 Task: Look for space in Condado, Cuba from 6th September, 2023 to 10th September, 2023 for 1 adult in price range Rs.9000 to Rs.17000. Place can be private room with 1  bedroom having 1 bed and 1 bathroom. Property type can be house, flat, guest house, hotel. Booking option can be shelf check-in. Required host language is .
Action: Mouse moved to (531, 93)
Screenshot: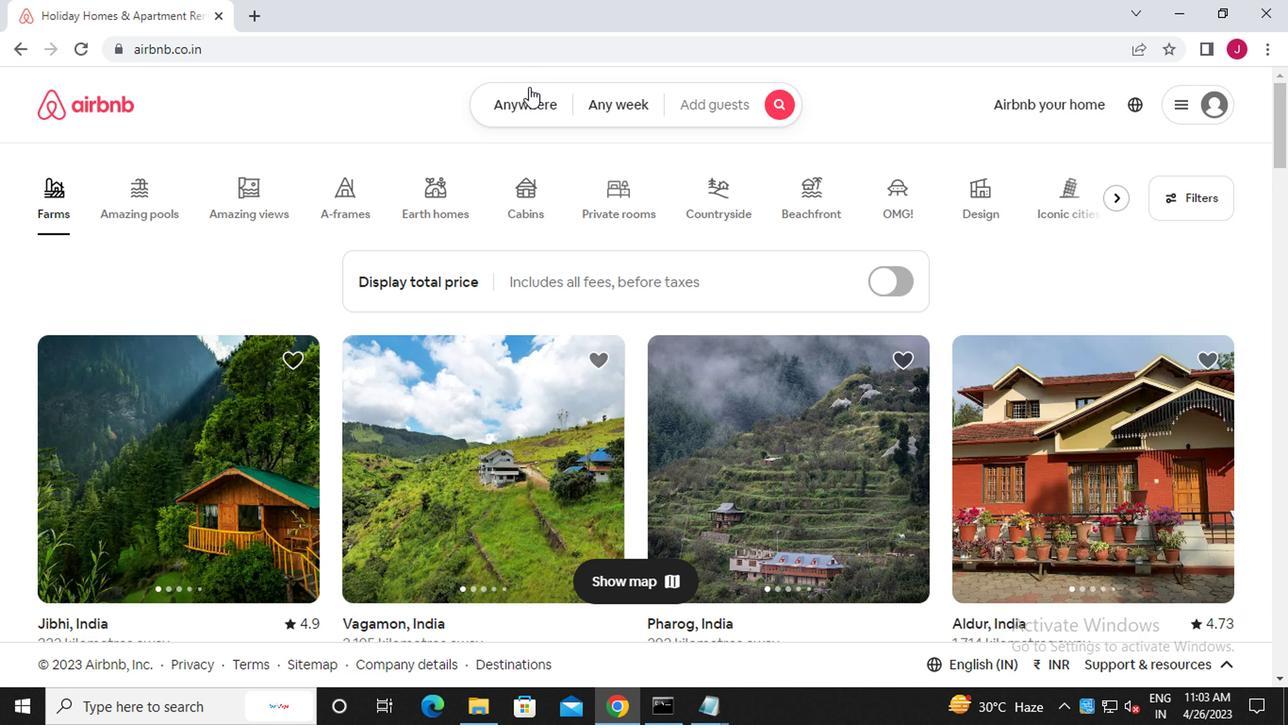 
Action: Mouse pressed left at (531, 93)
Screenshot: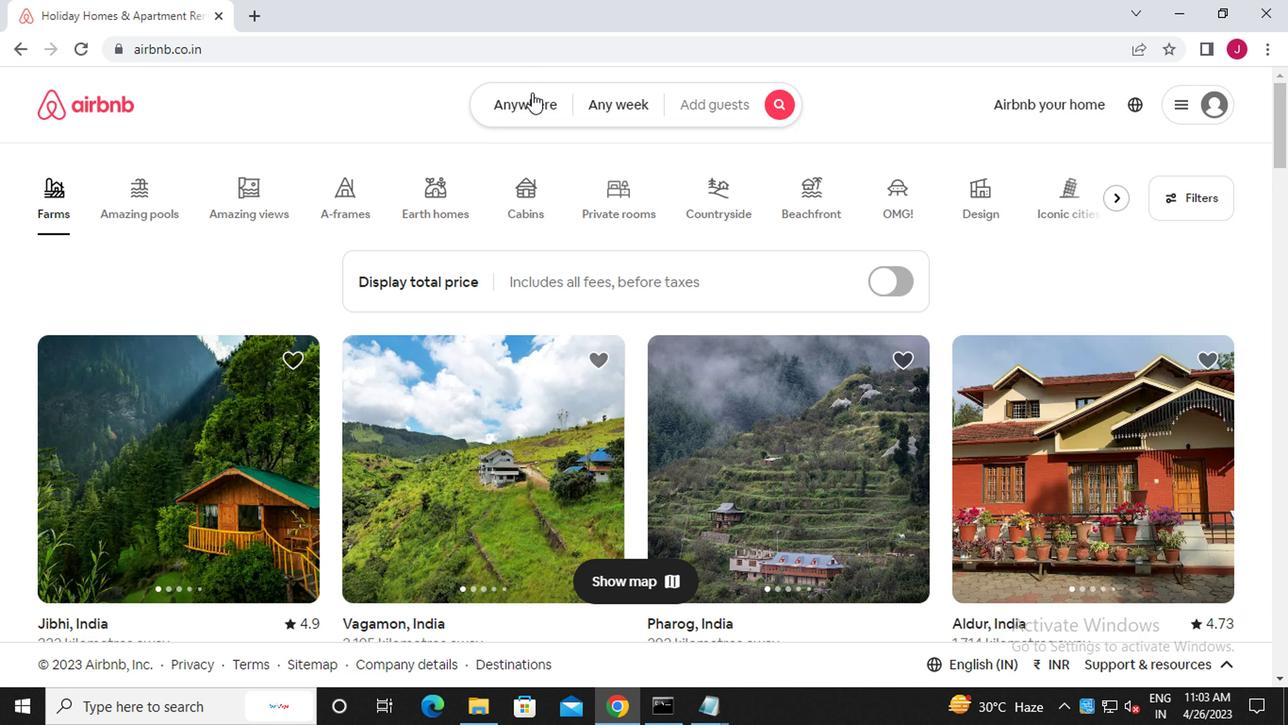 
Action: Mouse moved to (318, 175)
Screenshot: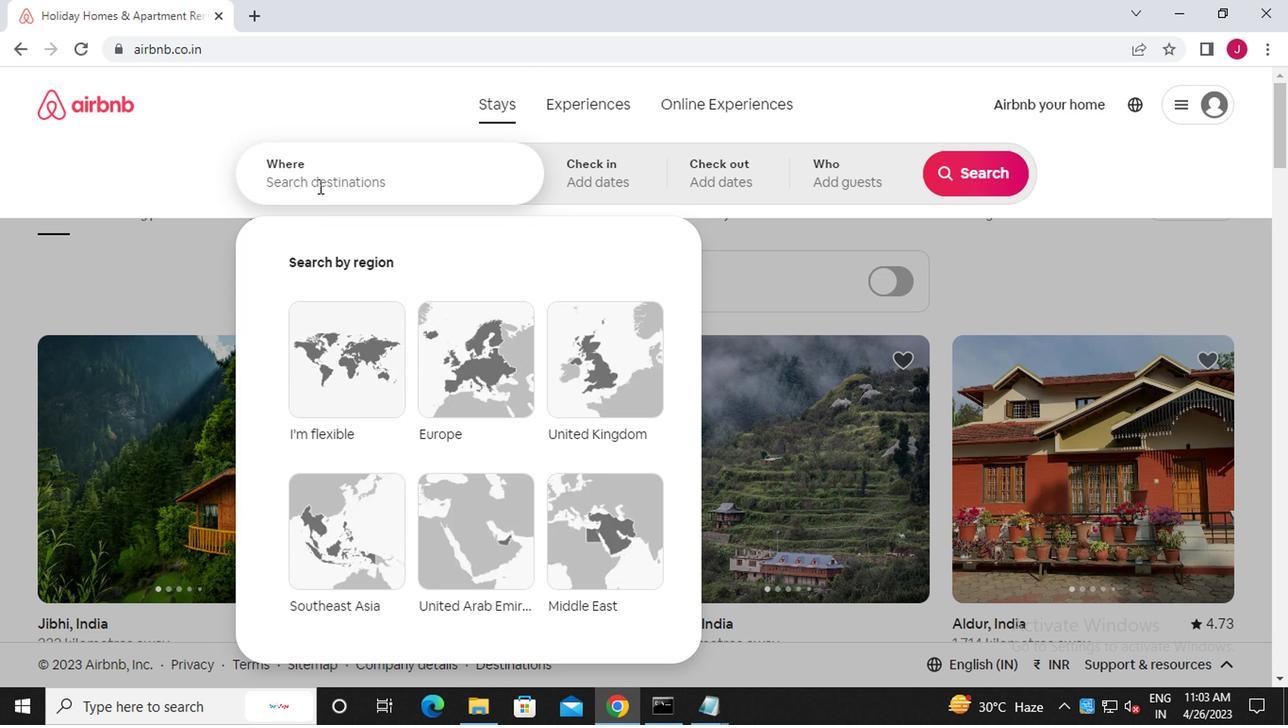 
Action: Mouse pressed left at (318, 175)
Screenshot: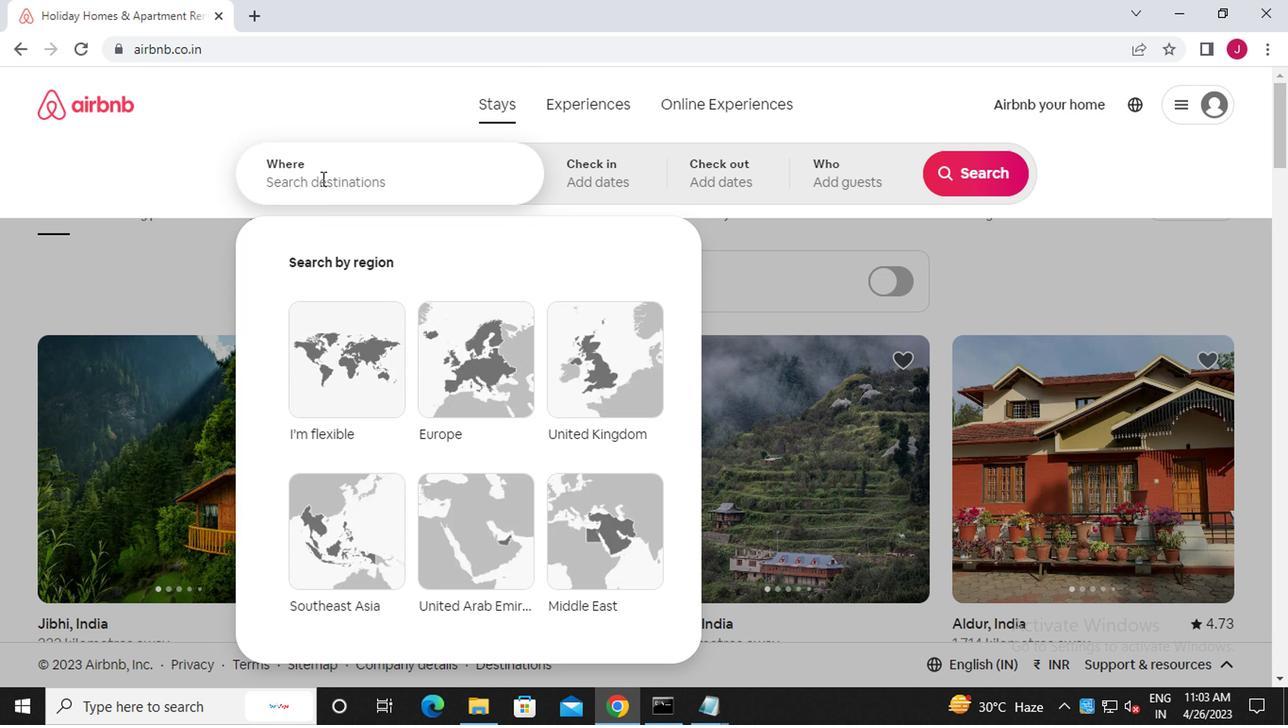 
Action: Key pressed c<Key.caps_lock>ondada,<Key.caps_lock>v<Key.backspace>c<Key.caps_lock>uba
Screenshot: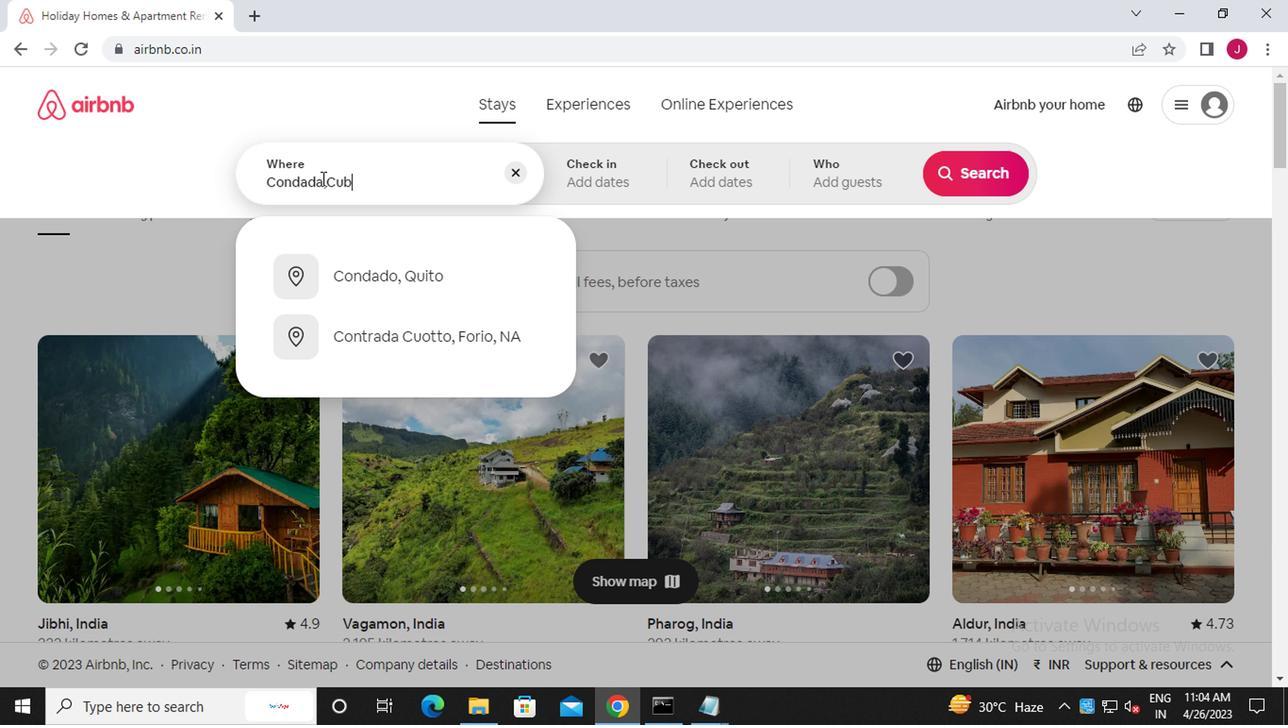 
Action: Mouse moved to (599, 169)
Screenshot: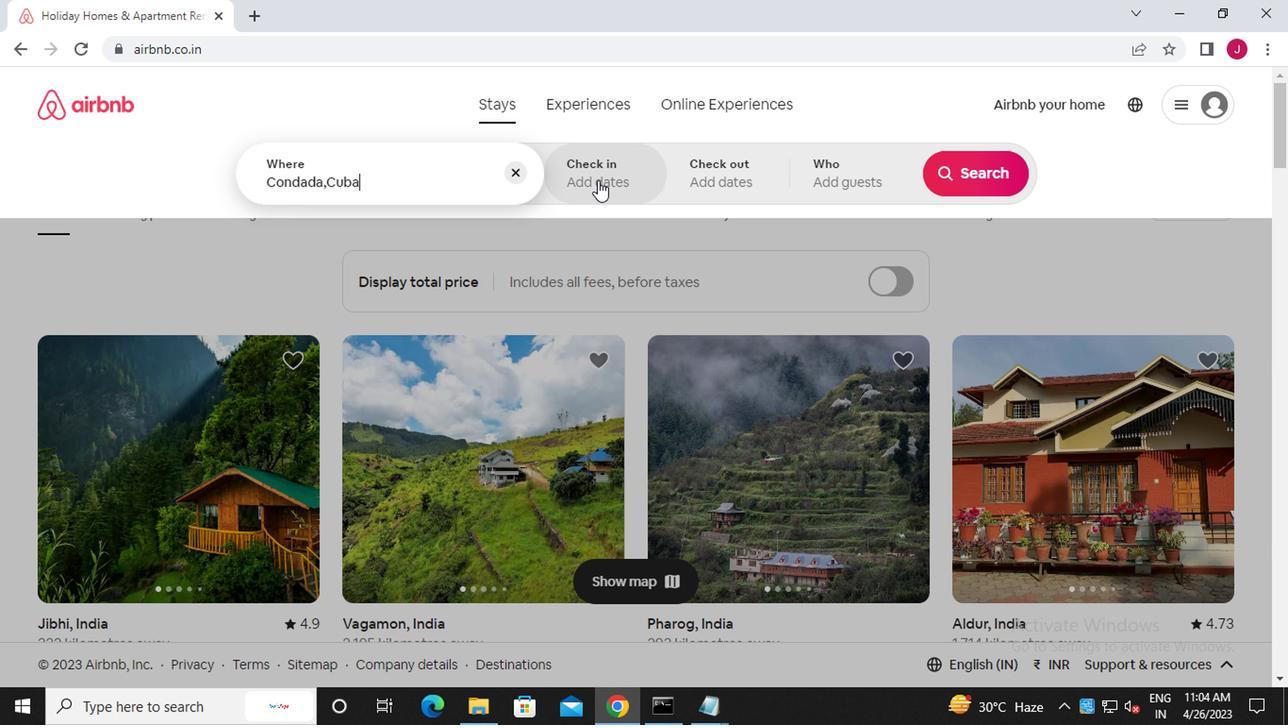 
Action: Mouse pressed left at (599, 169)
Screenshot: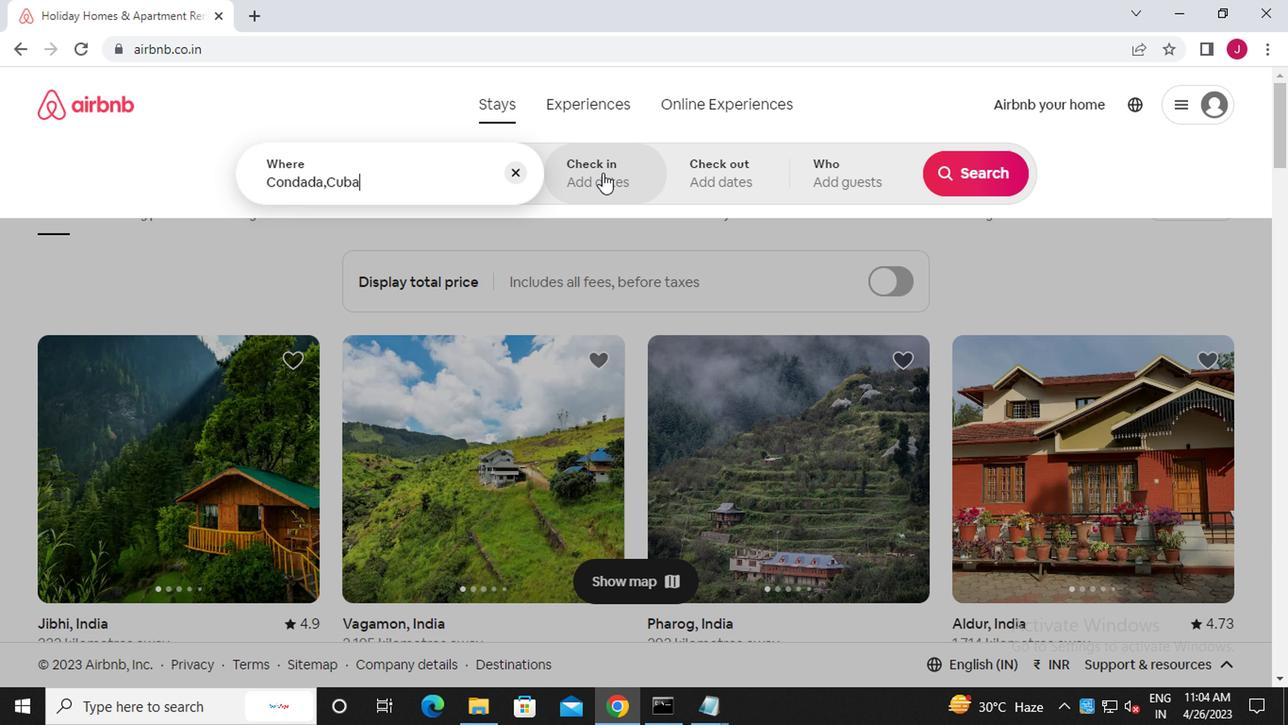 
Action: Mouse moved to (956, 328)
Screenshot: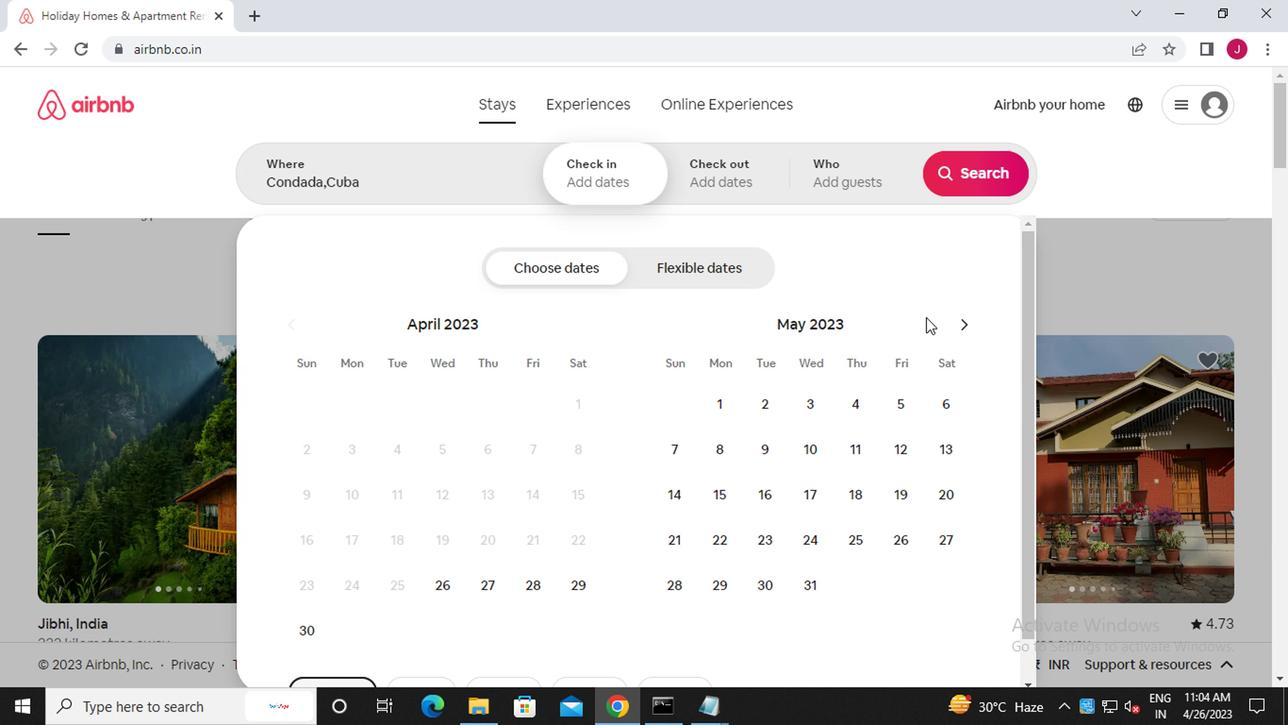 
Action: Mouse pressed left at (956, 328)
Screenshot: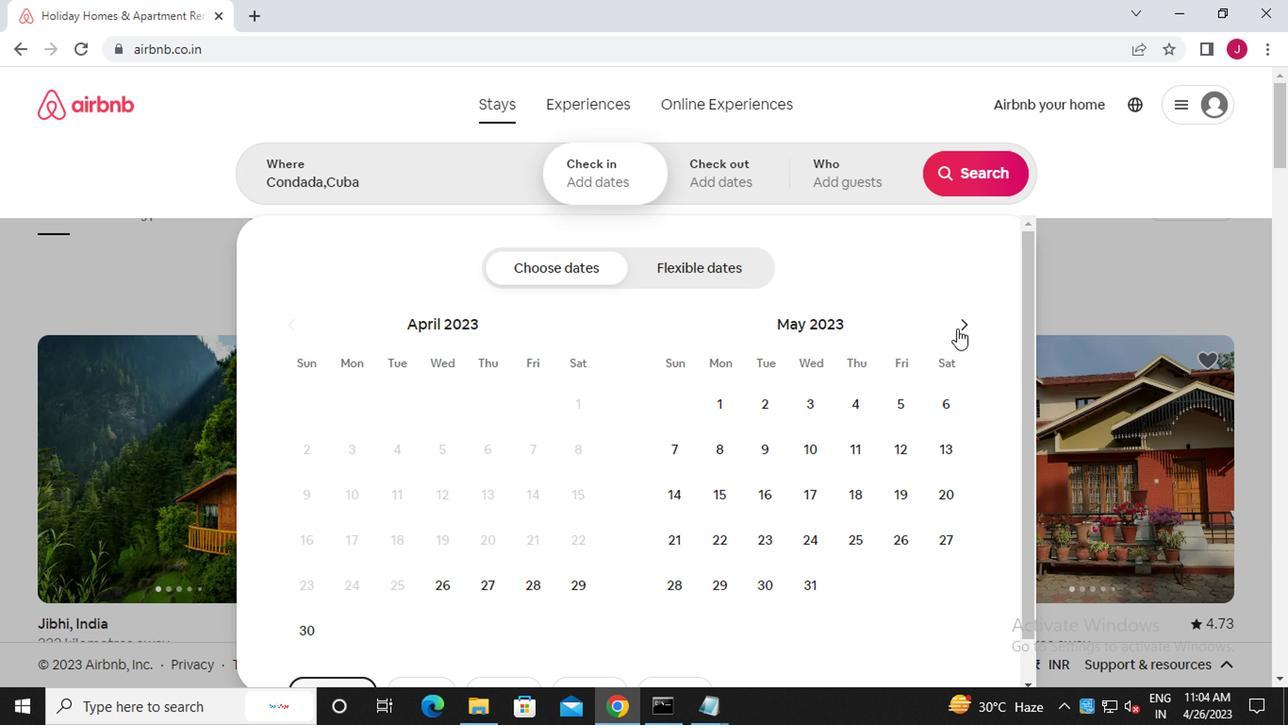 
Action: Mouse pressed left at (956, 328)
Screenshot: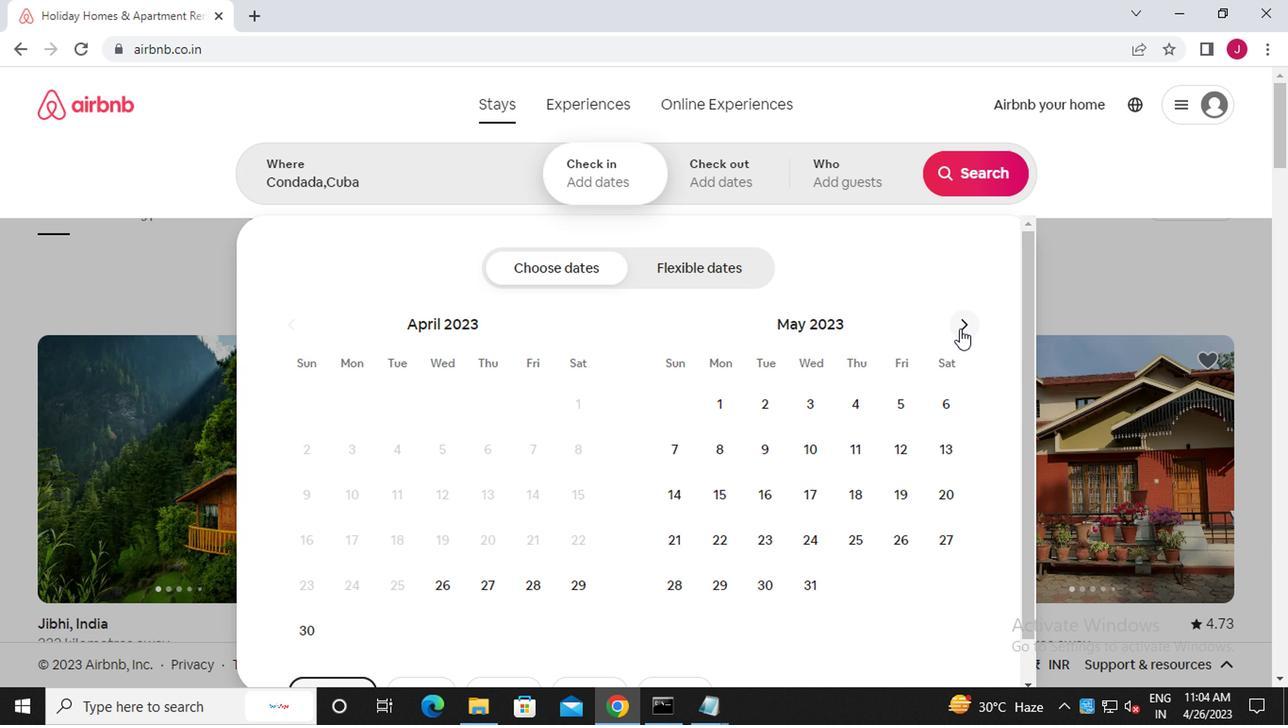 
Action: Mouse pressed left at (956, 328)
Screenshot: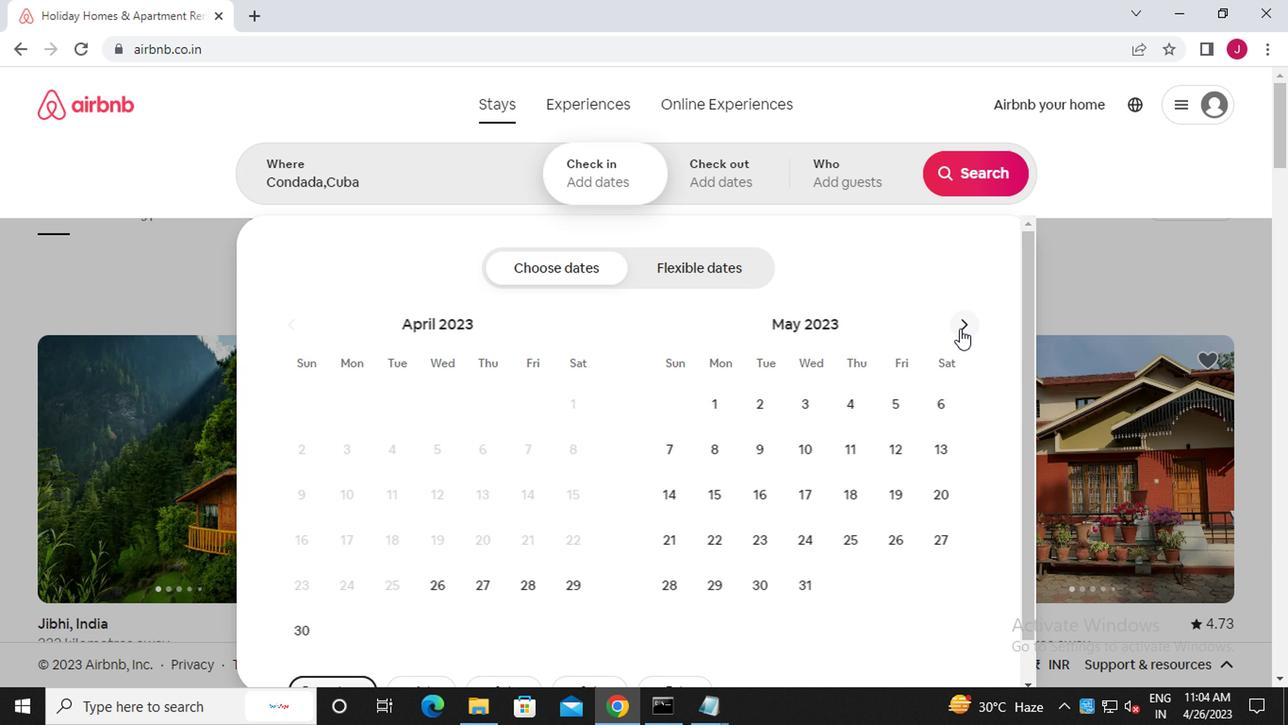 
Action: Mouse moved to (956, 328)
Screenshot: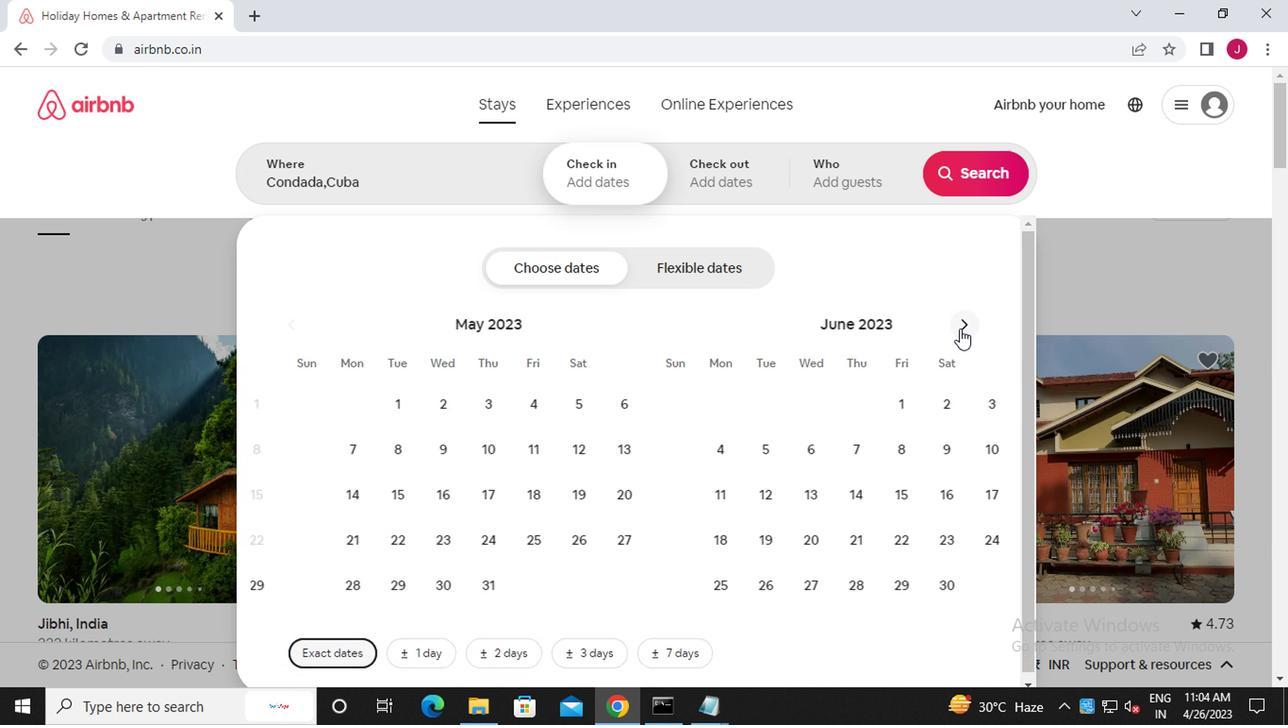 
Action: Mouse pressed left at (956, 328)
Screenshot: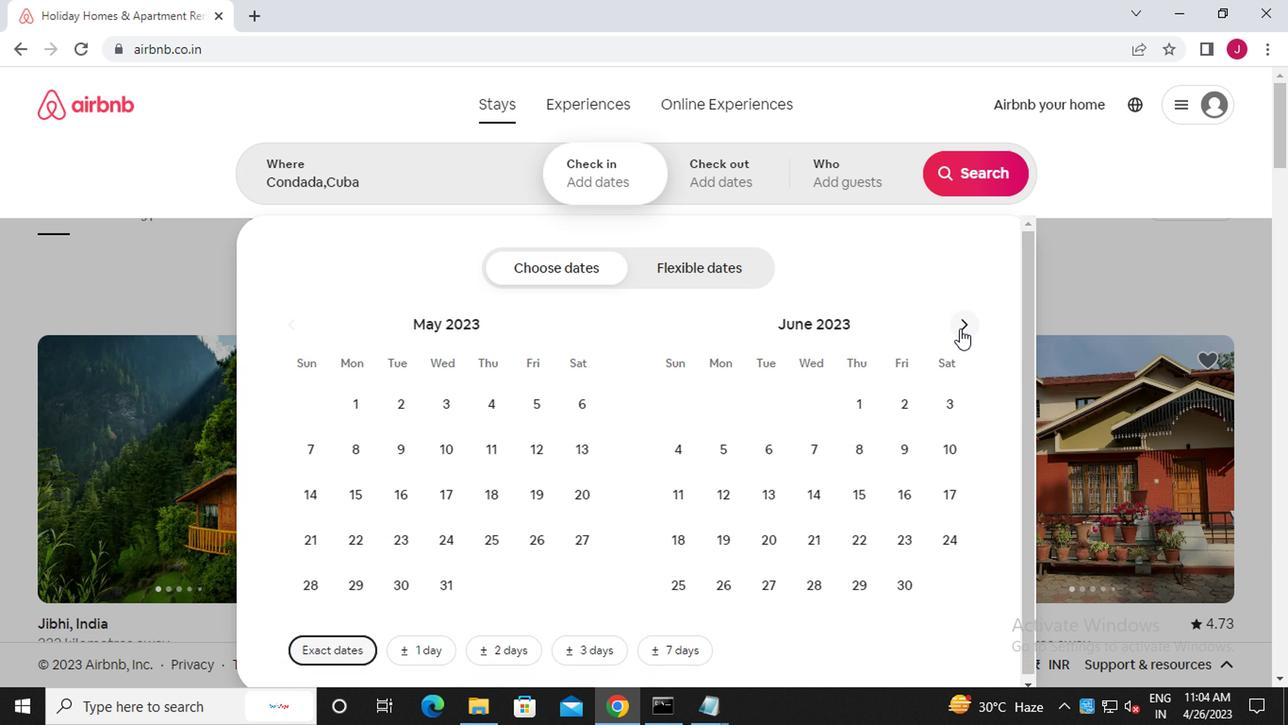 
Action: Mouse pressed left at (956, 328)
Screenshot: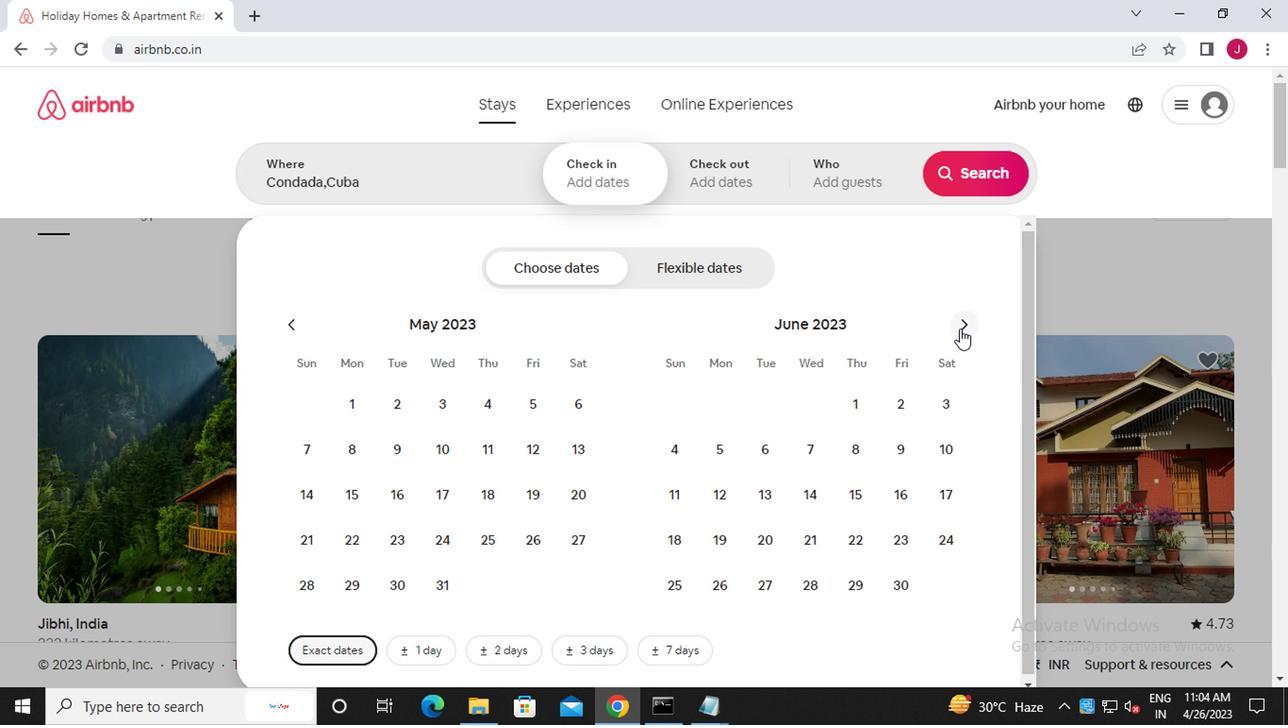 
Action: Mouse pressed left at (956, 328)
Screenshot: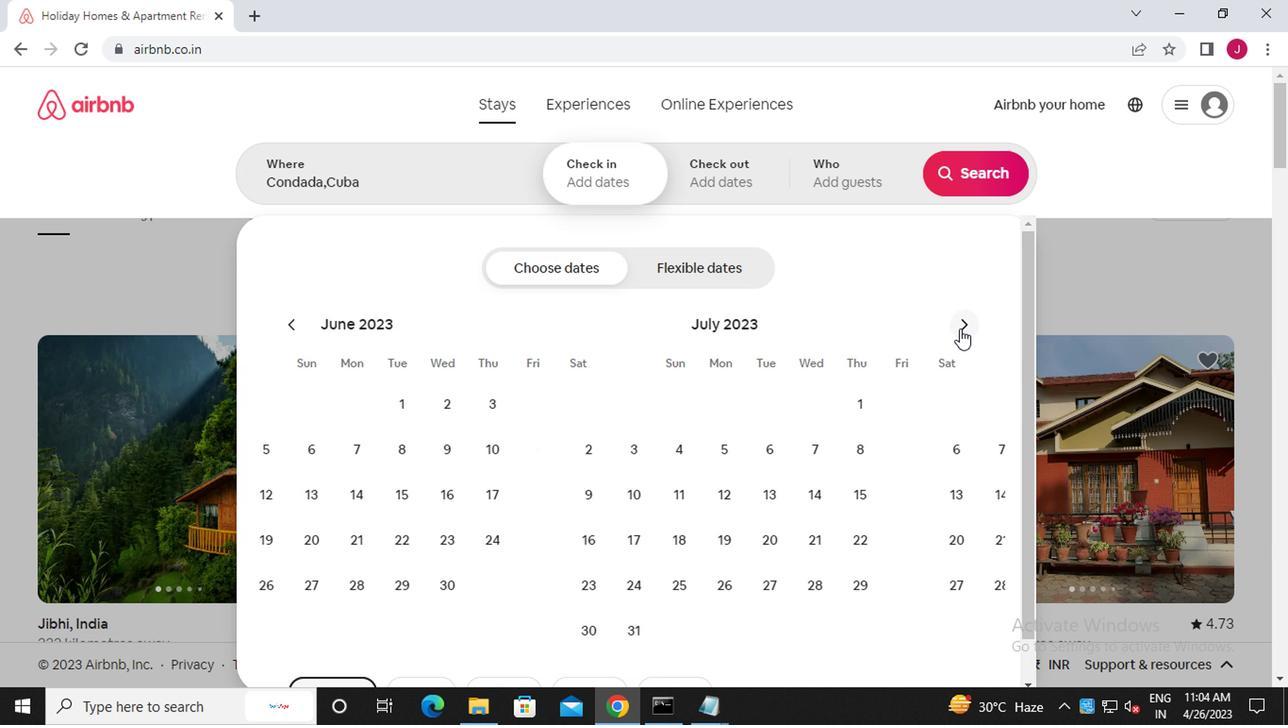
Action: Mouse moved to (823, 449)
Screenshot: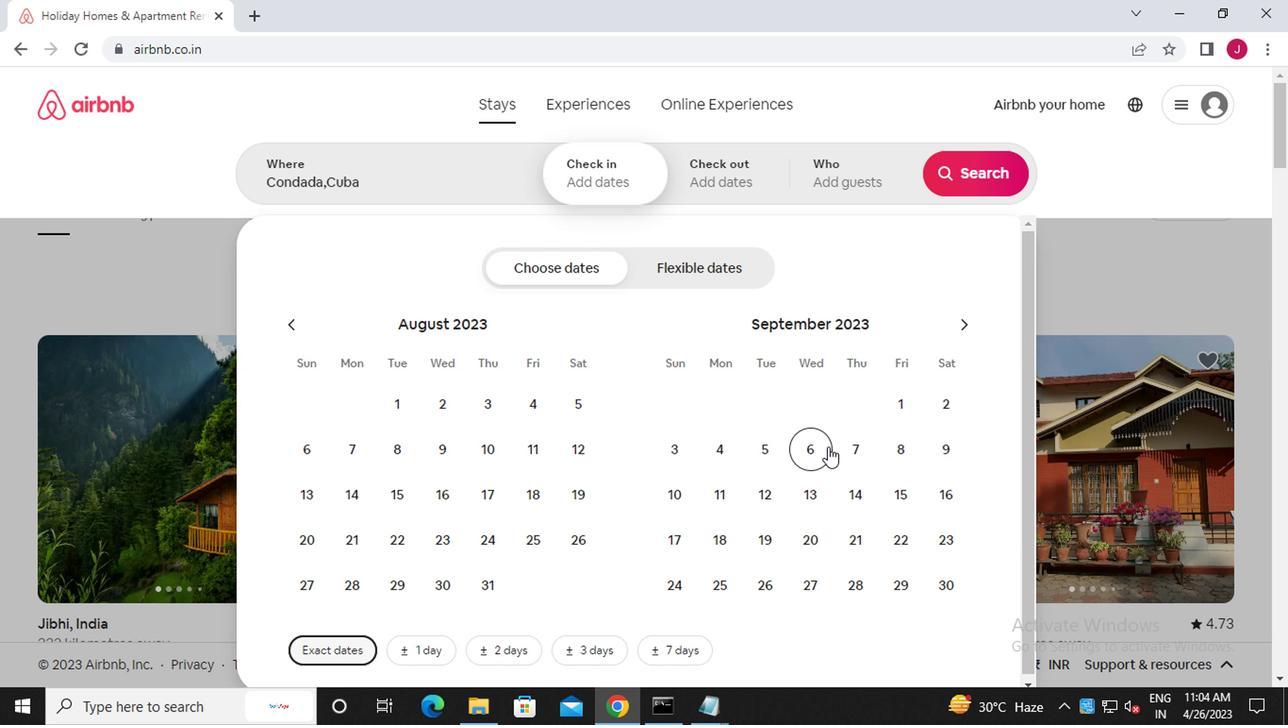 
Action: Mouse pressed left at (823, 449)
Screenshot: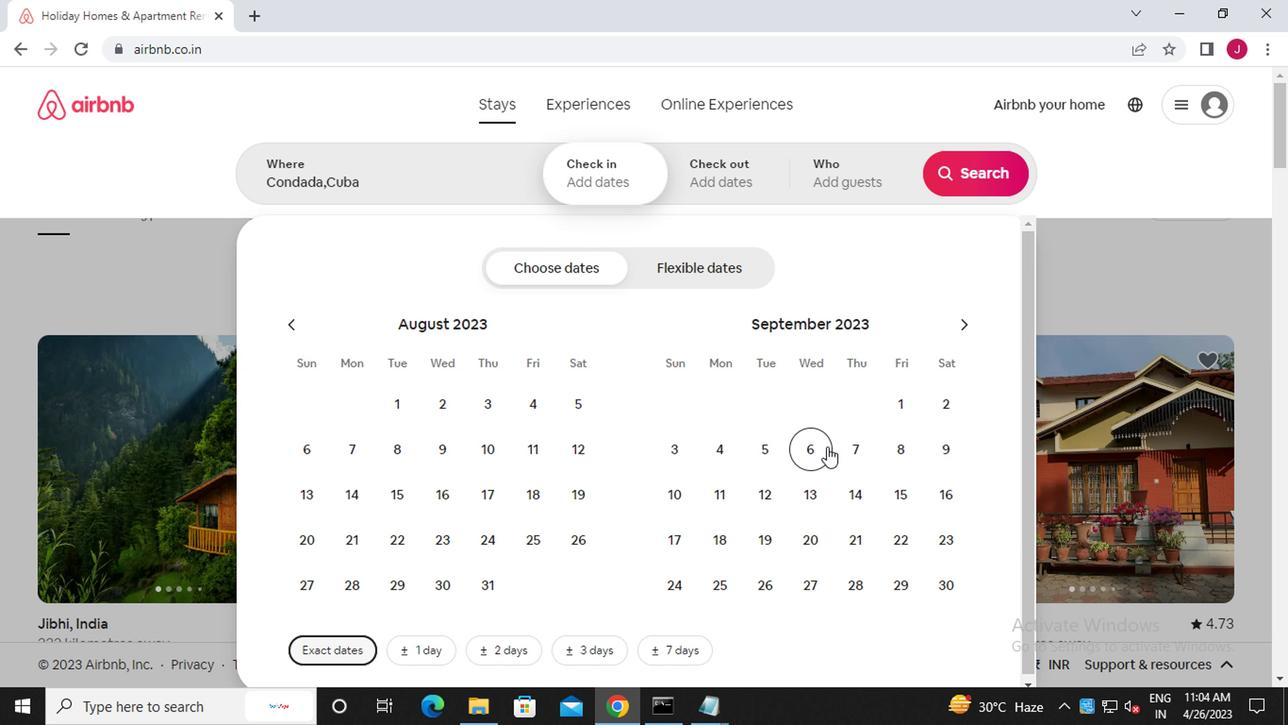 
Action: Mouse moved to (660, 489)
Screenshot: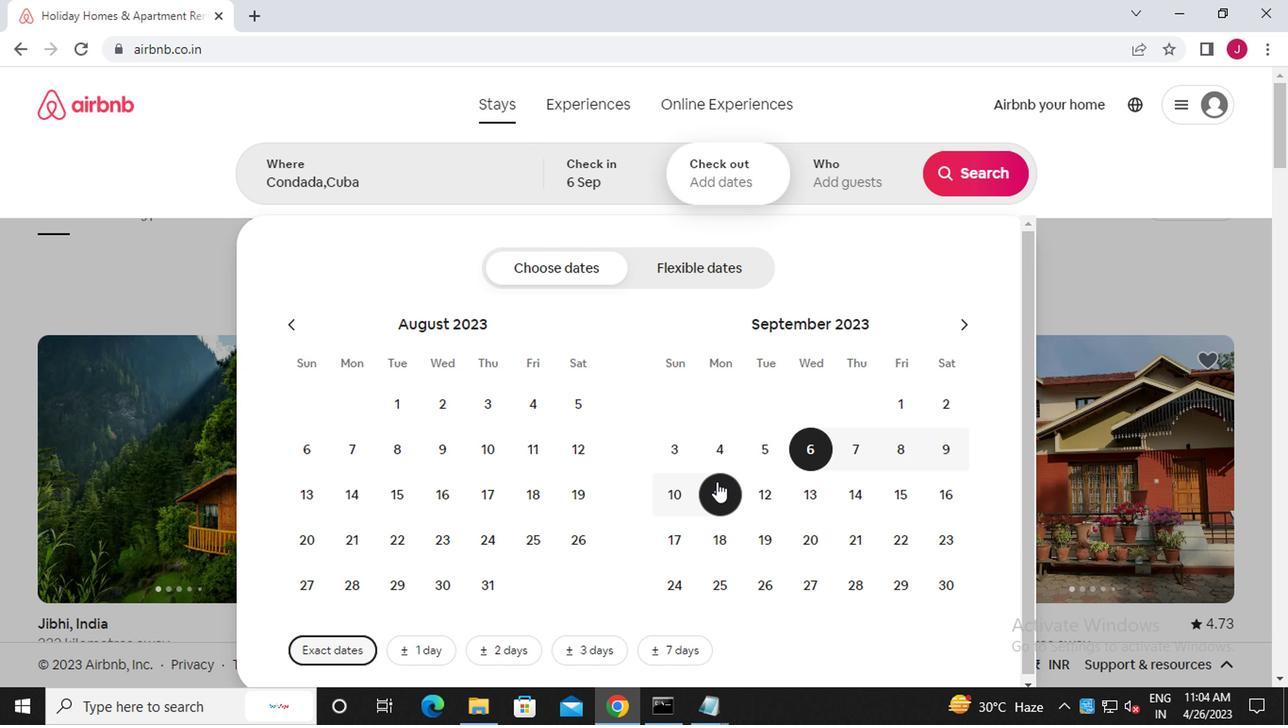
Action: Mouse pressed left at (660, 489)
Screenshot: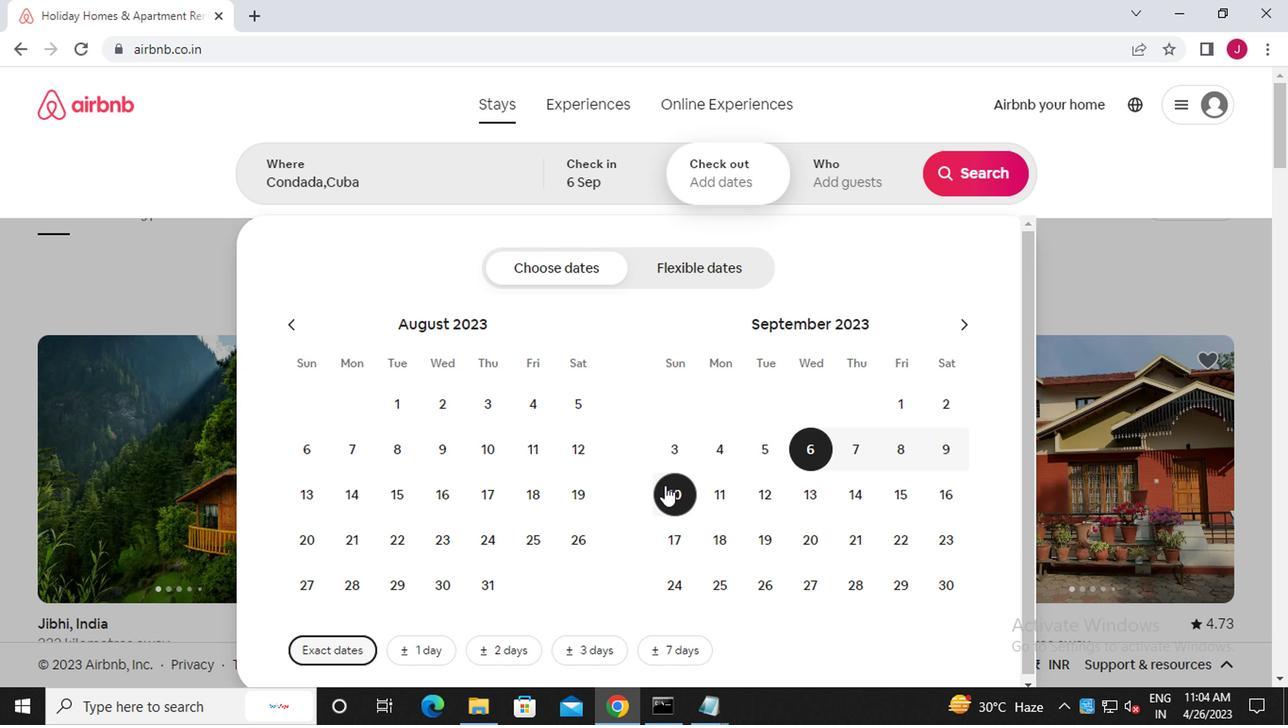 
Action: Mouse moved to (854, 167)
Screenshot: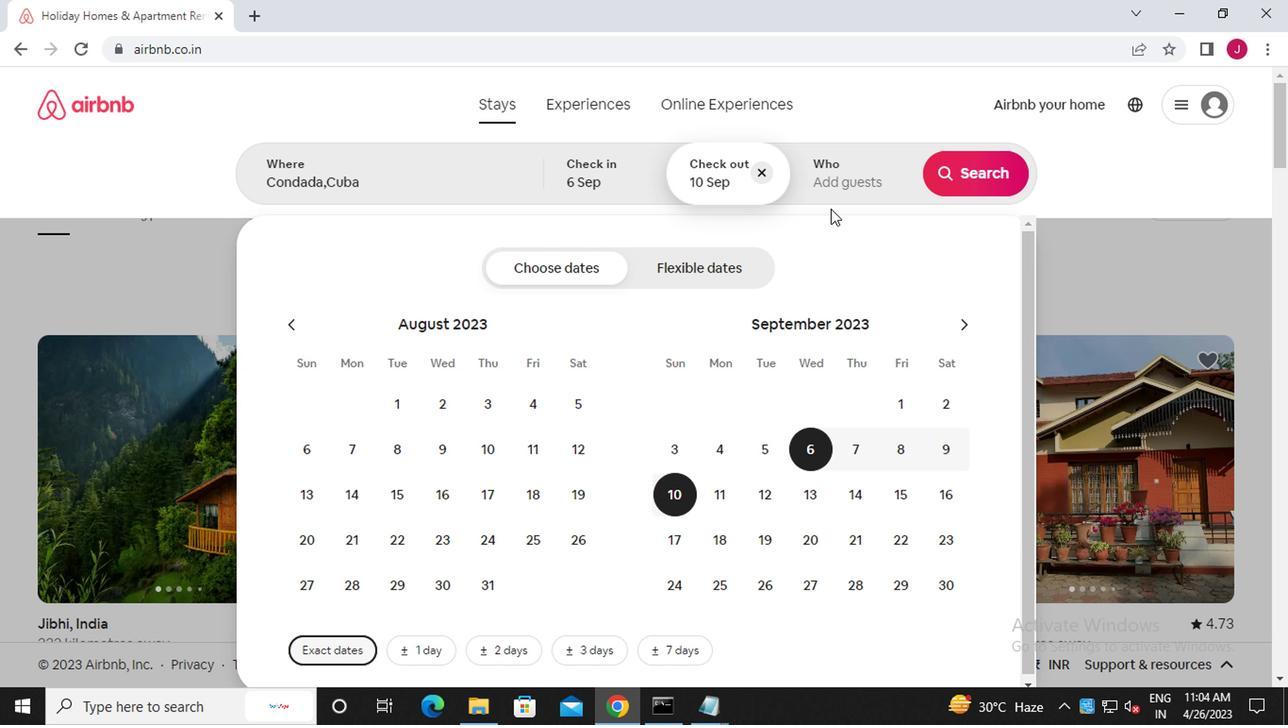 
Action: Mouse pressed left at (854, 167)
Screenshot: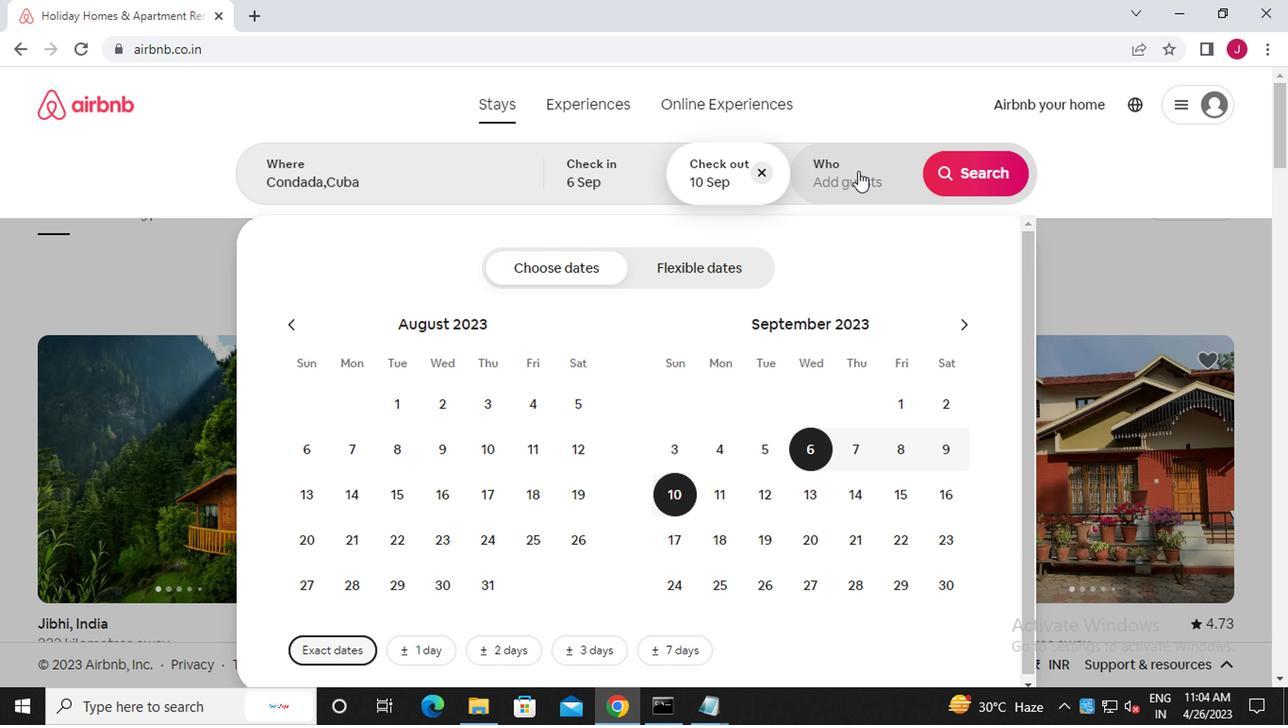 
Action: Mouse moved to (989, 275)
Screenshot: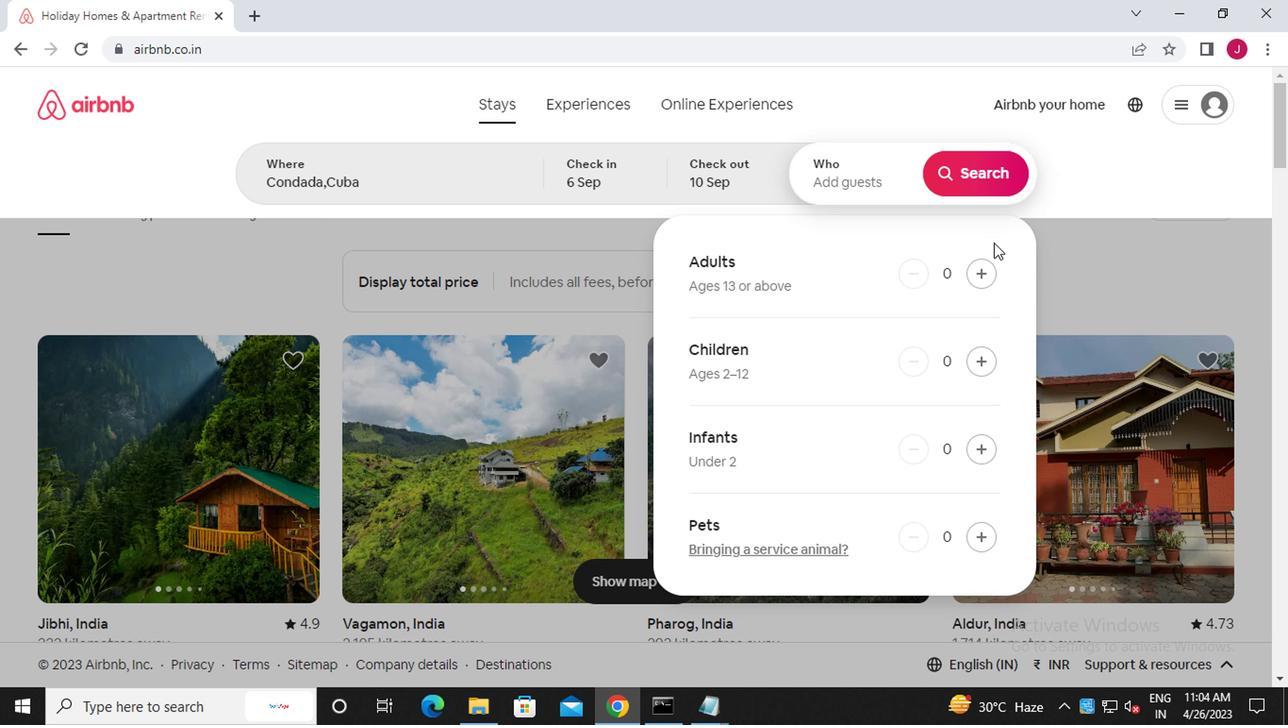 
Action: Mouse pressed left at (989, 275)
Screenshot: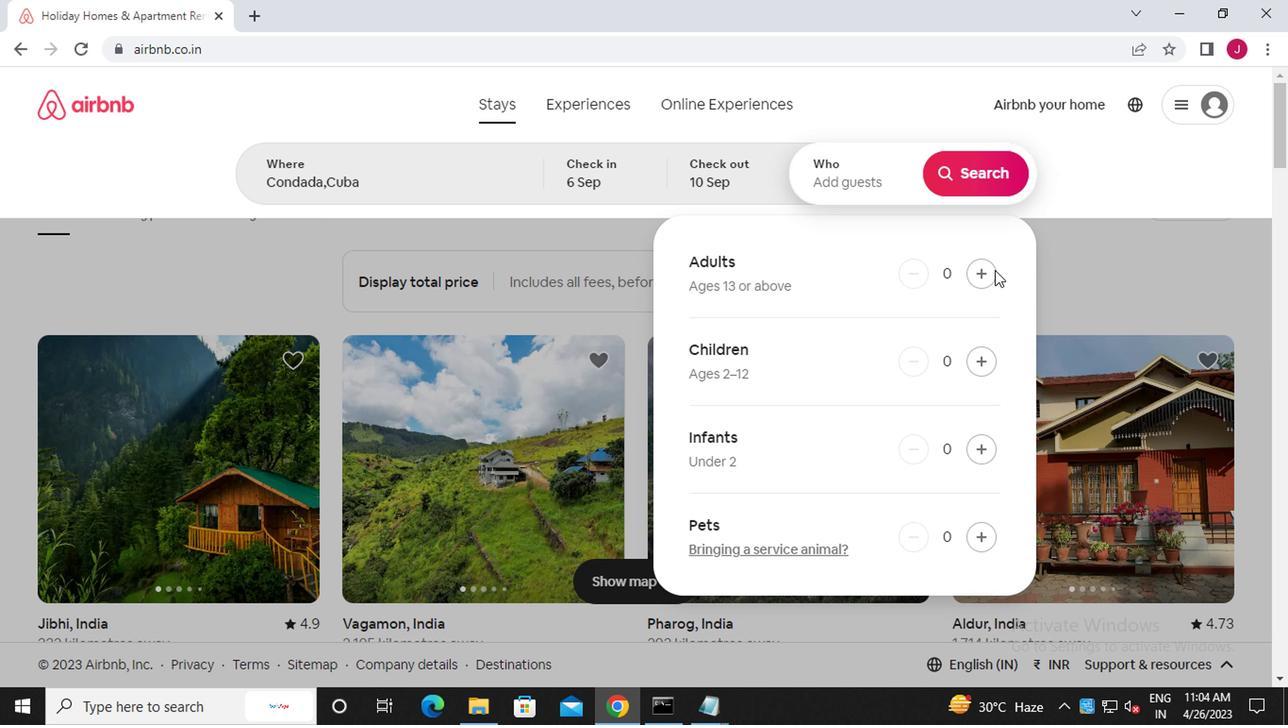 
Action: Mouse moved to (984, 163)
Screenshot: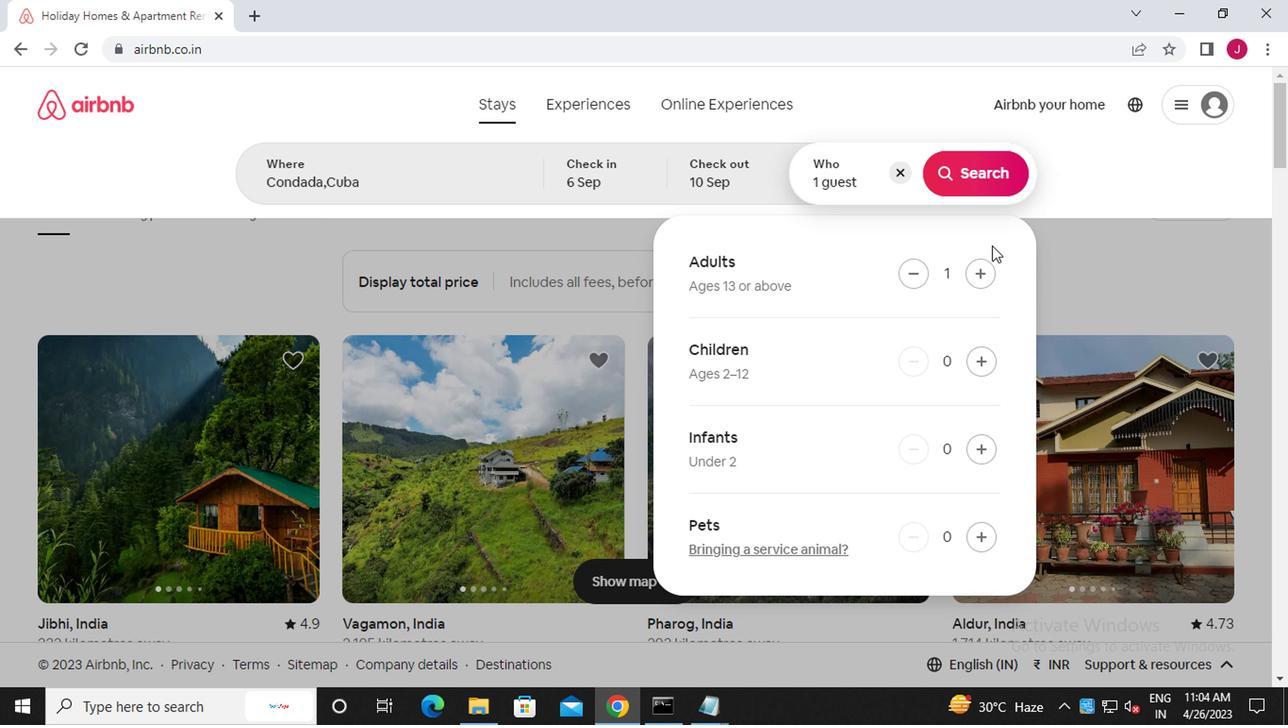 
Action: Mouse pressed left at (984, 163)
Screenshot: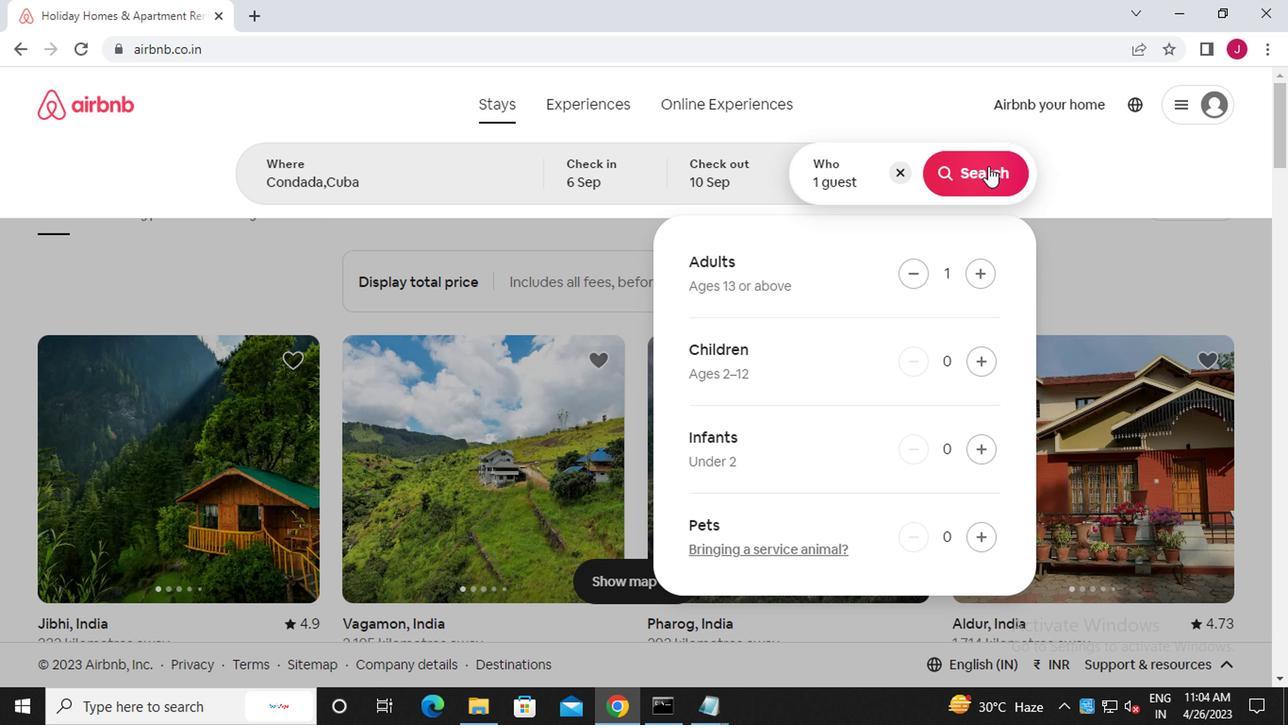 
Action: Mouse moved to (1215, 189)
Screenshot: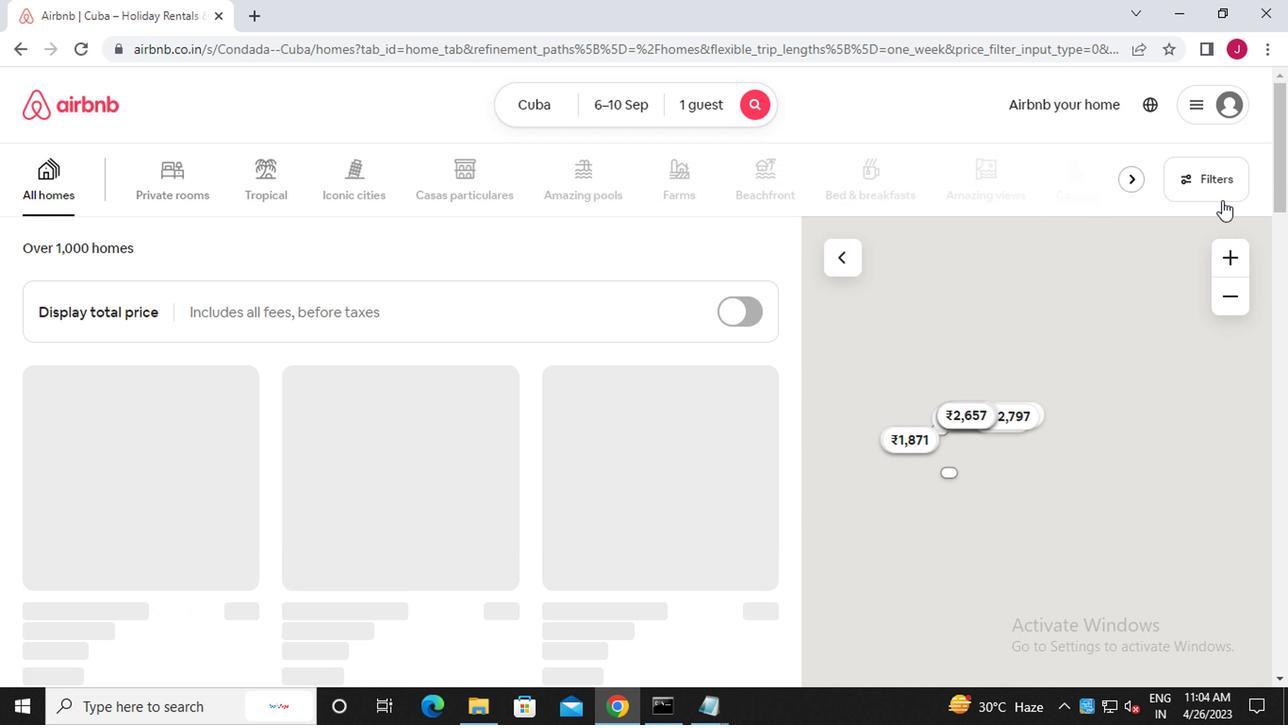 
Action: Mouse pressed left at (1215, 189)
Screenshot: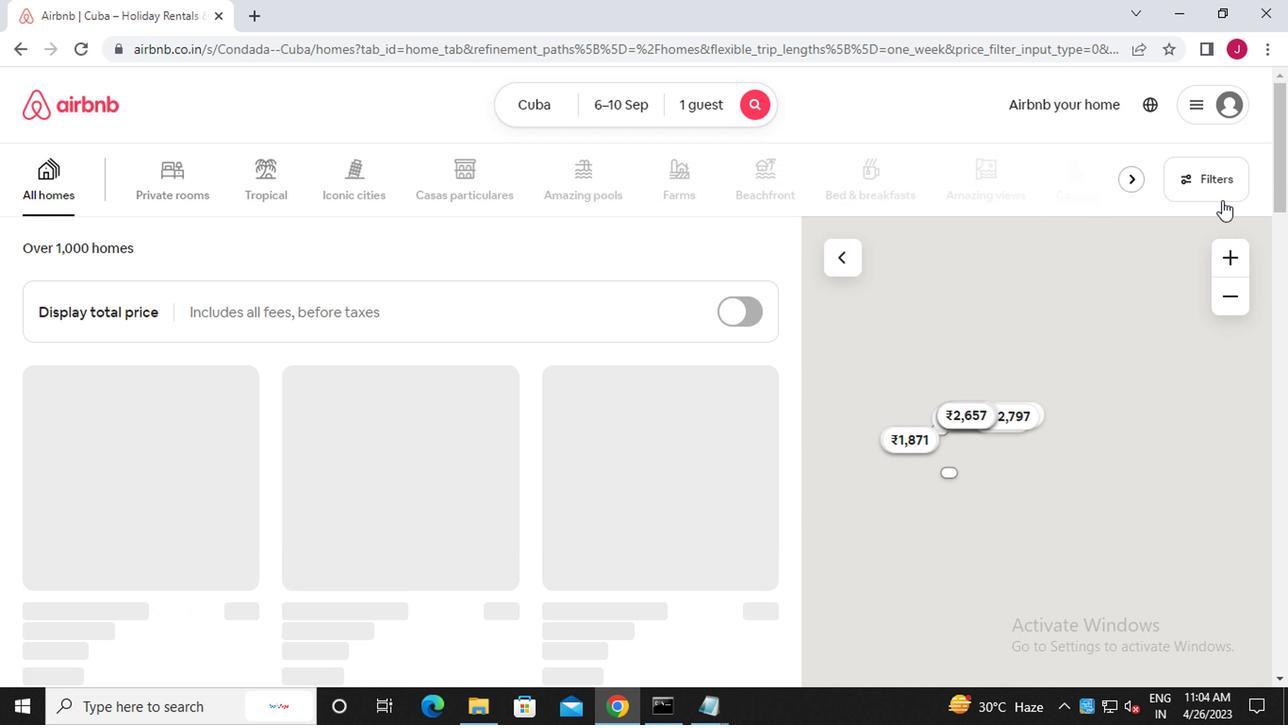 
Action: Mouse moved to (428, 491)
Screenshot: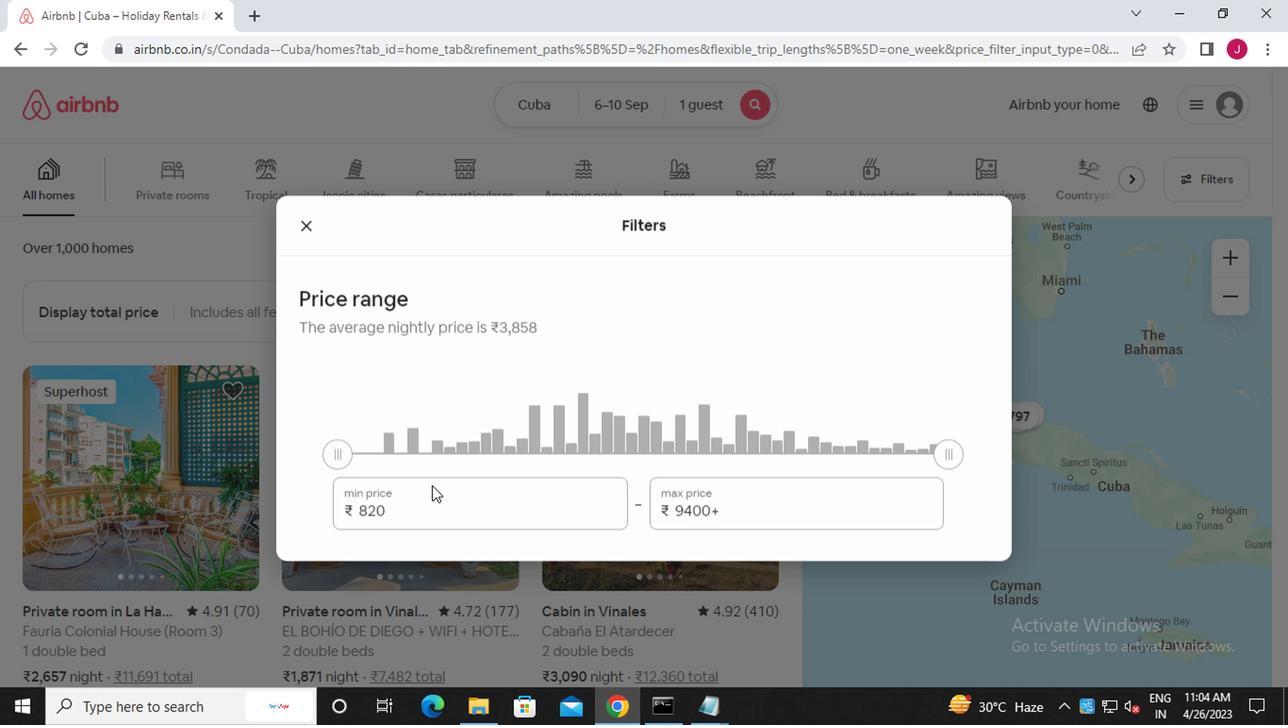 
Action: Mouse pressed left at (428, 491)
Screenshot: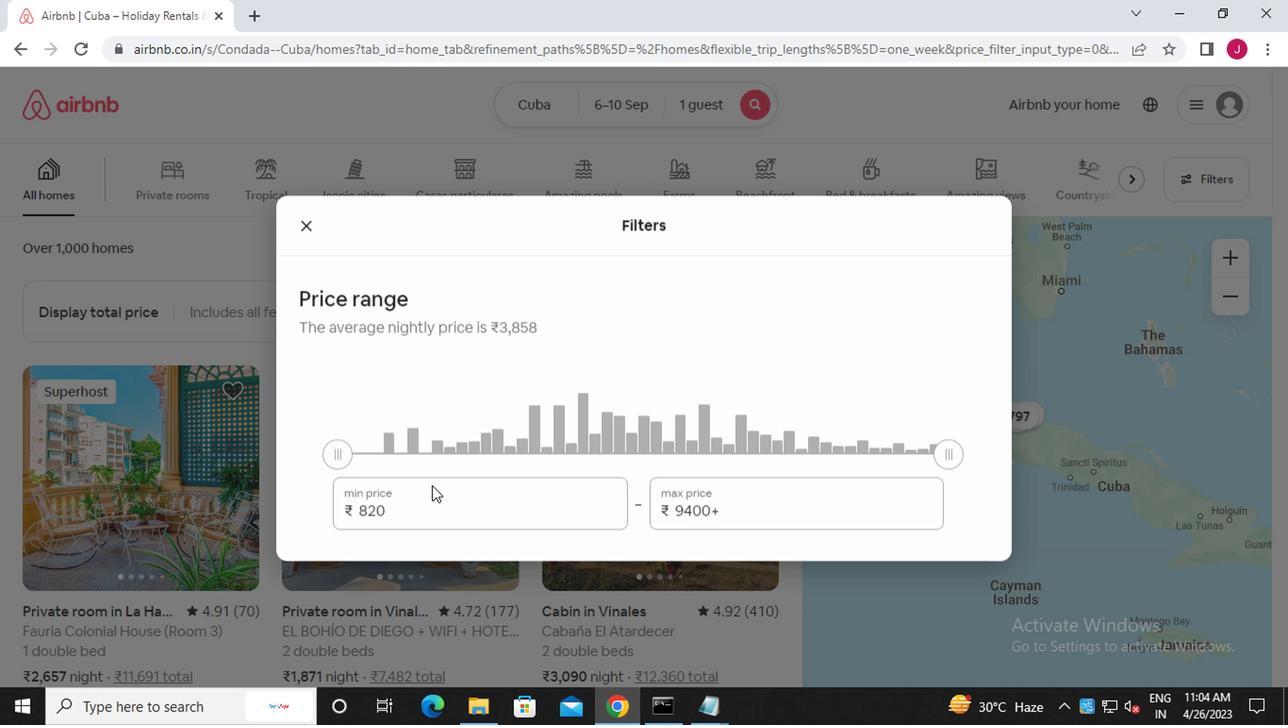 
Action: Mouse moved to (410, 416)
Screenshot: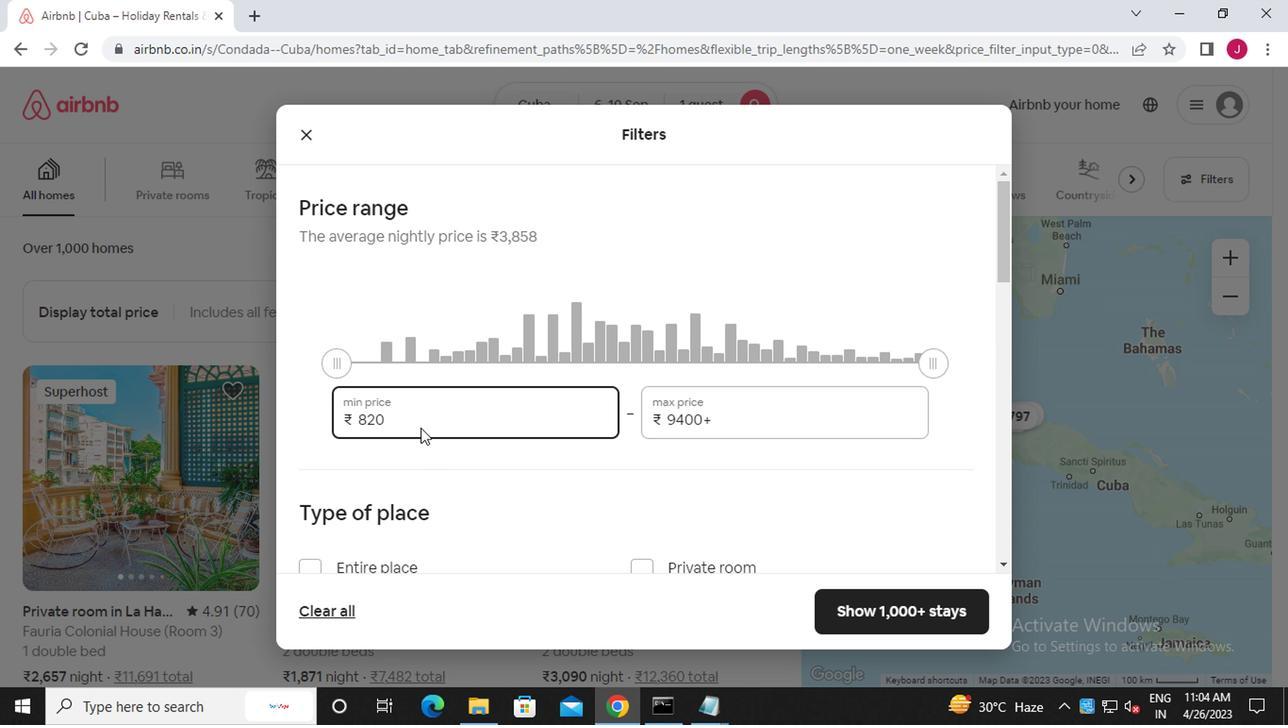 
Action: Mouse pressed left at (410, 416)
Screenshot: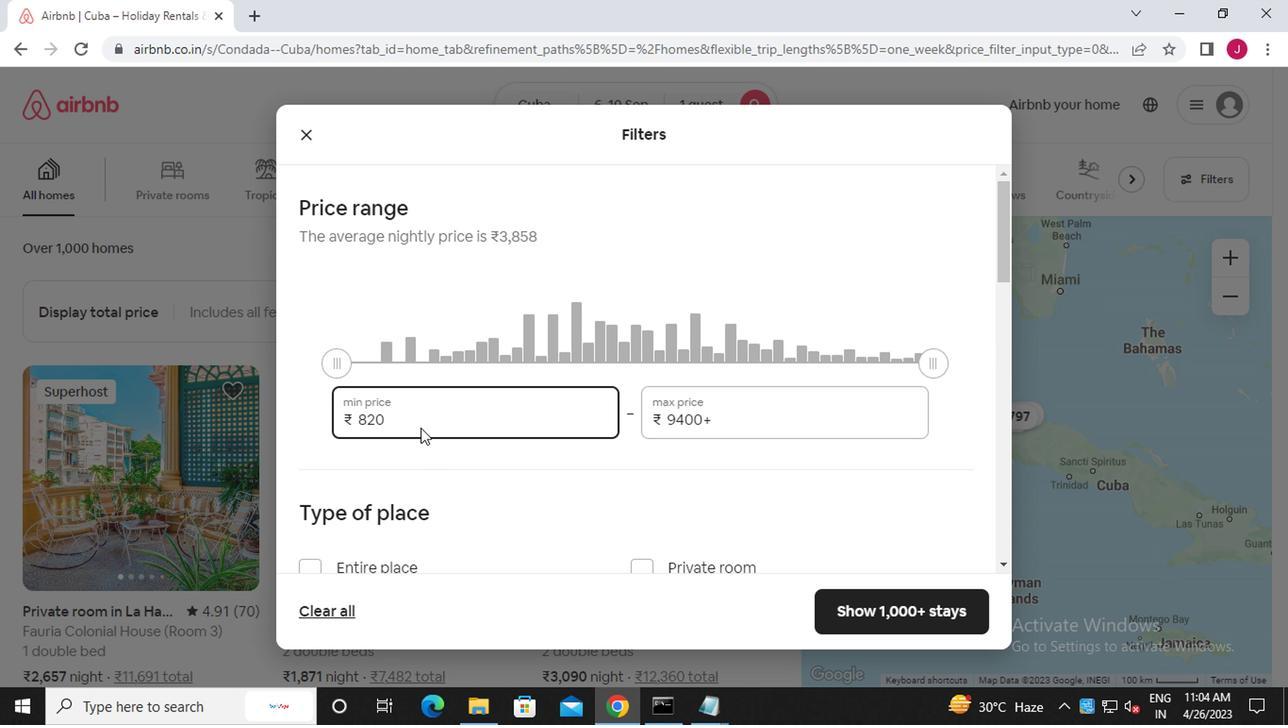 
Action: Mouse moved to (410, 414)
Screenshot: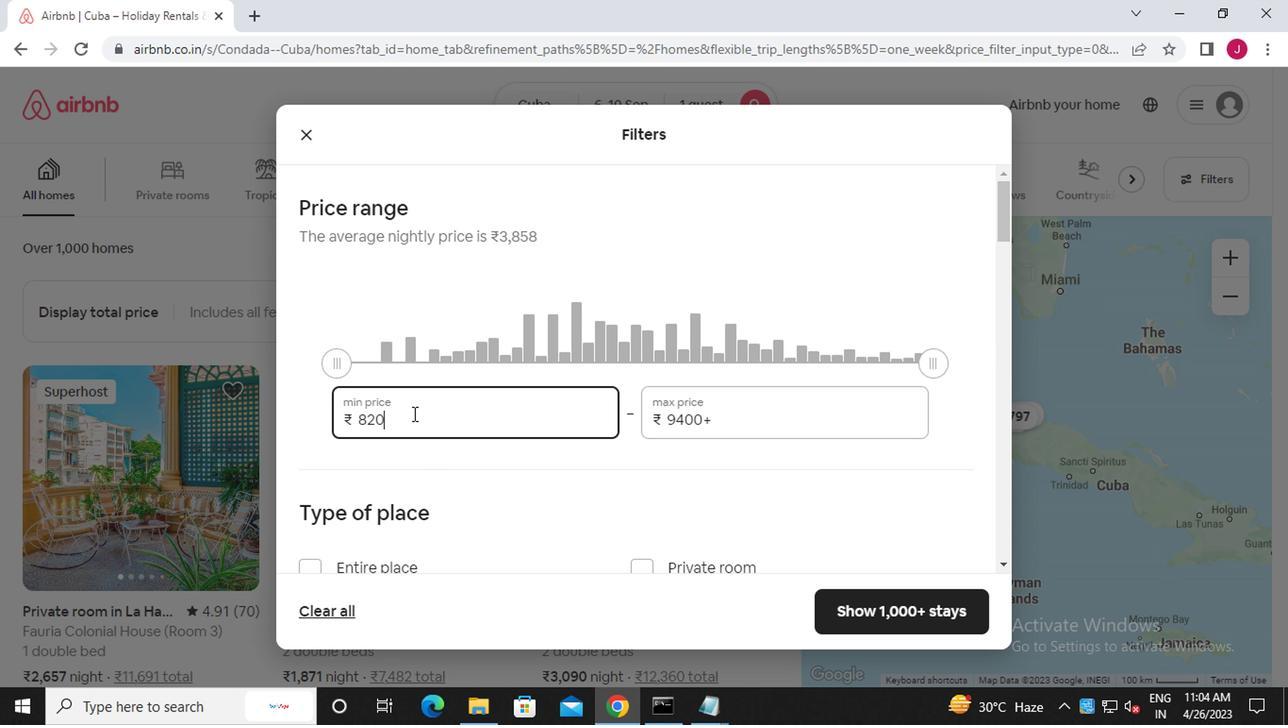 
Action: Key pressed <Key.backspace><Key.backspace><Key.backspace><Key.backspace><<105>><<96>><<96>><<96>>
Screenshot: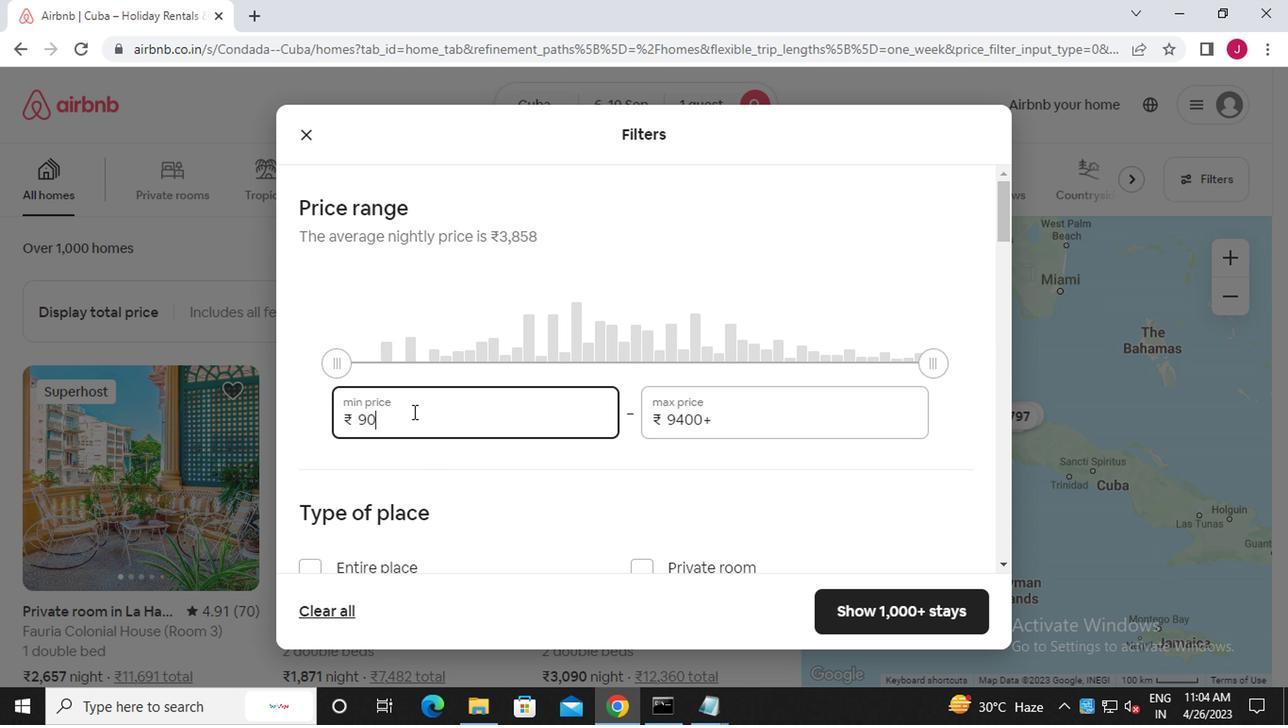 
Action: Mouse moved to (763, 425)
Screenshot: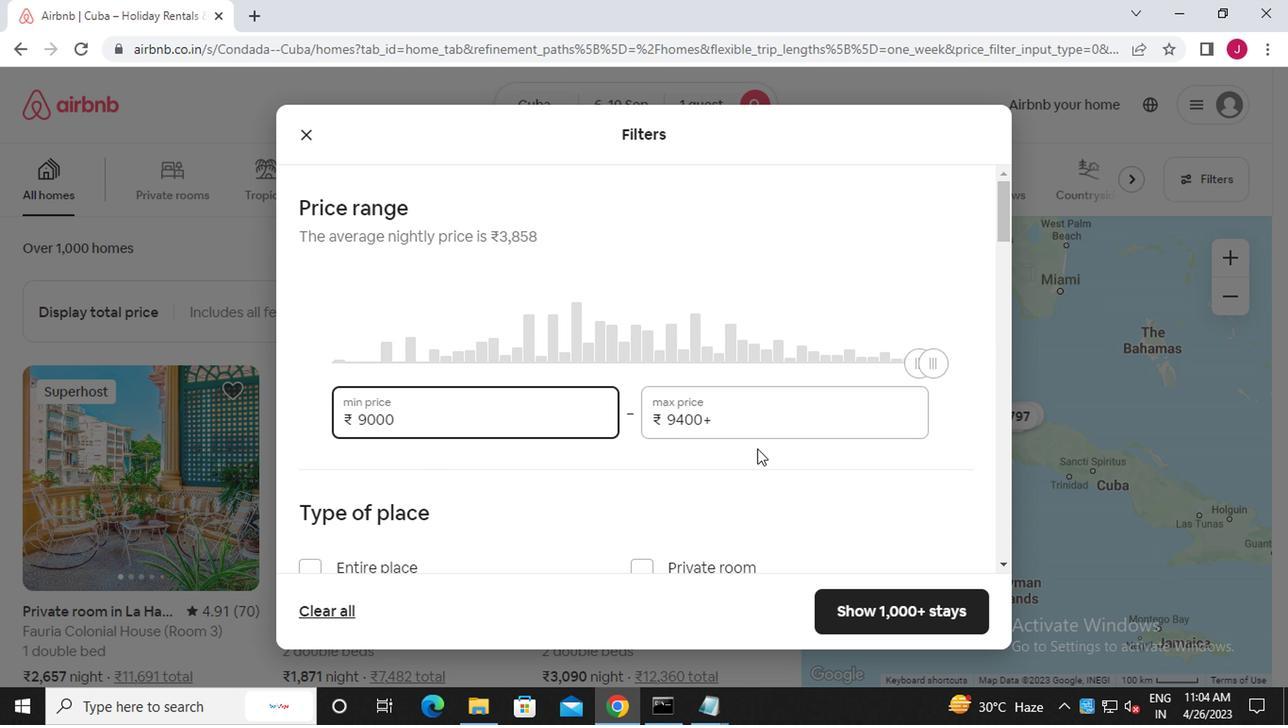 
Action: Mouse pressed left at (763, 425)
Screenshot: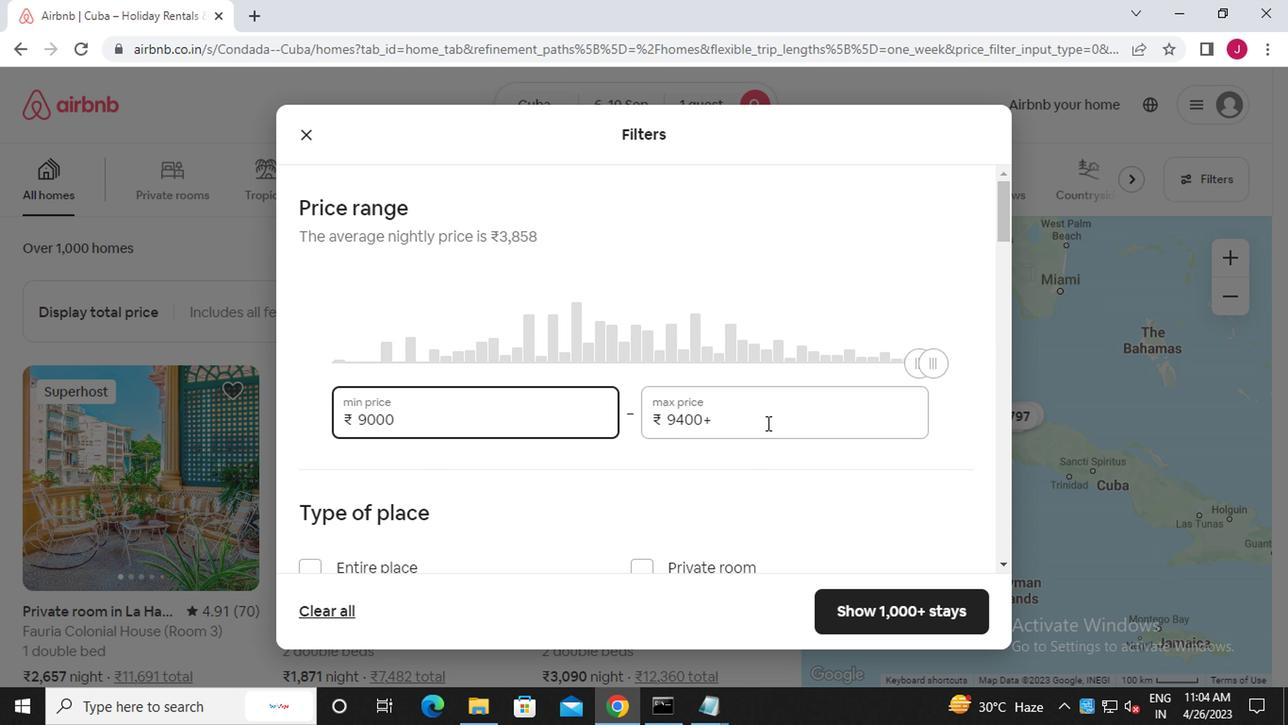 
Action: Key pressed <Key.backspace><Key.backspace><Key.backspace><Key.backspace><Key.backspace><Key.backspace><Key.backspace><Key.backspace><Key.backspace><Key.backspace><Key.backspace><<97>><<103>><<96>><<96>><<96>>
Screenshot: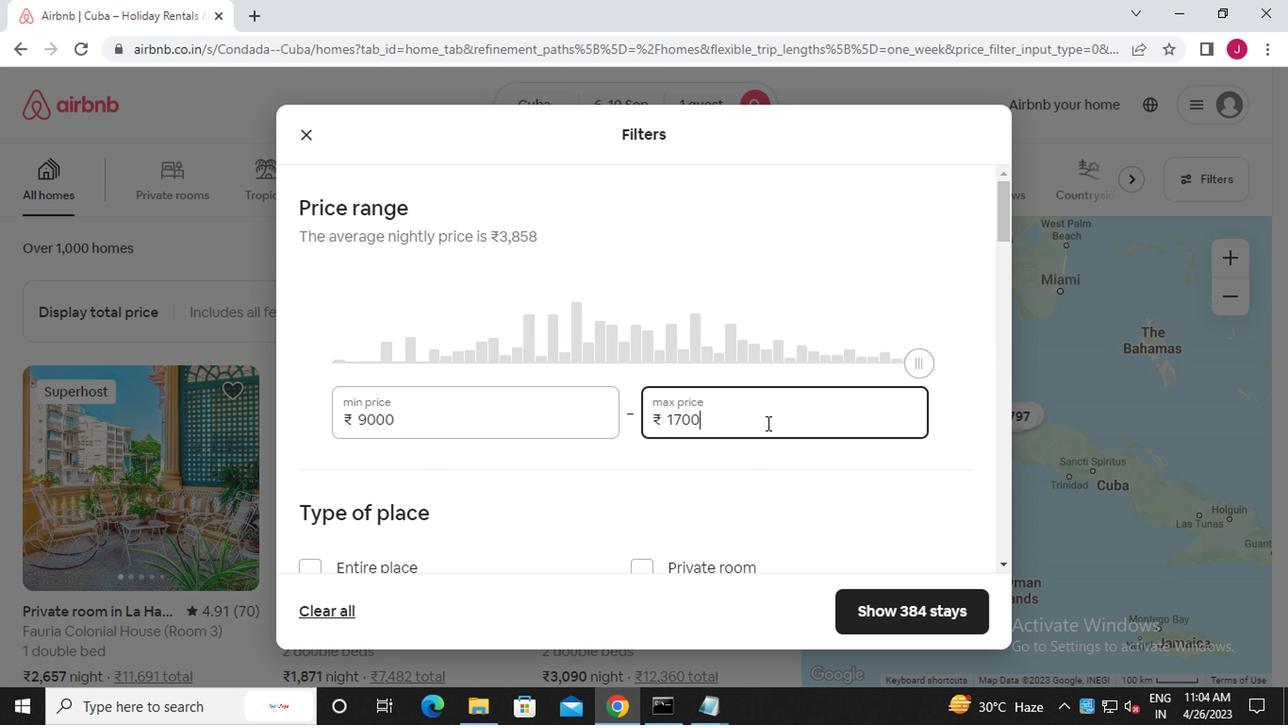 
Action: Mouse moved to (762, 421)
Screenshot: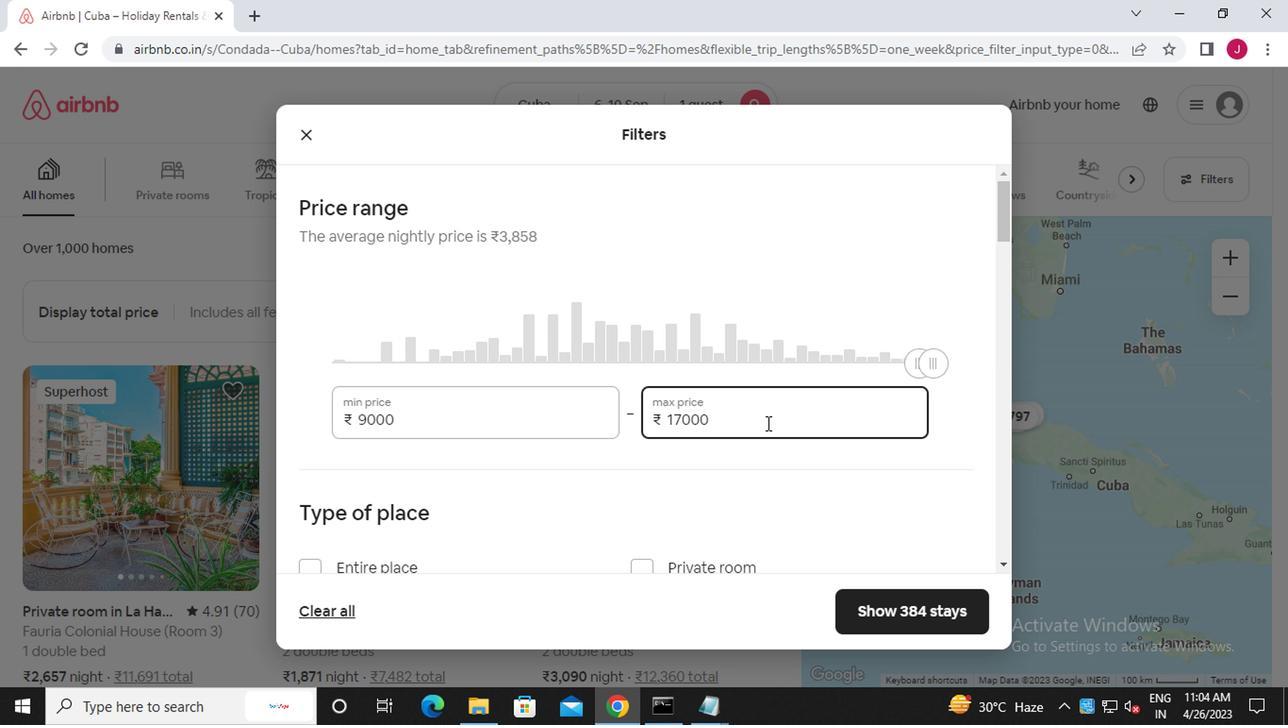 
Action: Mouse scrolled (762, 420) with delta (0, 0)
Screenshot: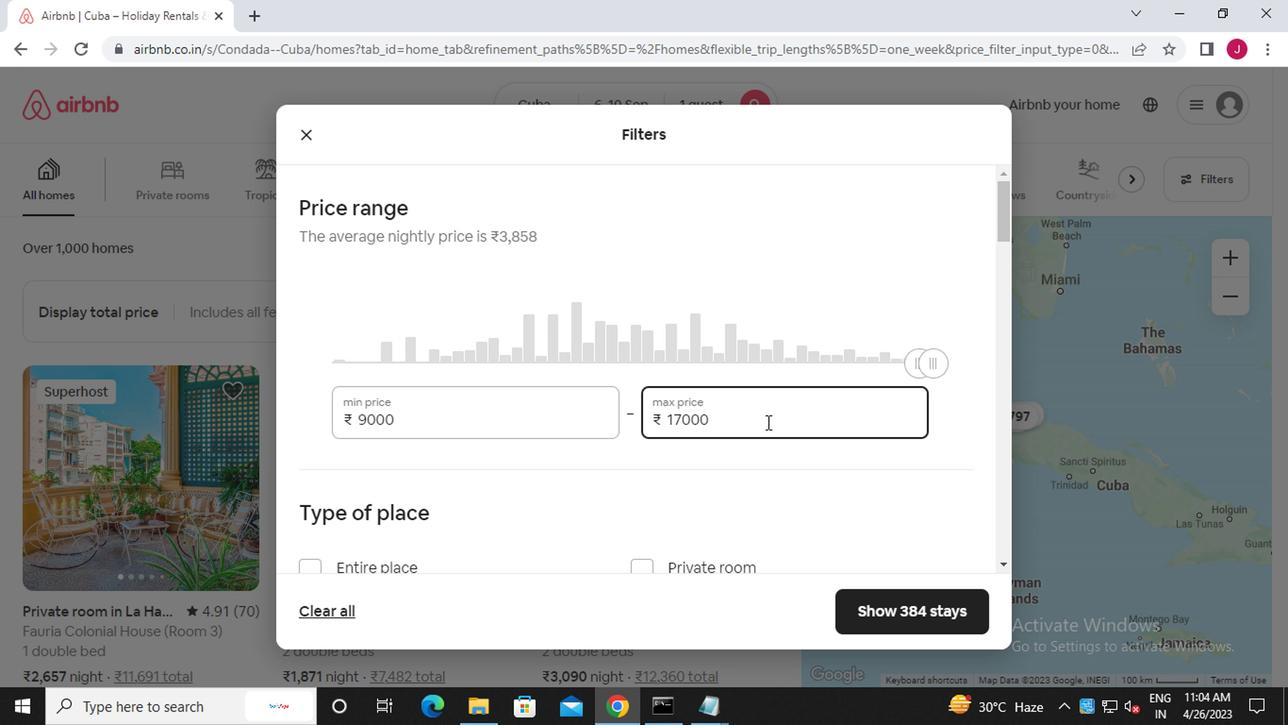 
Action: Mouse scrolled (762, 420) with delta (0, 0)
Screenshot: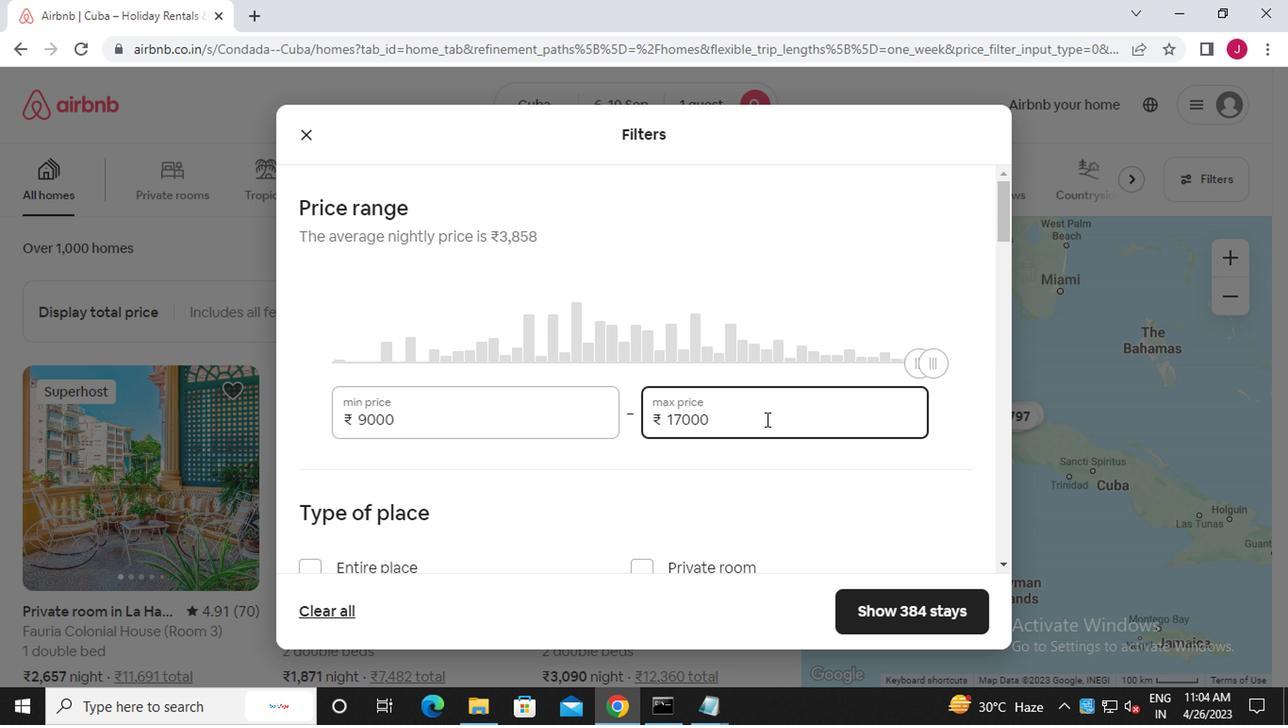 
Action: Mouse scrolled (762, 420) with delta (0, 0)
Screenshot: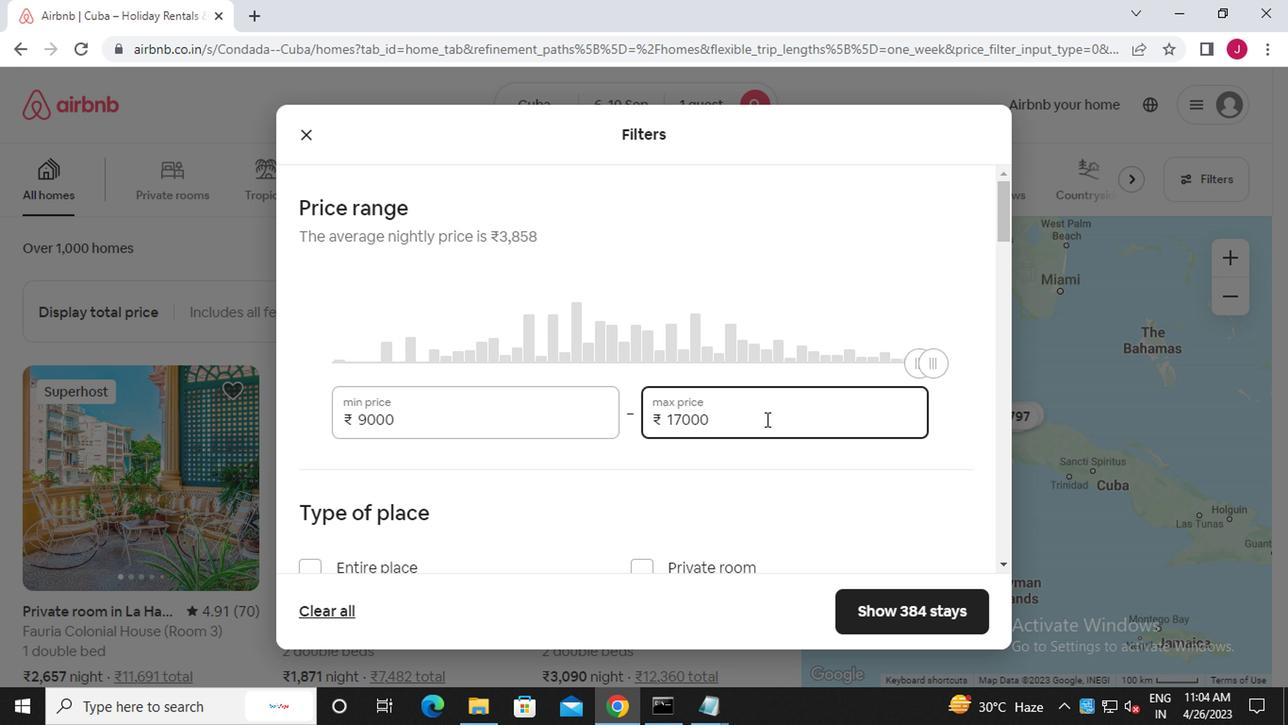 
Action: Mouse moved to (642, 291)
Screenshot: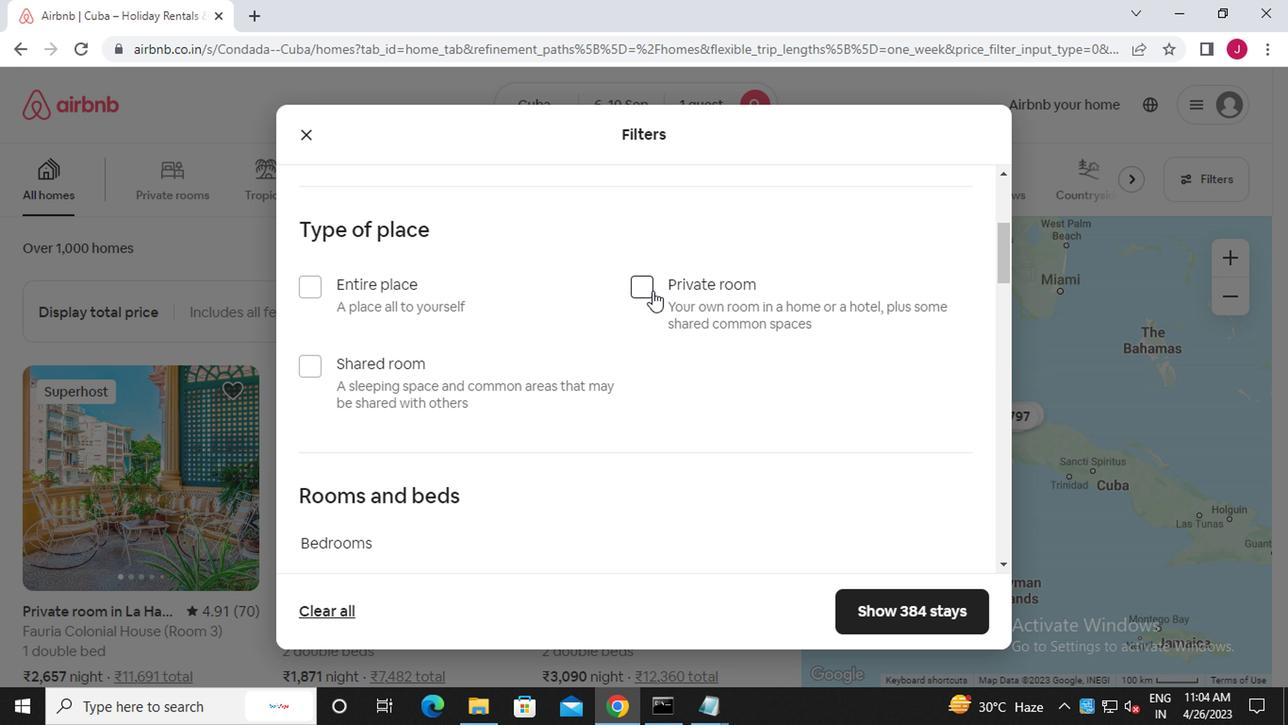 
Action: Mouse pressed left at (642, 291)
Screenshot: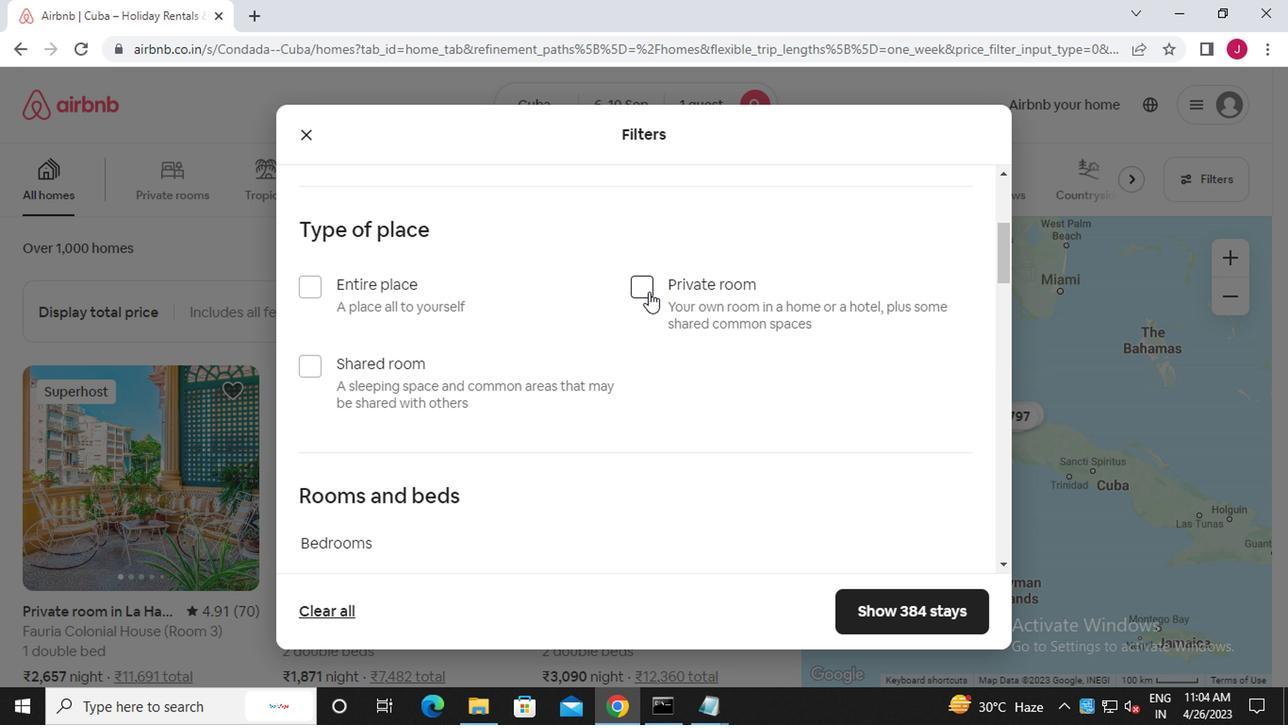 
Action: Mouse moved to (559, 359)
Screenshot: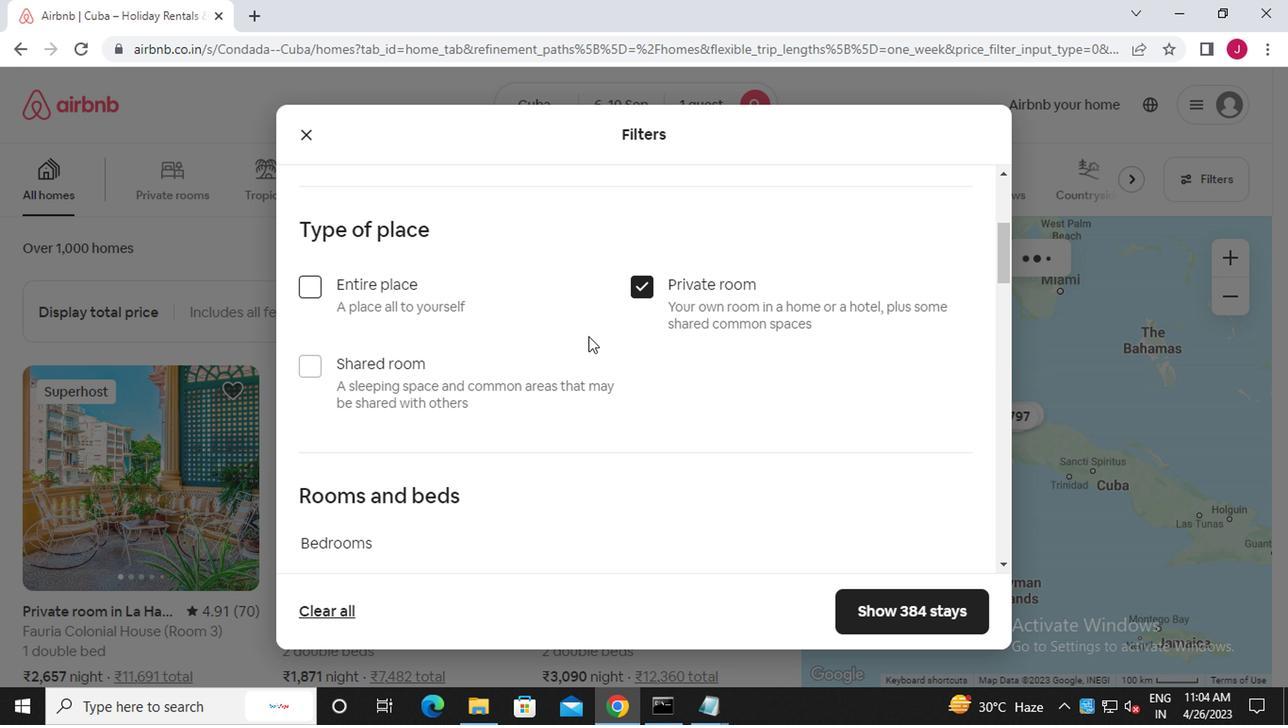 
Action: Mouse scrolled (559, 359) with delta (0, 0)
Screenshot: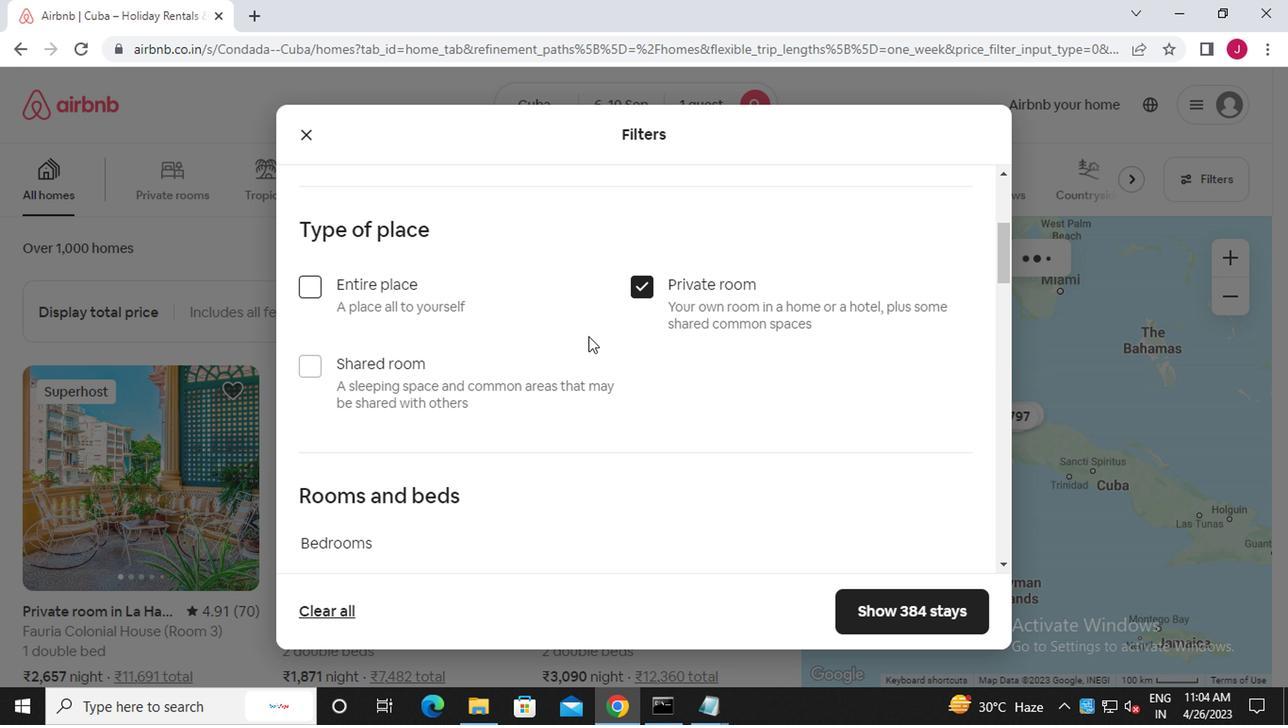 
Action: Mouse moved to (557, 361)
Screenshot: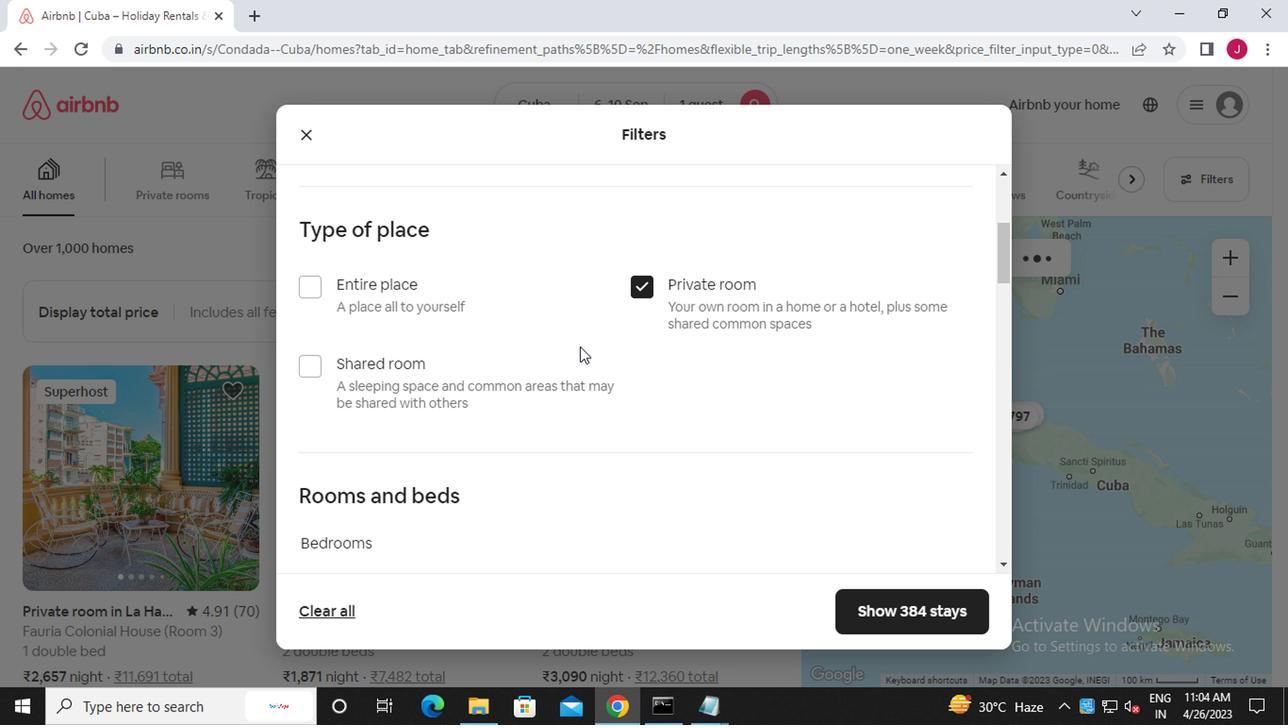
Action: Mouse scrolled (557, 359) with delta (0, -1)
Screenshot: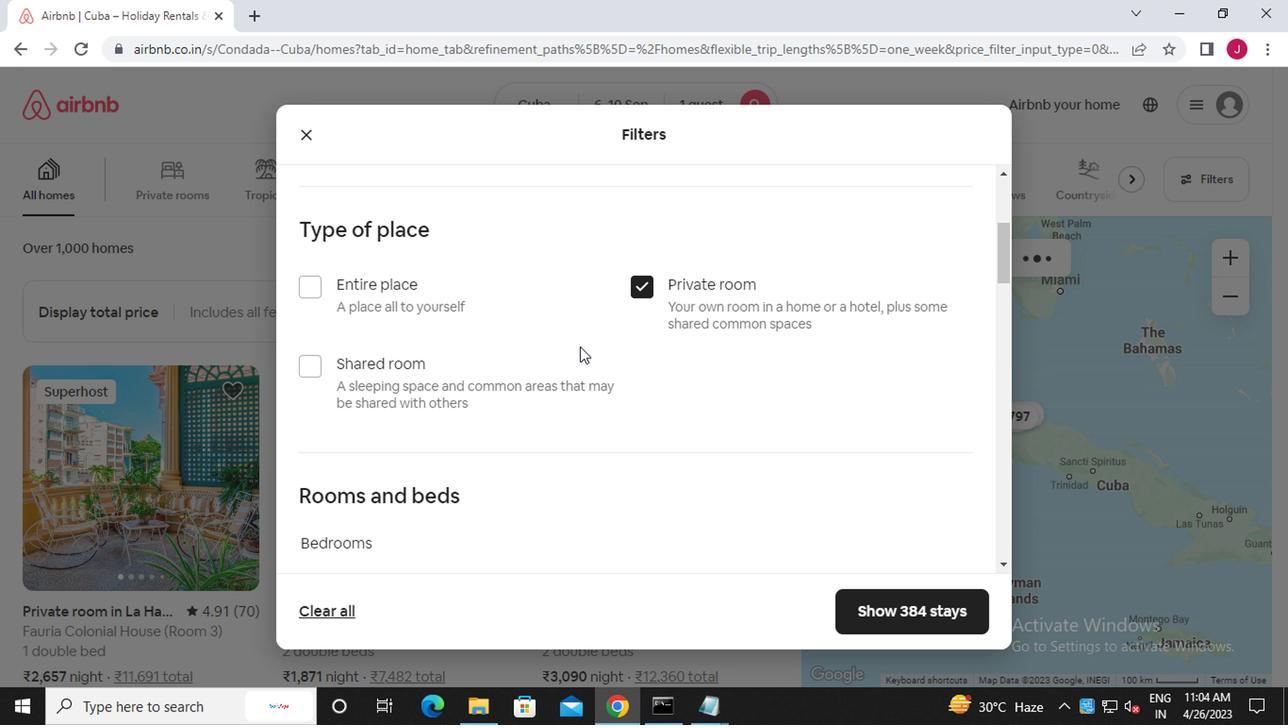 
Action: Mouse moved to (557, 361)
Screenshot: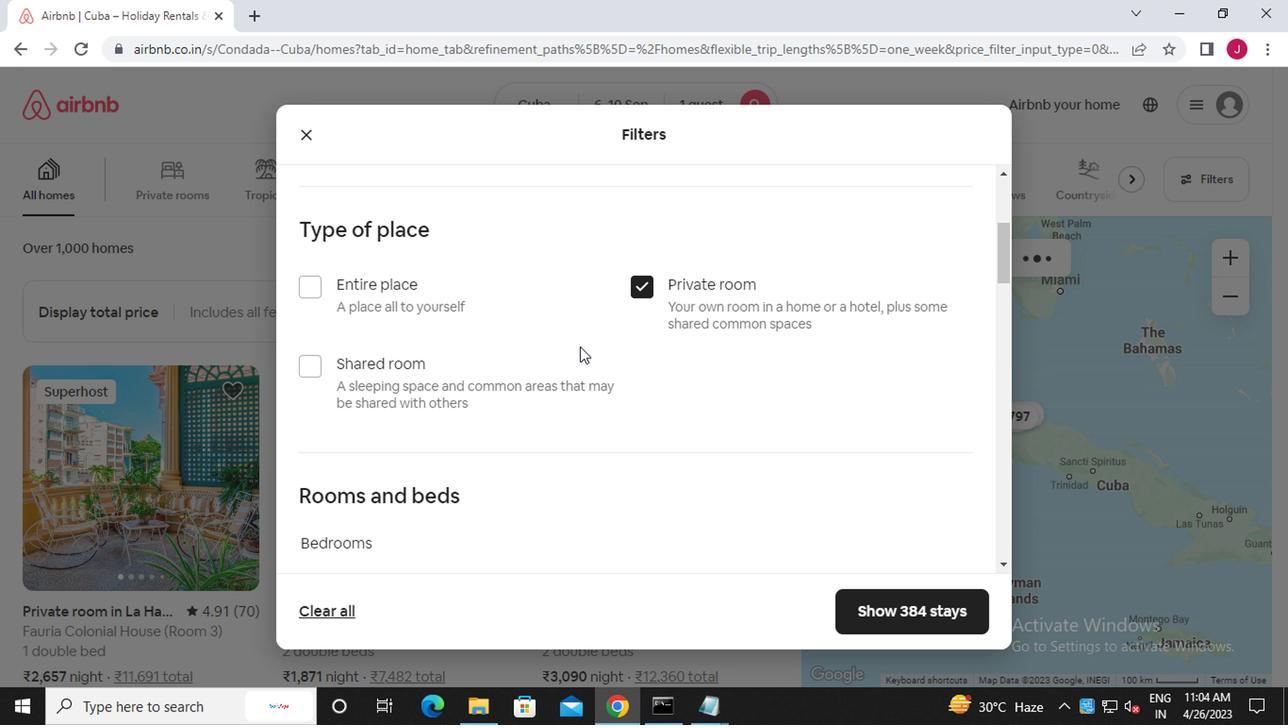 
Action: Mouse scrolled (557, 359) with delta (0, -1)
Screenshot: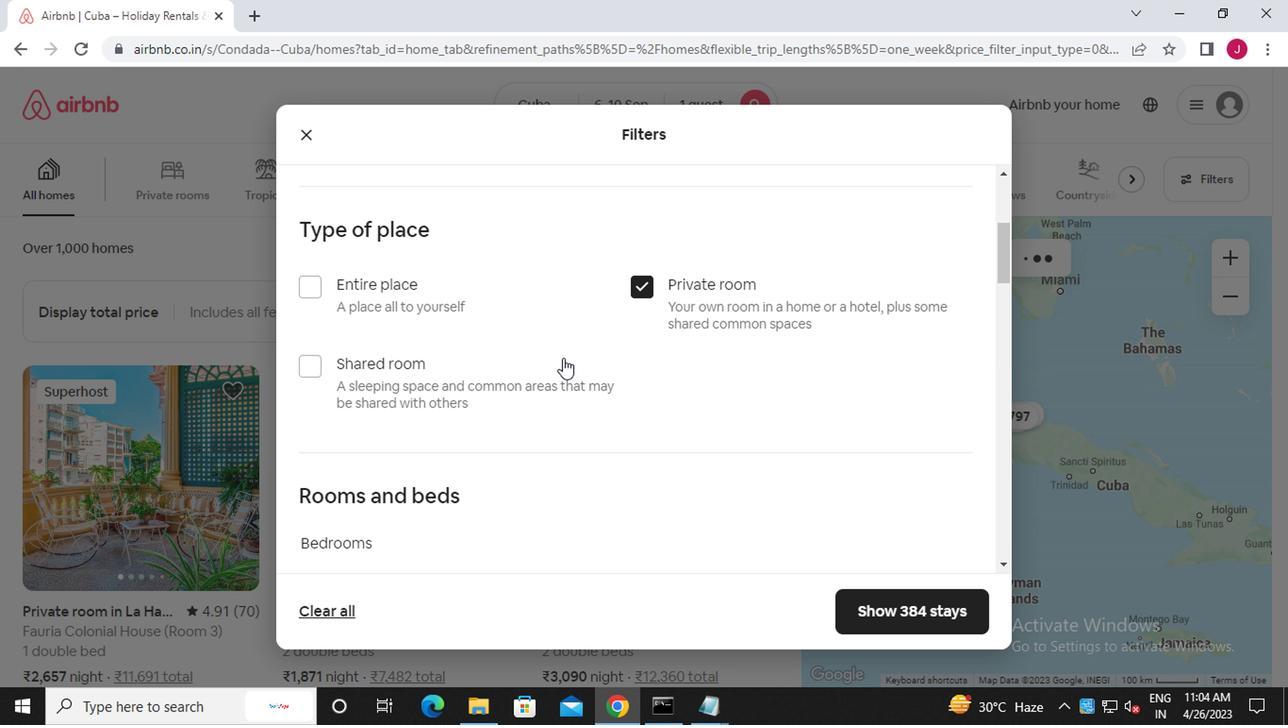 
Action: Mouse moved to (410, 308)
Screenshot: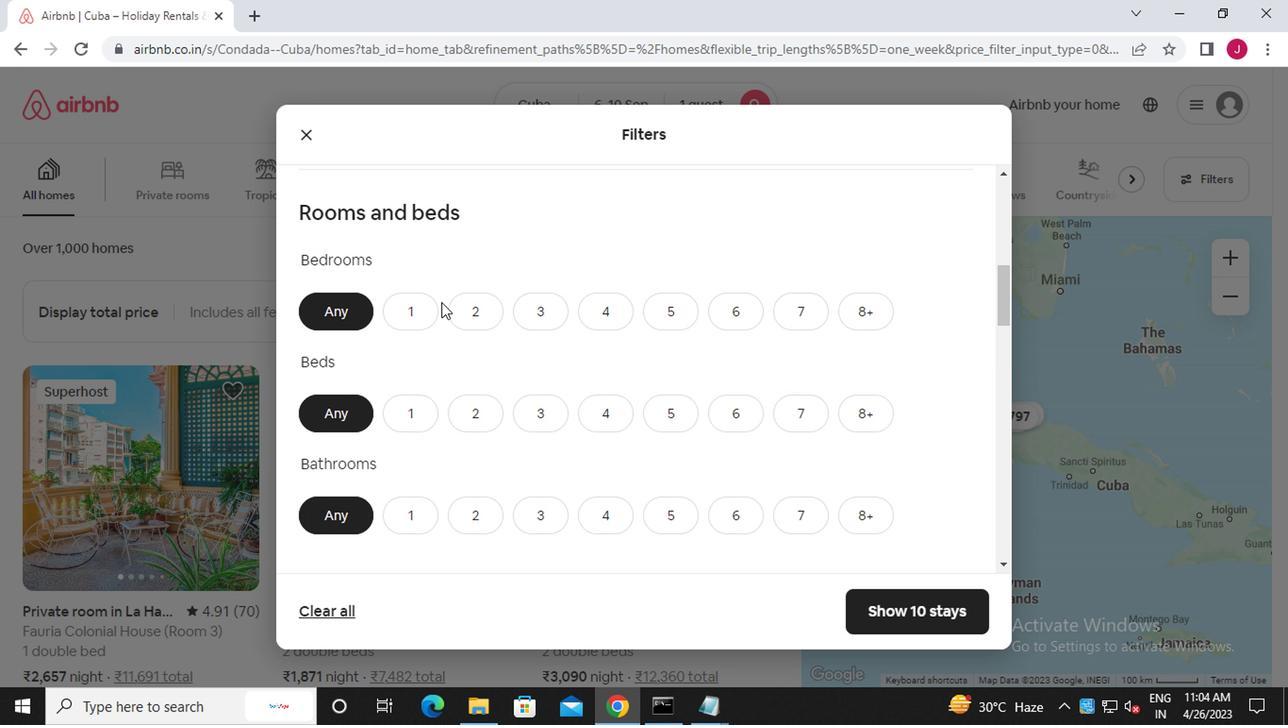 
Action: Mouse pressed left at (410, 308)
Screenshot: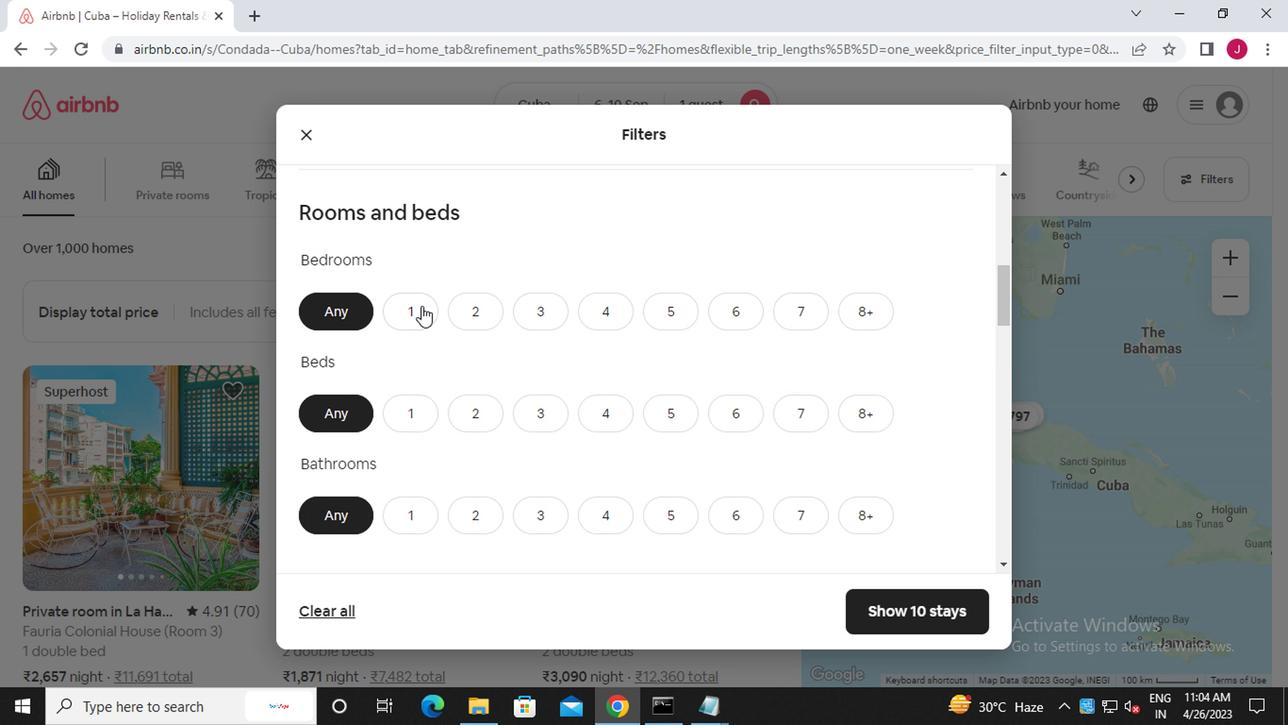 
Action: Mouse moved to (404, 431)
Screenshot: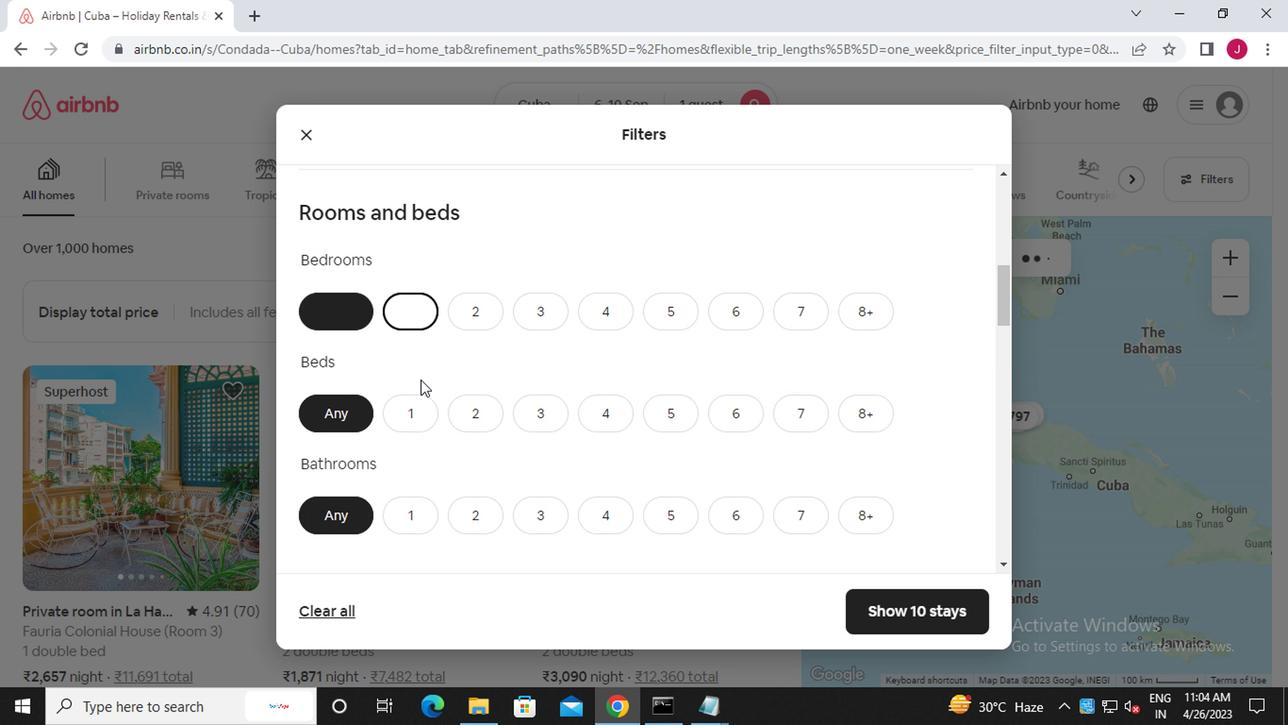 
Action: Mouse pressed left at (404, 431)
Screenshot: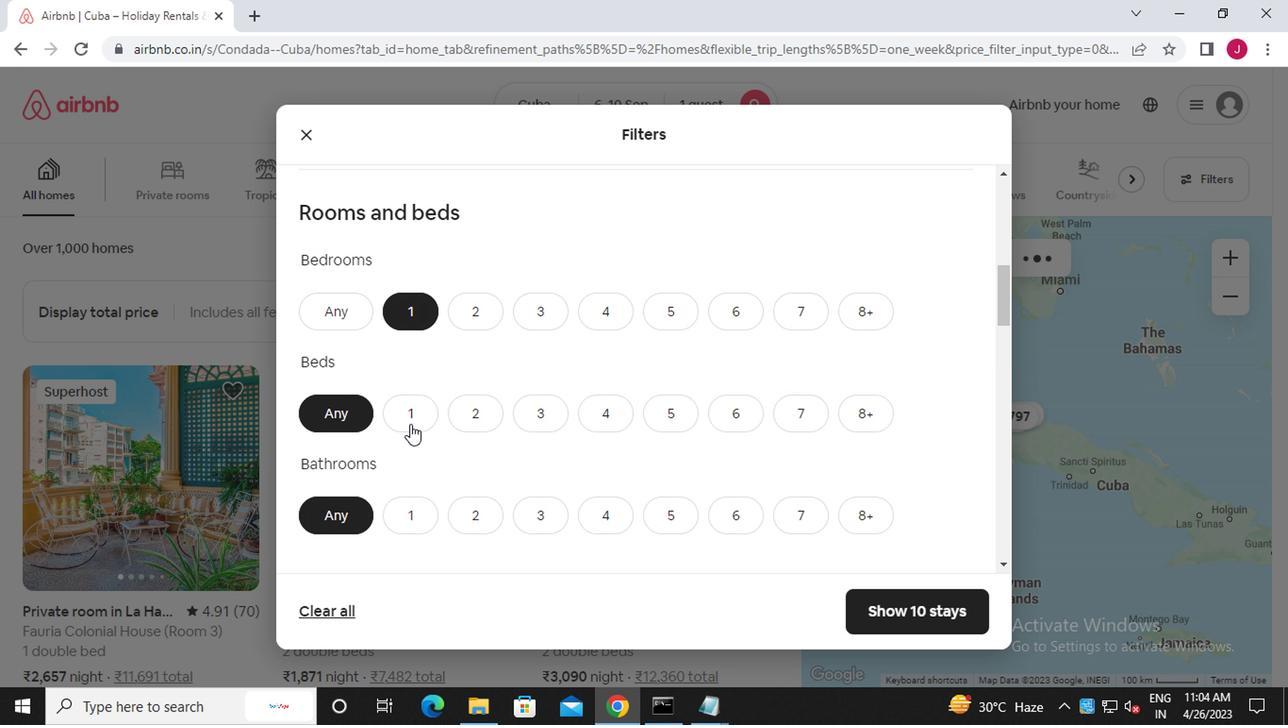 
Action: Mouse moved to (409, 515)
Screenshot: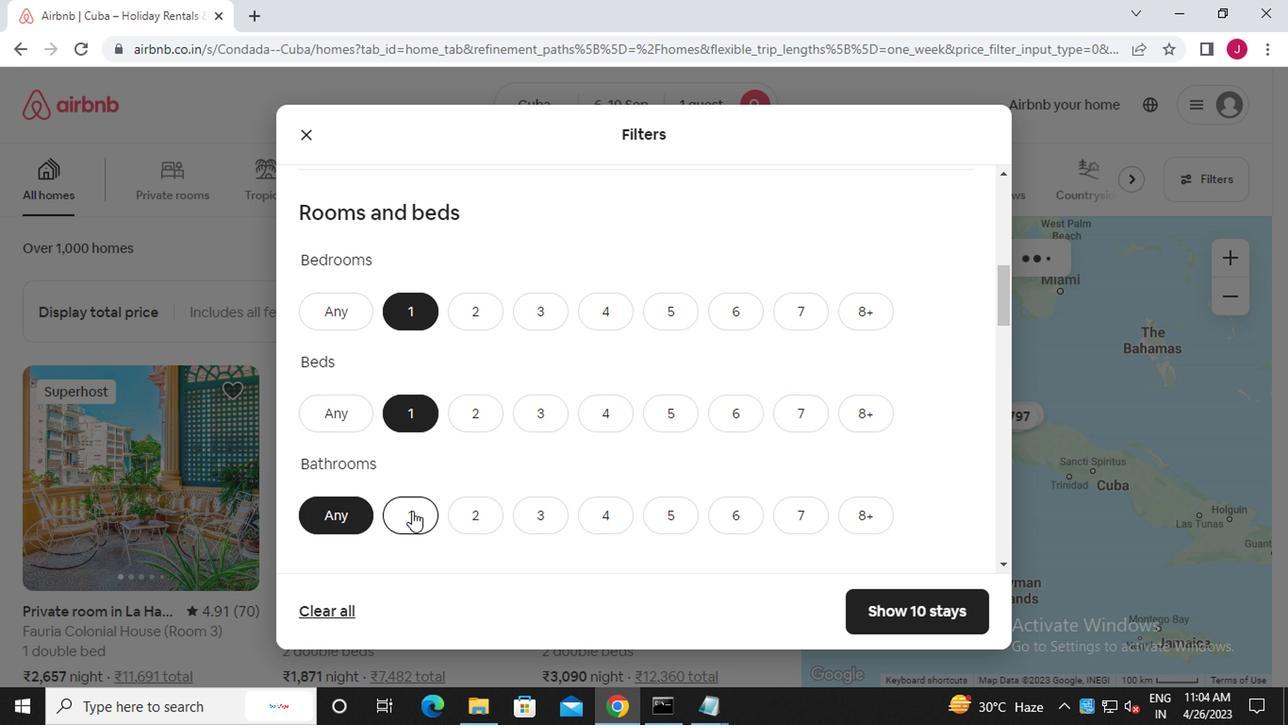 
Action: Mouse pressed left at (409, 515)
Screenshot: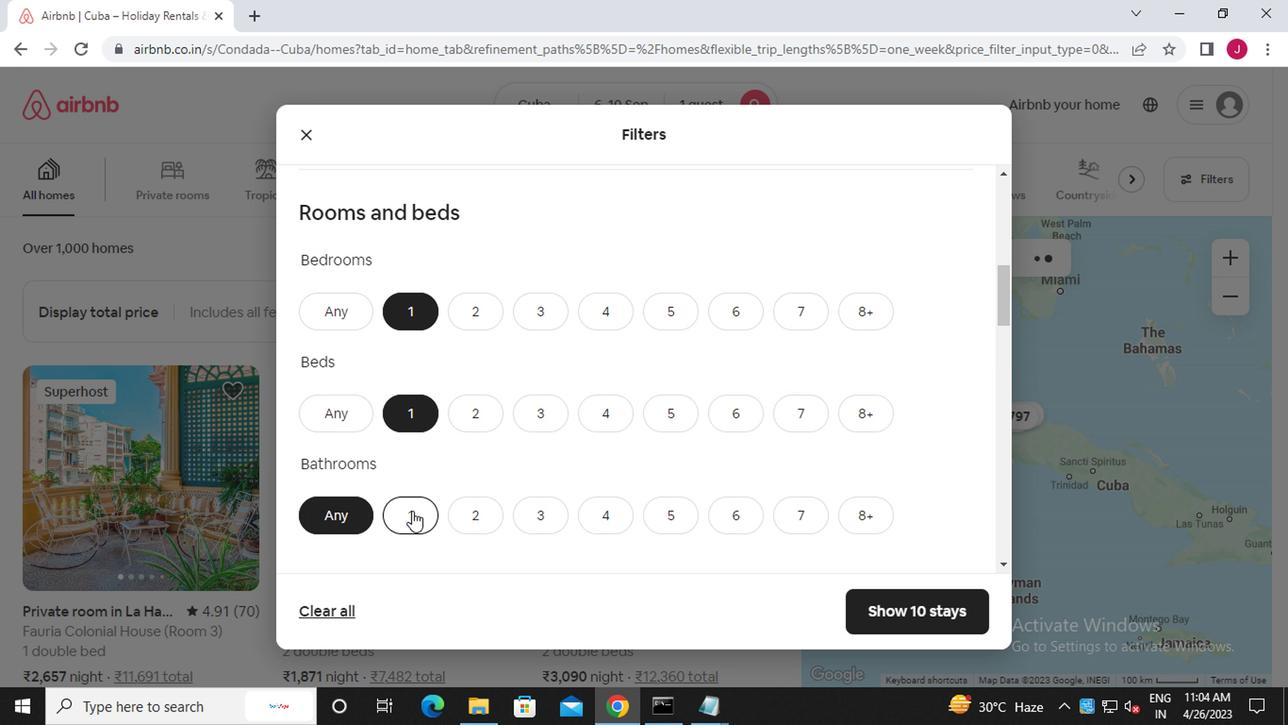 
Action: Mouse moved to (404, 512)
Screenshot: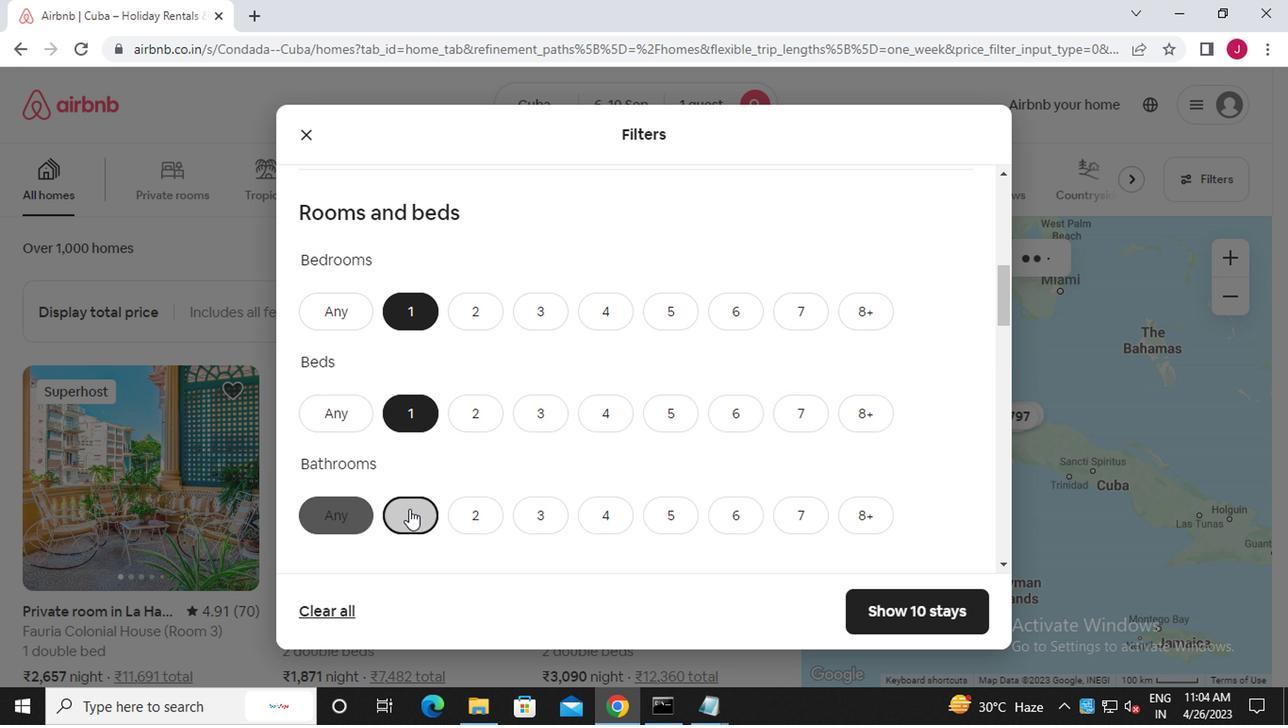 
Action: Mouse scrolled (404, 511) with delta (0, -1)
Screenshot: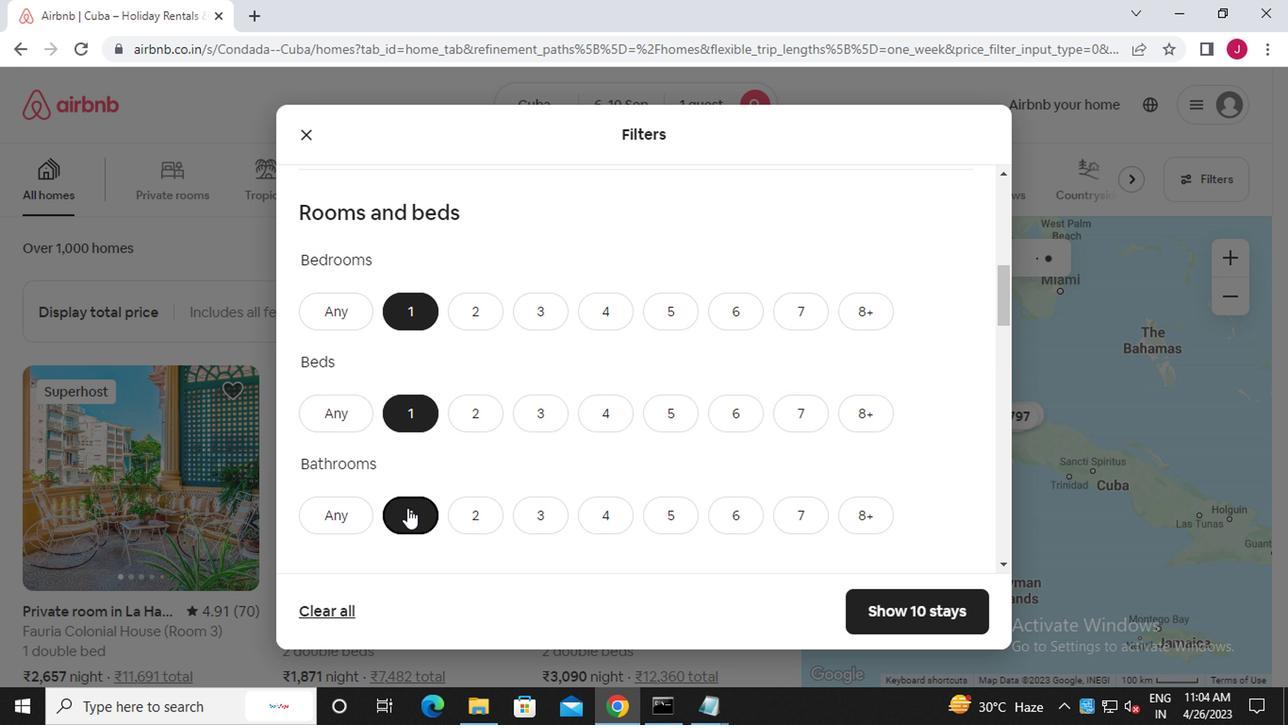 
Action: Mouse scrolled (404, 511) with delta (0, -1)
Screenshot: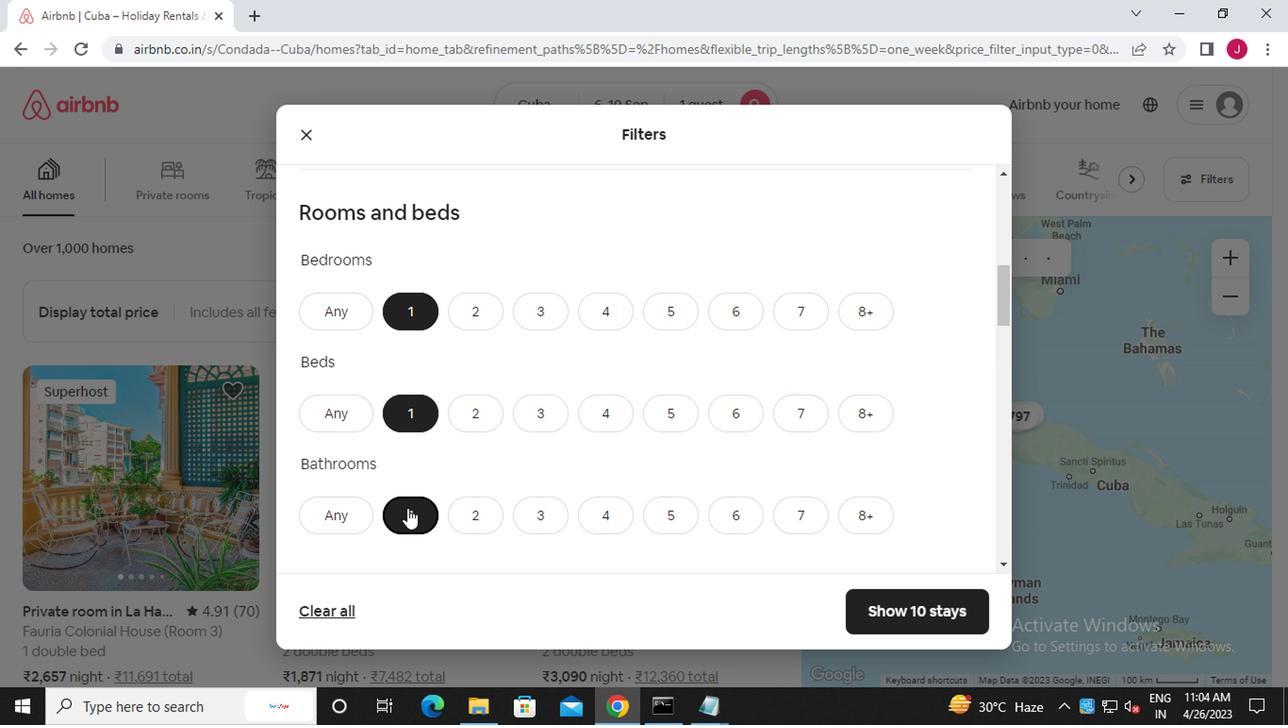 
Action: Mouse scrolled (404, 511) with delta (0, -1)
Screenshot: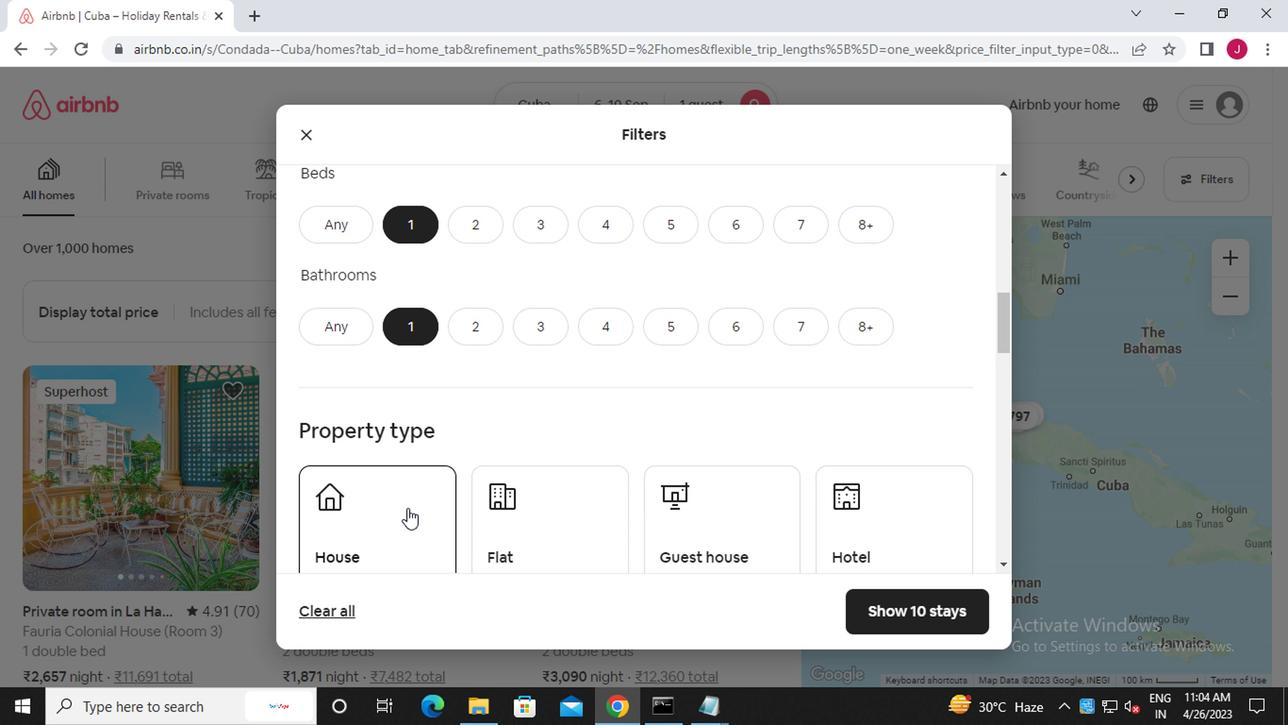 
Action: Mouse scrolled (404, 511) with delta (0, -1)
Screenshot: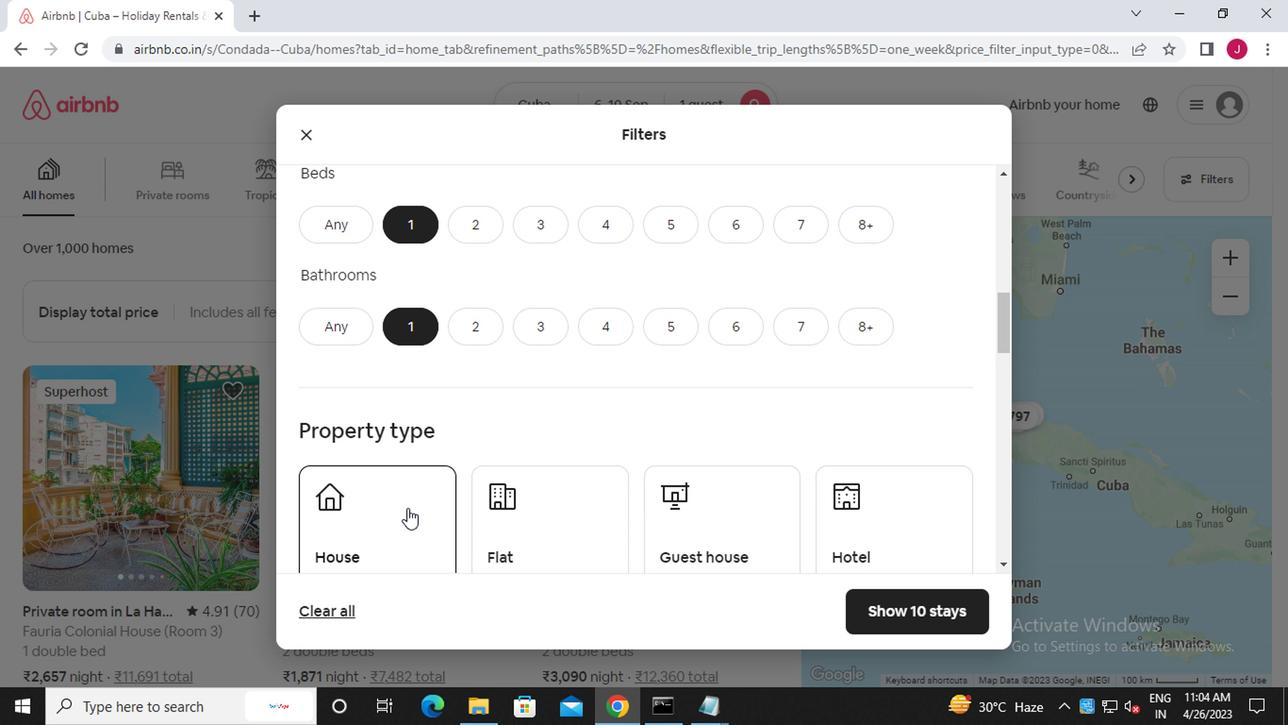 
Action: Mouse moved to (394, 356)
Screenshot: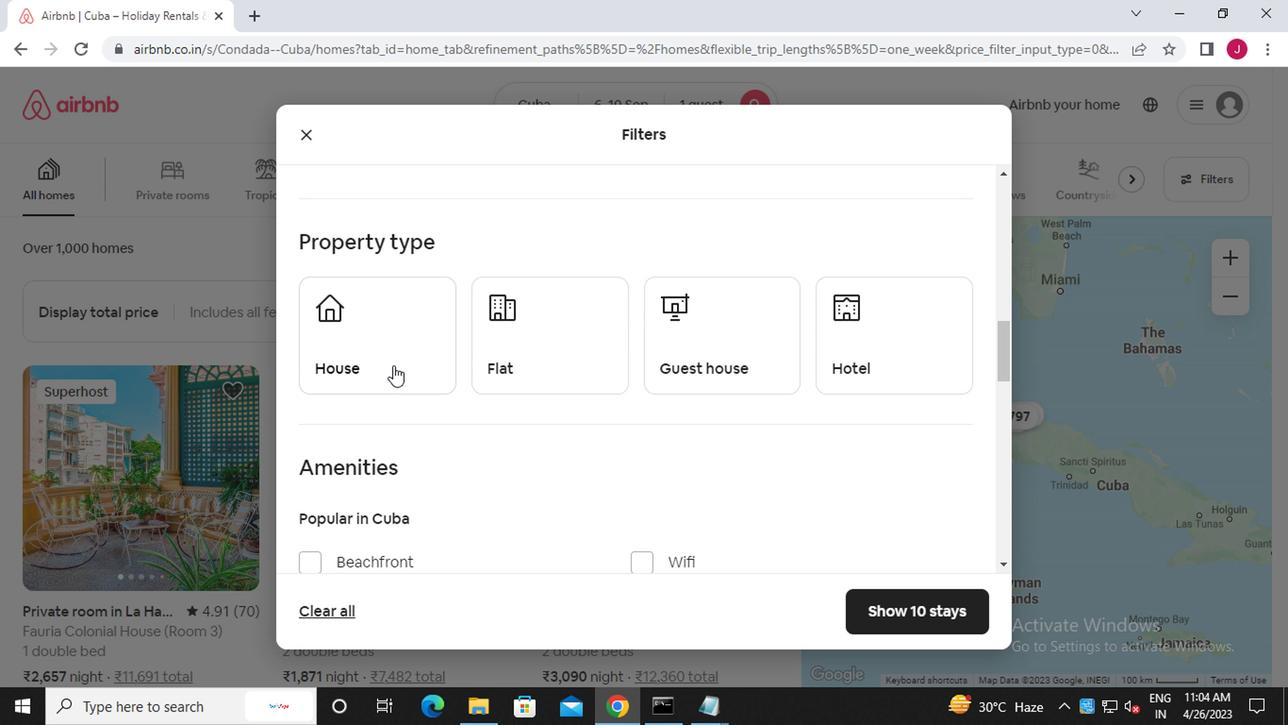 
Action: Mouse pressed left at (394, 356)
Screenshot: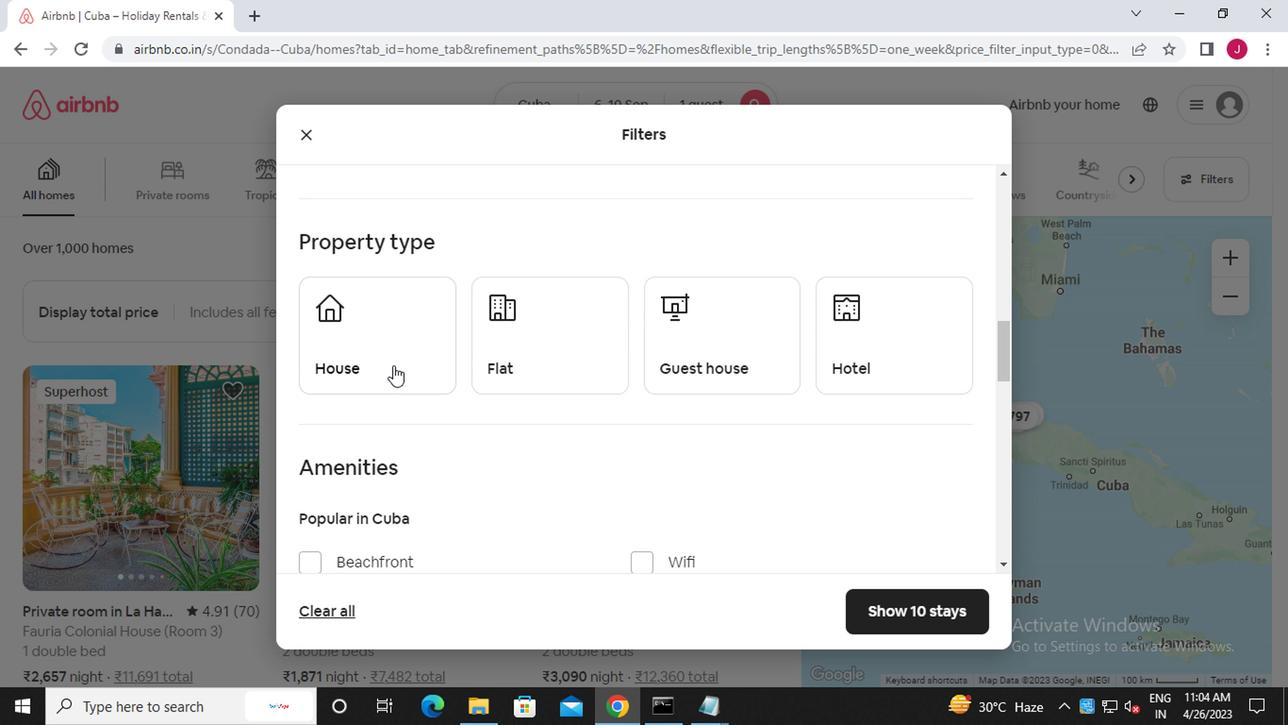 
Action: Mouse moved to (520, 354)
Screenshot: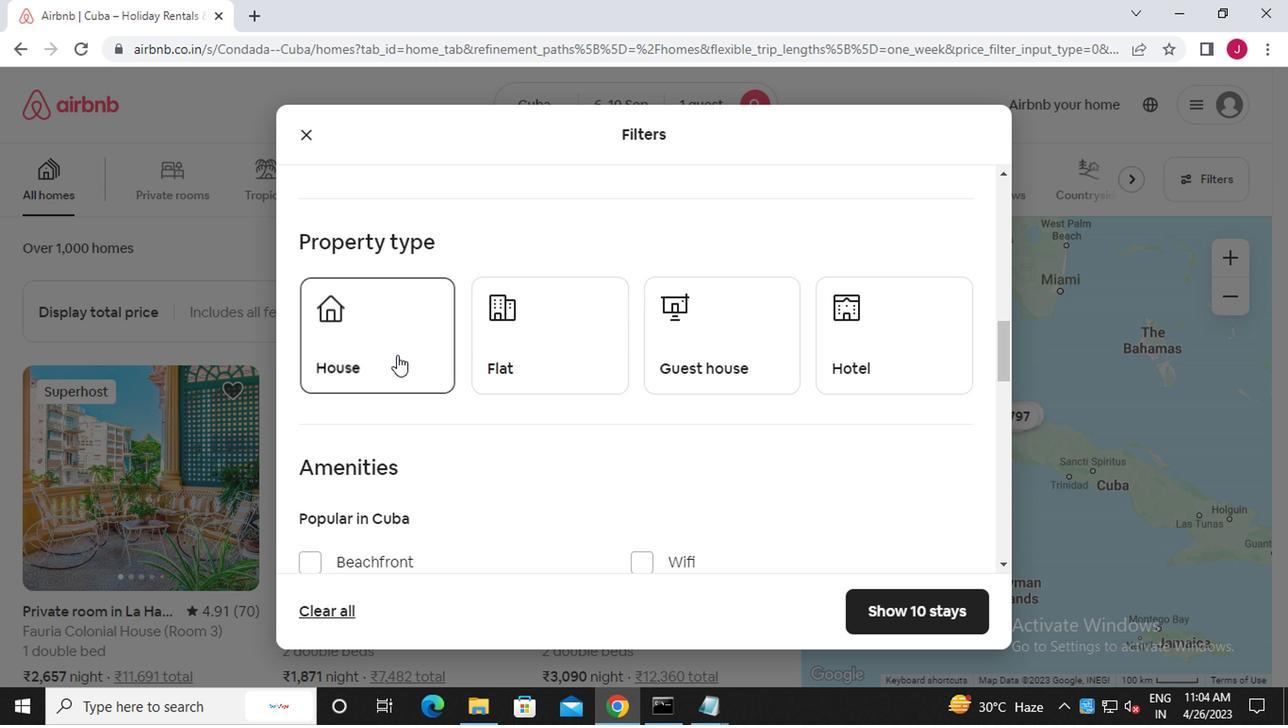 
Action: Mouse pressed left at (520, 354)
Screenshot: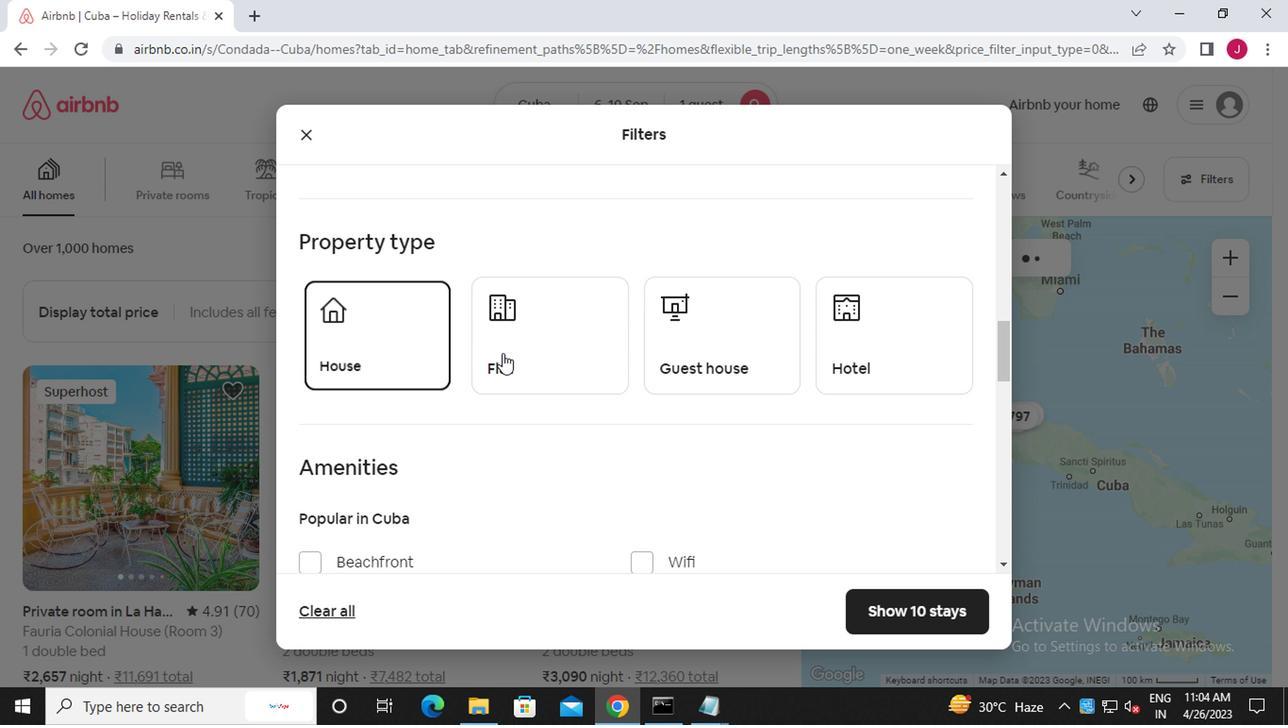 
Action: Mouse moved to (688, 359)
Screenshot: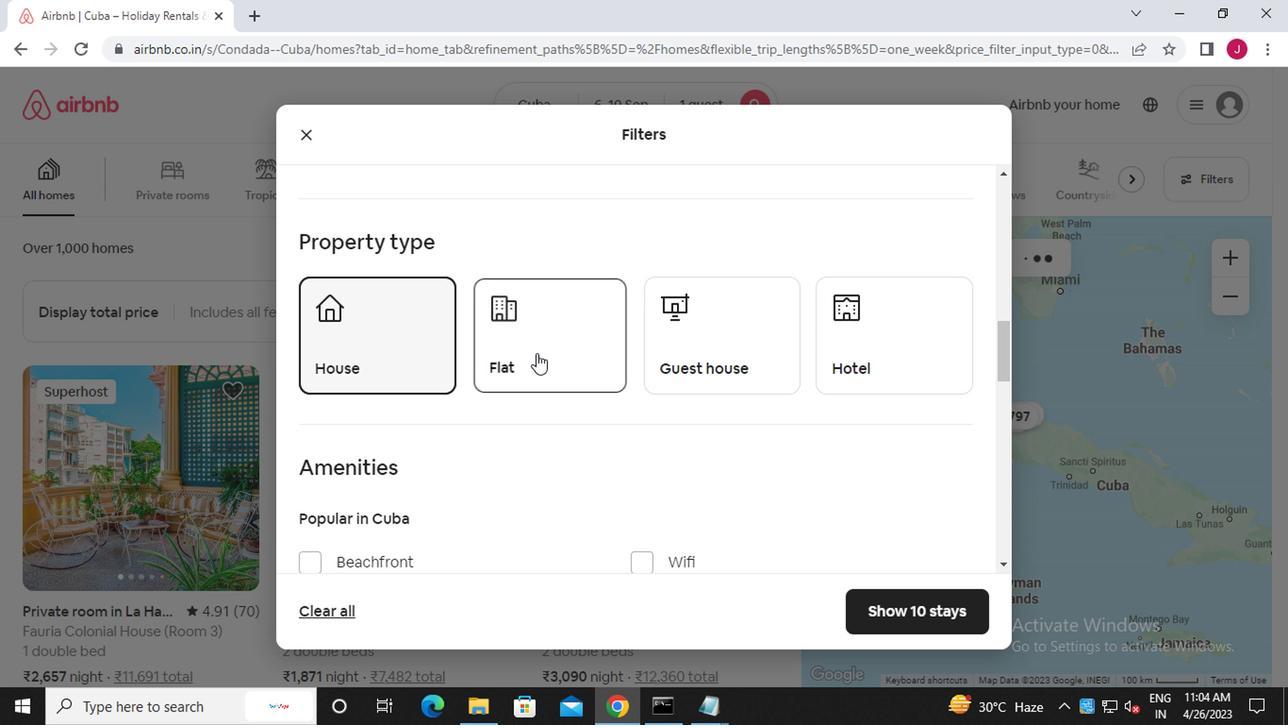 
Action: Mouse pressed left at (688, 359)
Screenshot: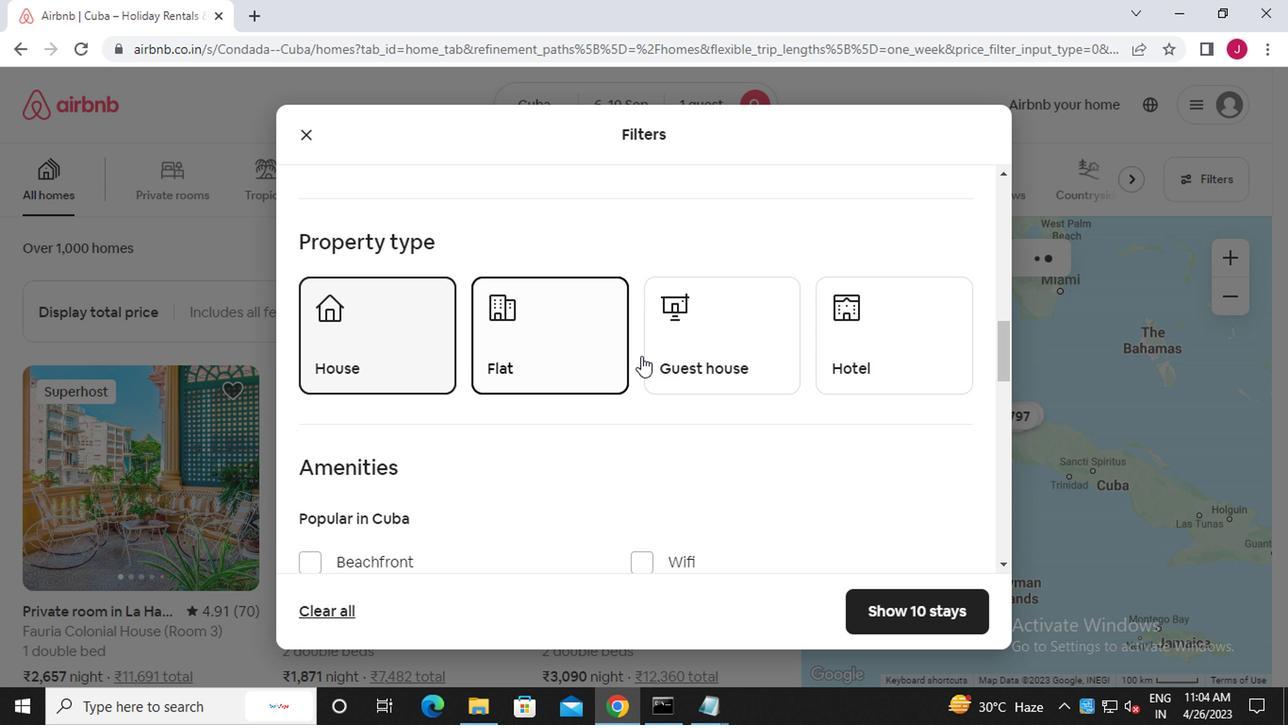 
Action: Mouse moved to (878, 359)
Screenshot: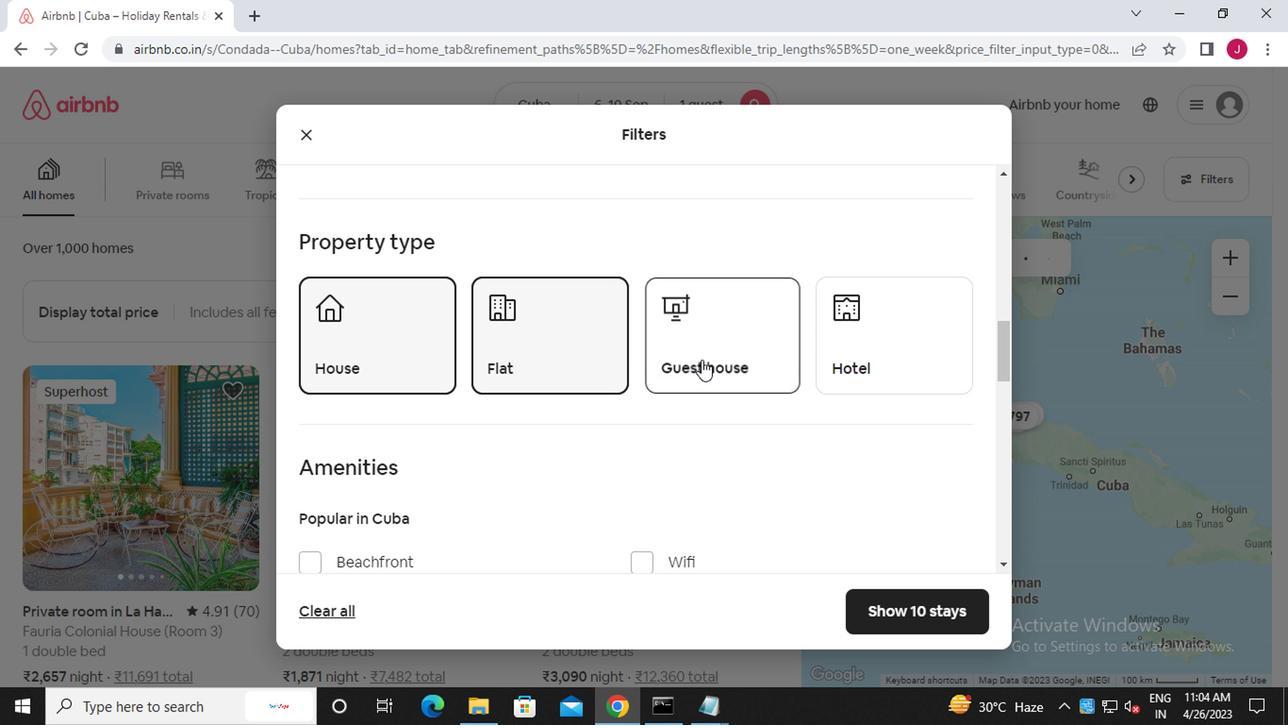 
Action: Mouse pressed left at (878, 359)
Screenshot: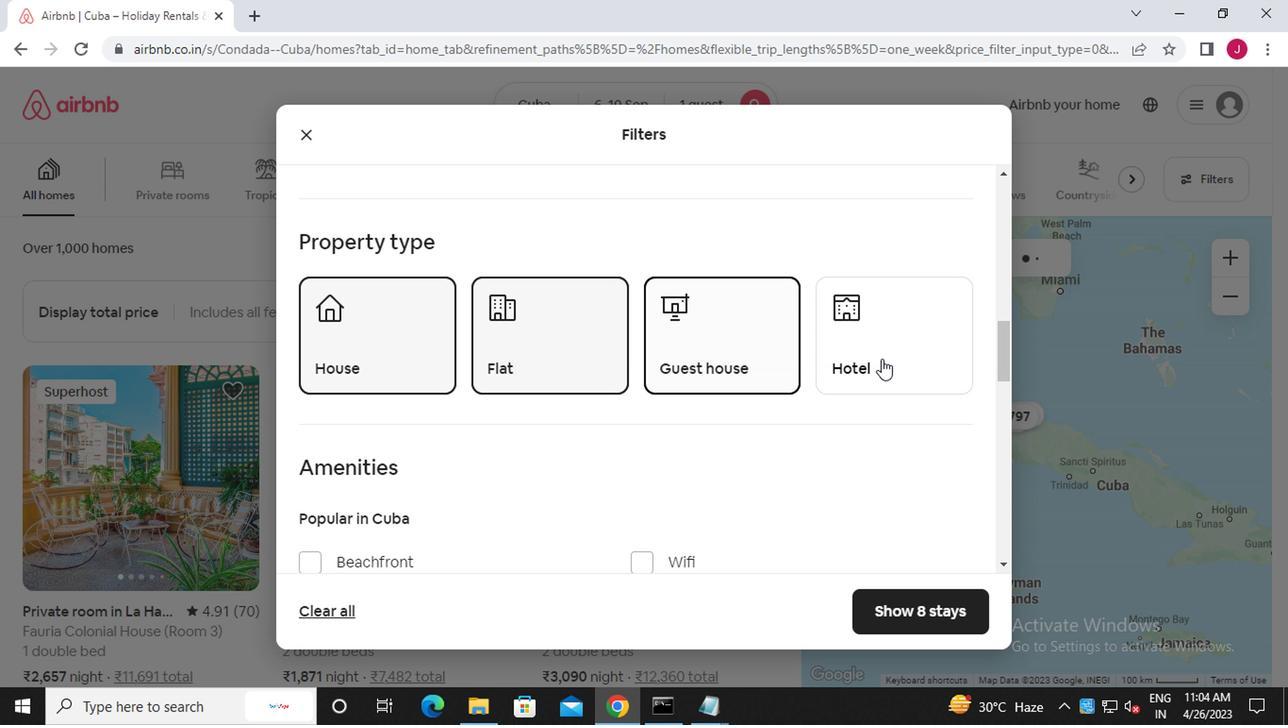 
Action: Mouse moved to (726, 420)
Screenshot: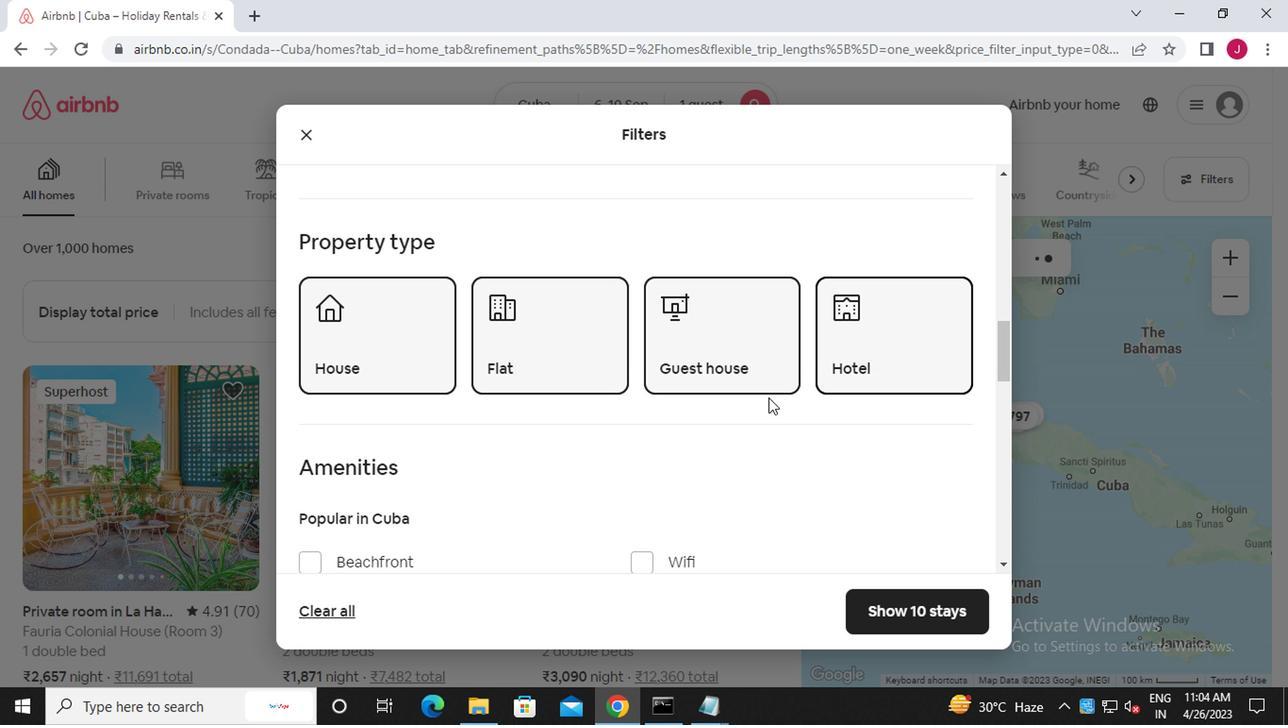 
Action: Mouse scrolled (726, 418) with delta (0, -1)
Screenshot: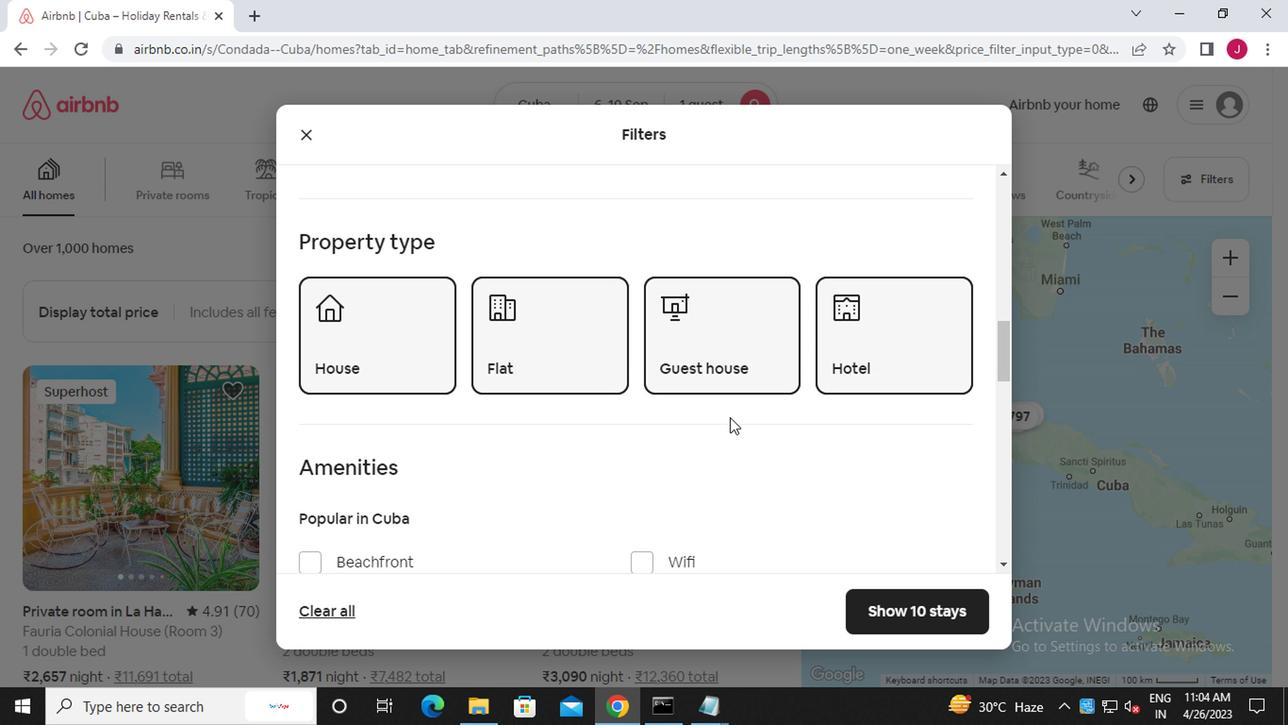 
Action: Mouse scrolled (726, 418) with delta (0, -1)
Screenshot: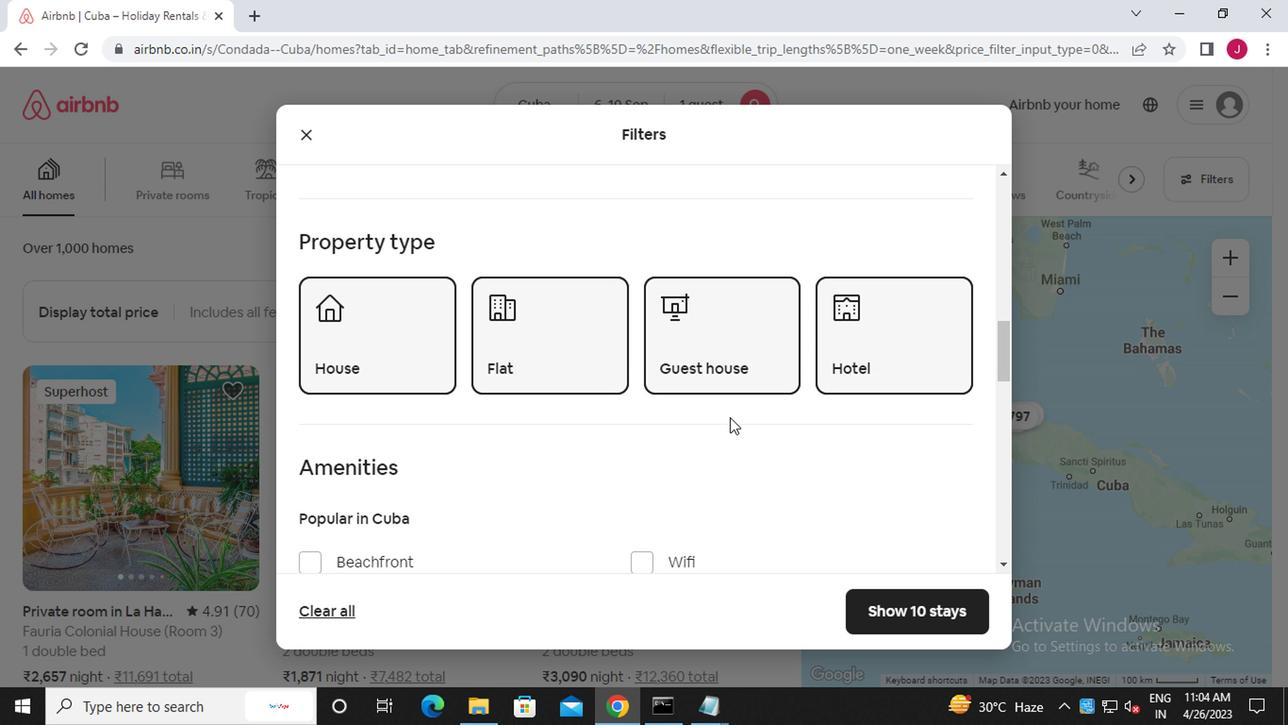 
Action: Mouse scrolled (726, 418) with delta (0, -1)
Screenshot: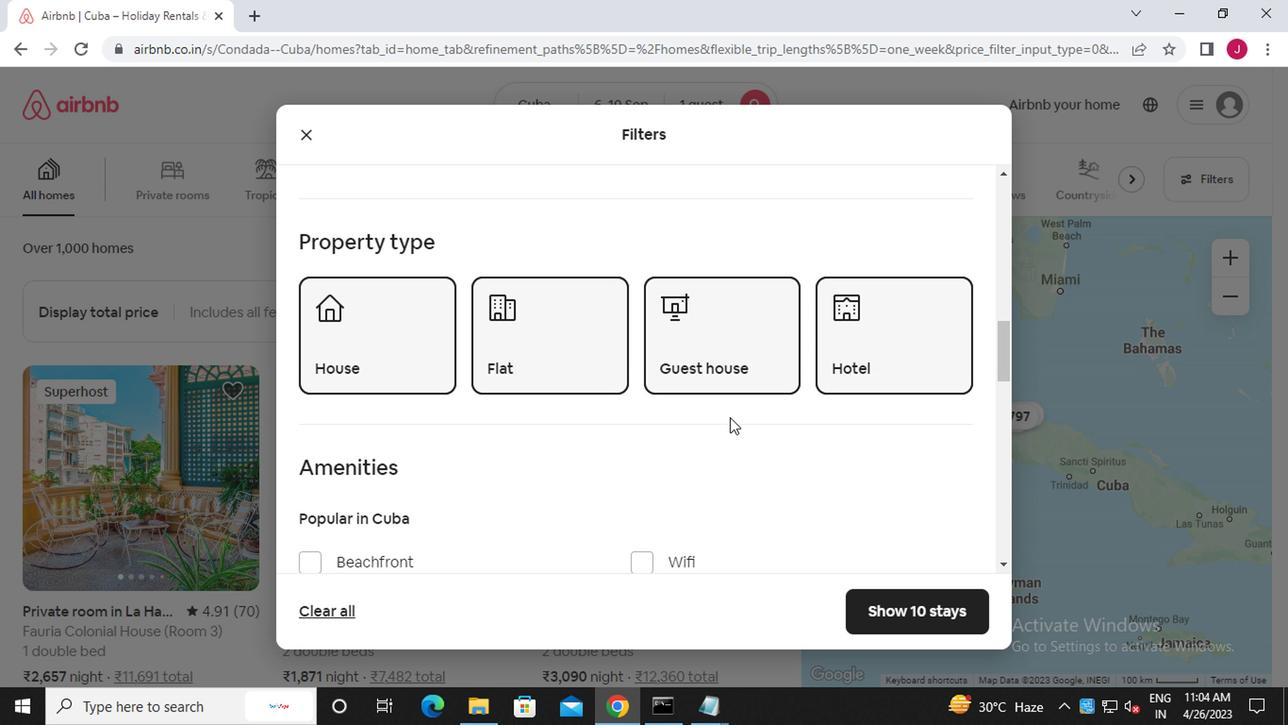 
Action: Mouse scrolled (726, 418) with delta (0, -1)
Screenshot: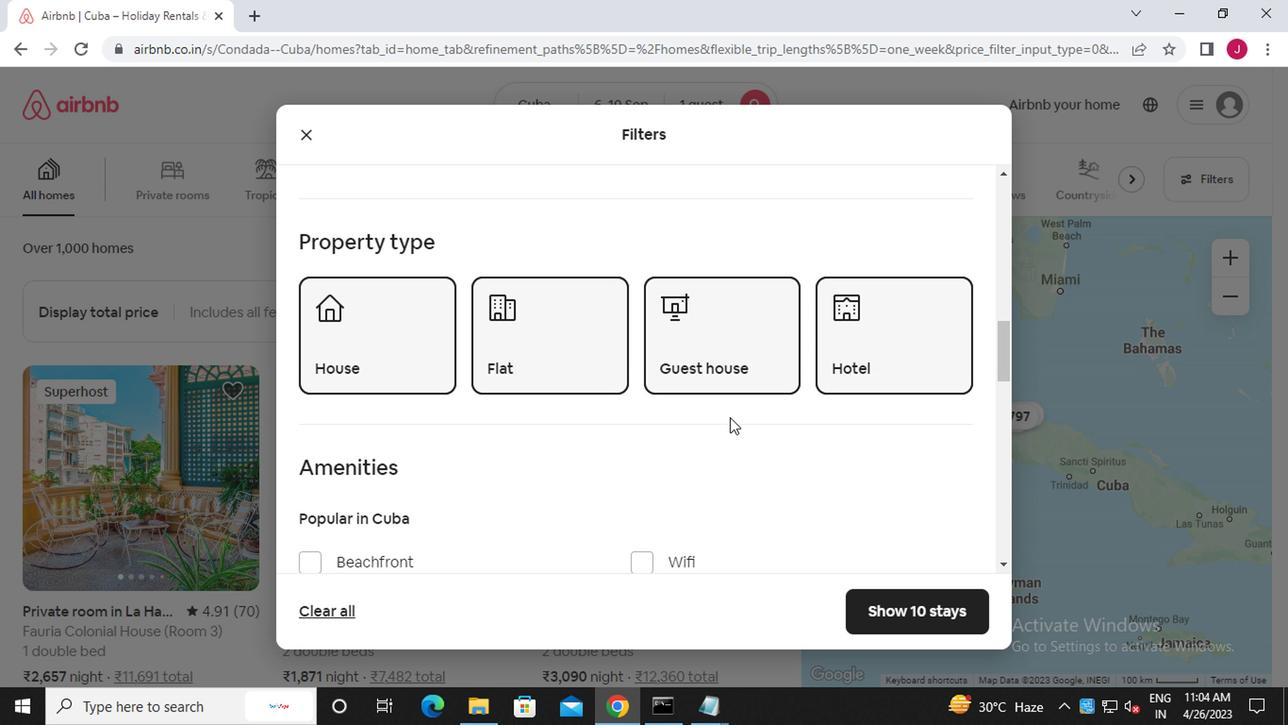 
Action: Mouse scrolled (726, 418) with delta (0, -1)
Screenshot: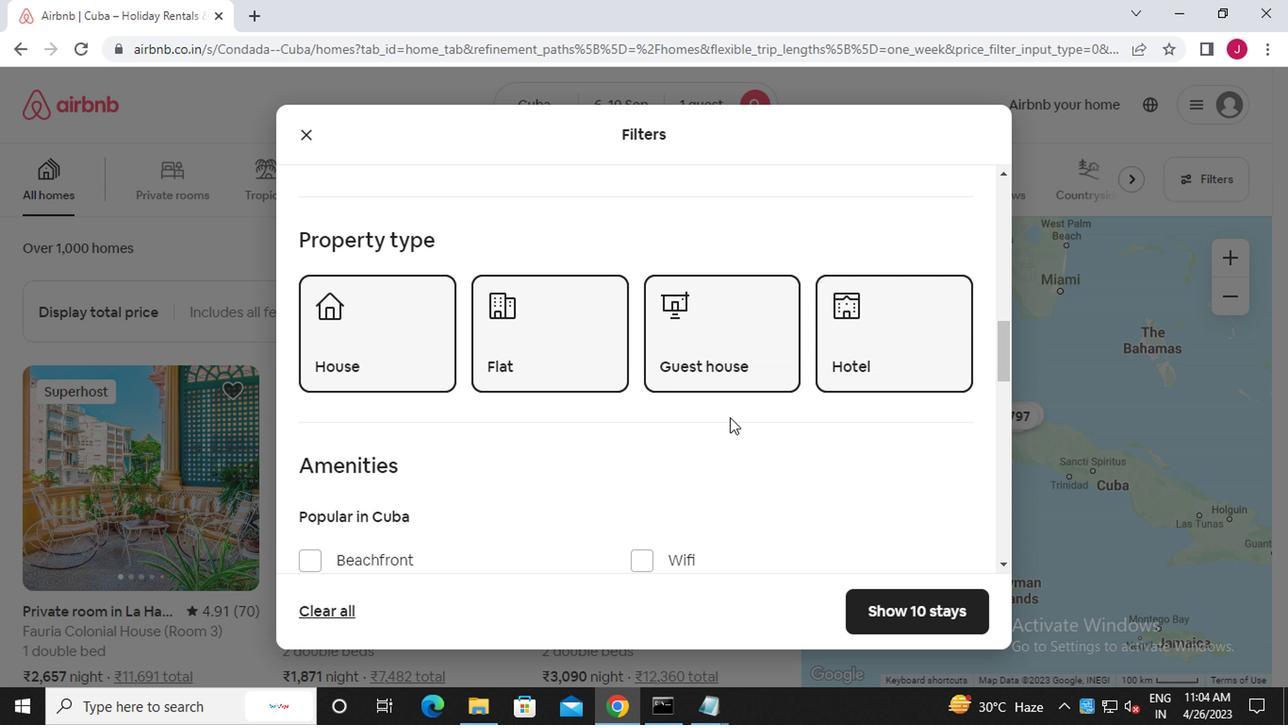 
Action: Mouse scrolled (726, 418) with delta (0, -1)
Screenshot: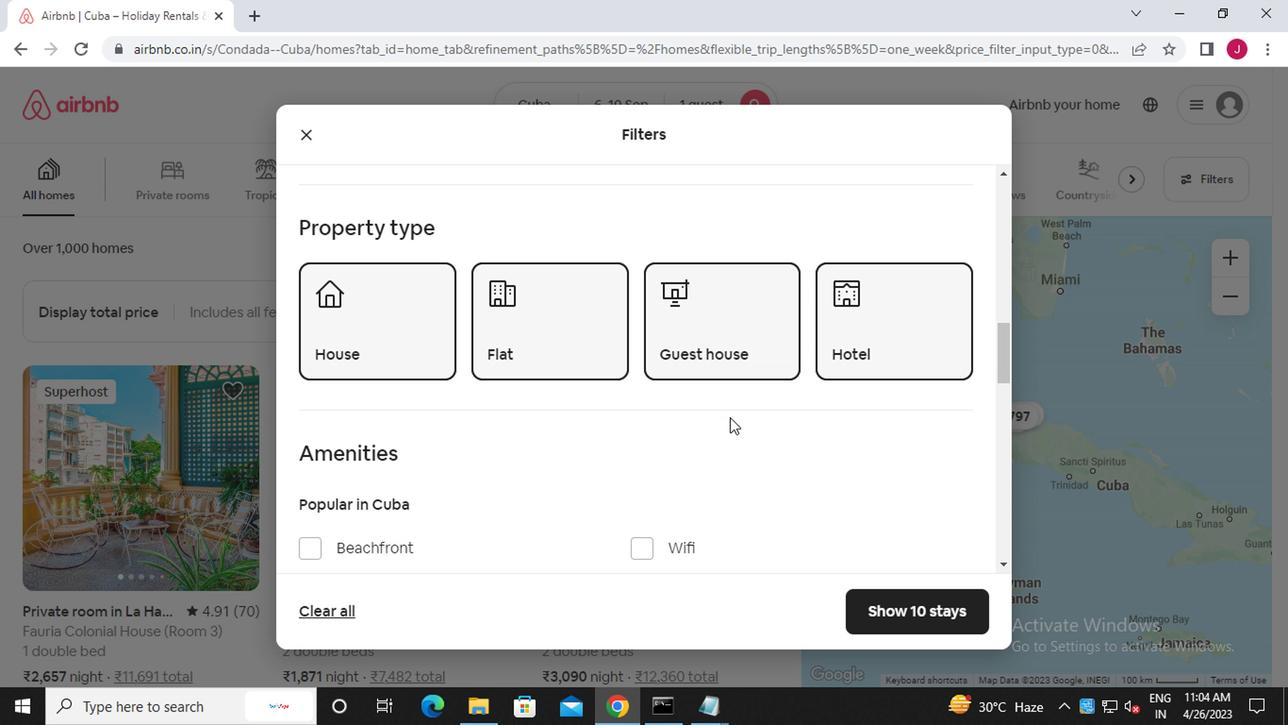 
Action: Mouse moved to (924, 339)
Screenshot: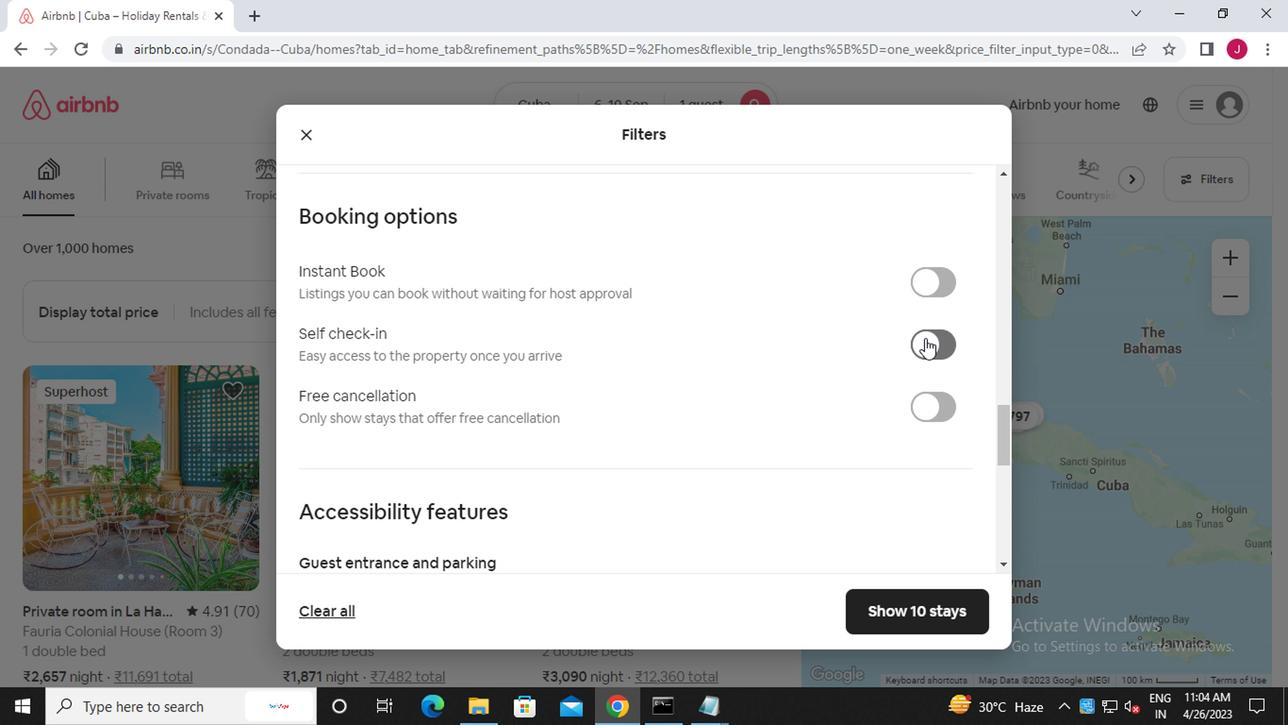 
Action: Mouse pressed left at (924, 339)
Screenshot: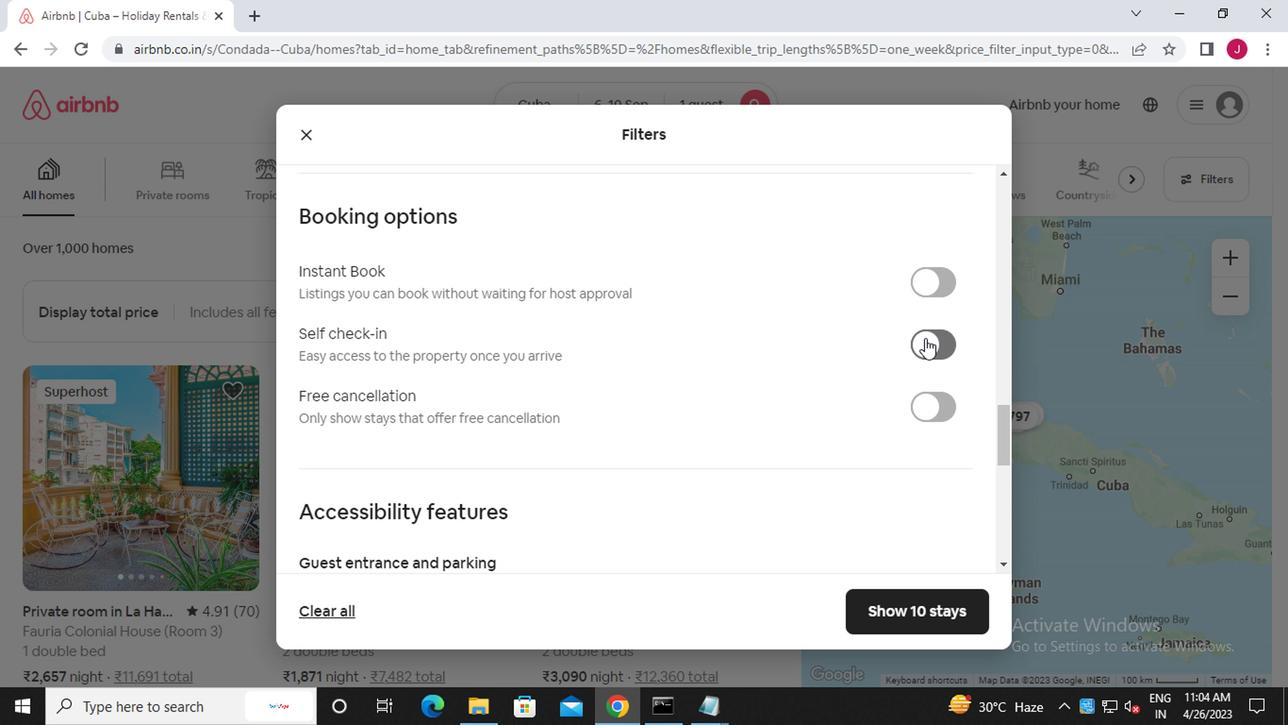 
Action: Mouse moved to (884, 404)
Screenshot: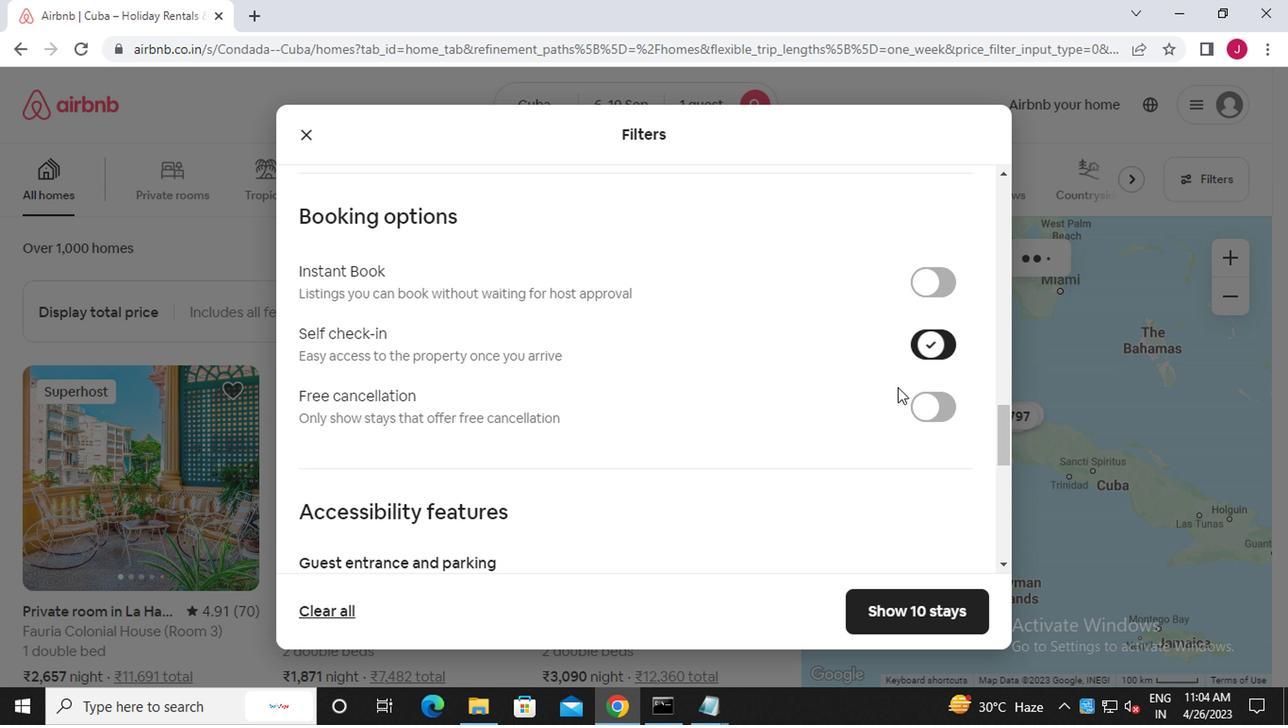 
Action: Mouse scrolled (884, 403) with delta (0, 0)
Screenshot: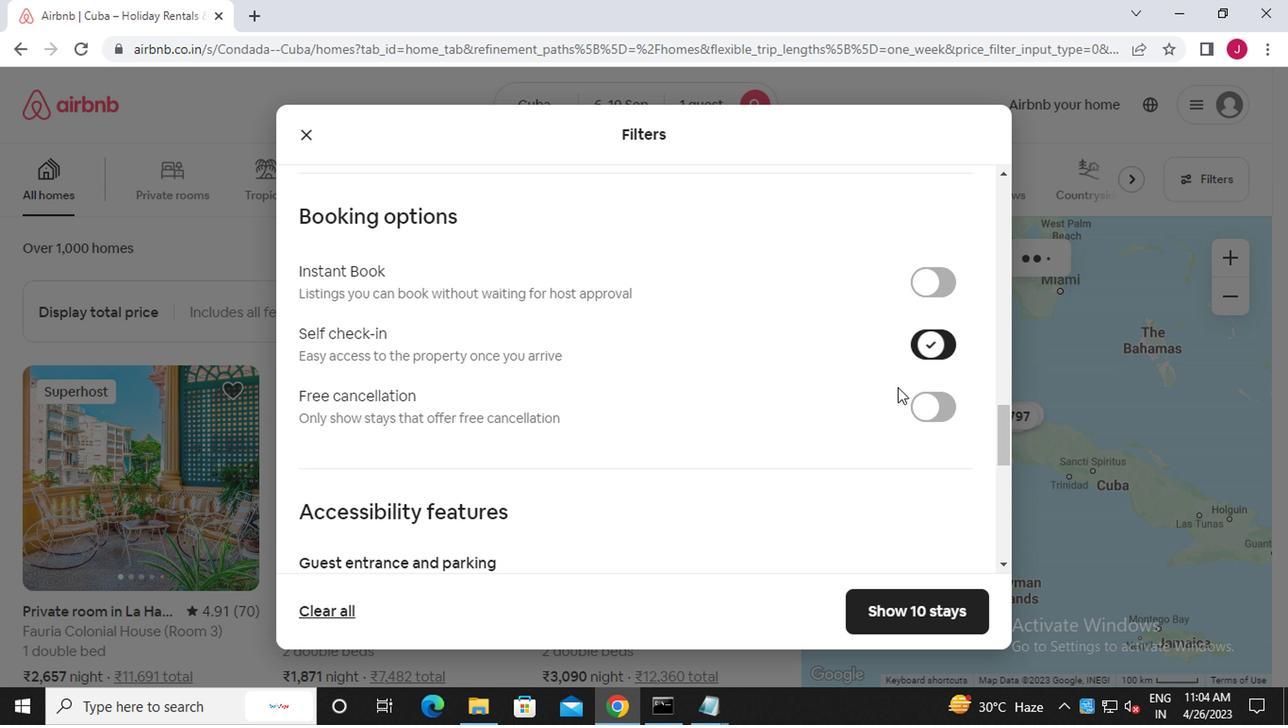 
Action: Mouse moved to (882, 410)
Screenshot: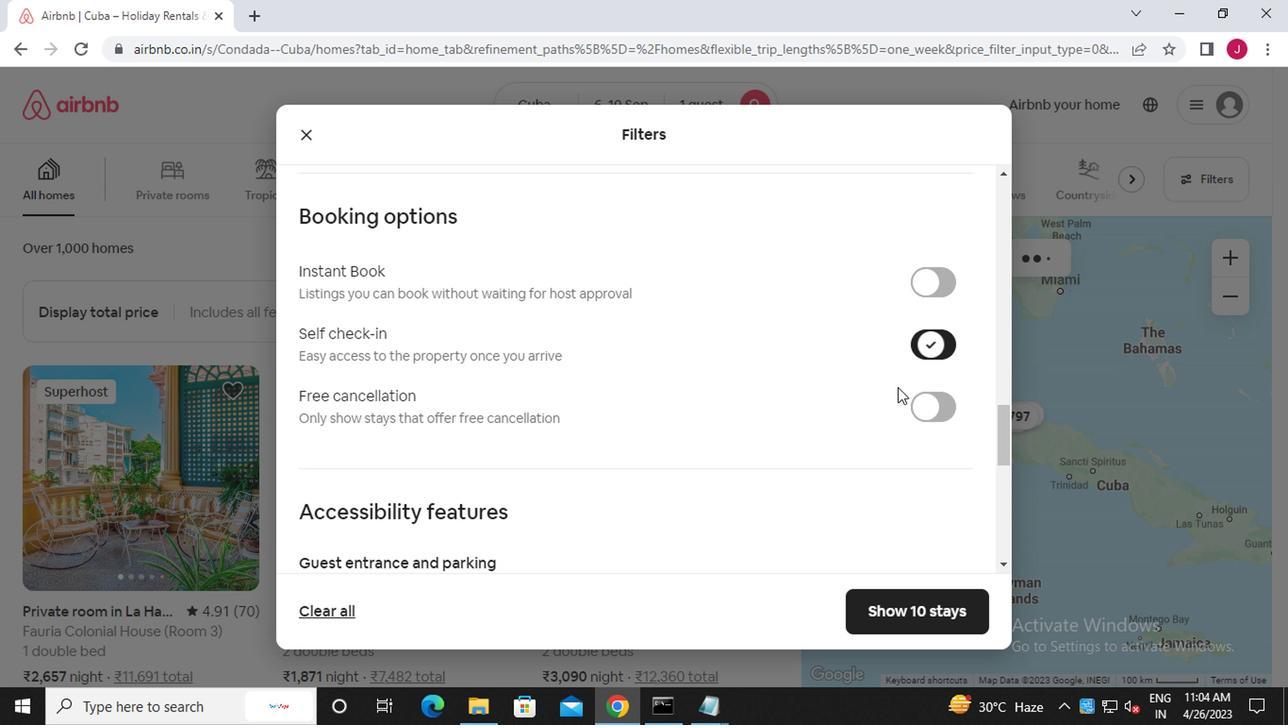 
Action: Mouse scrolled (882, 409) with delta (0, 0)
Screenshot: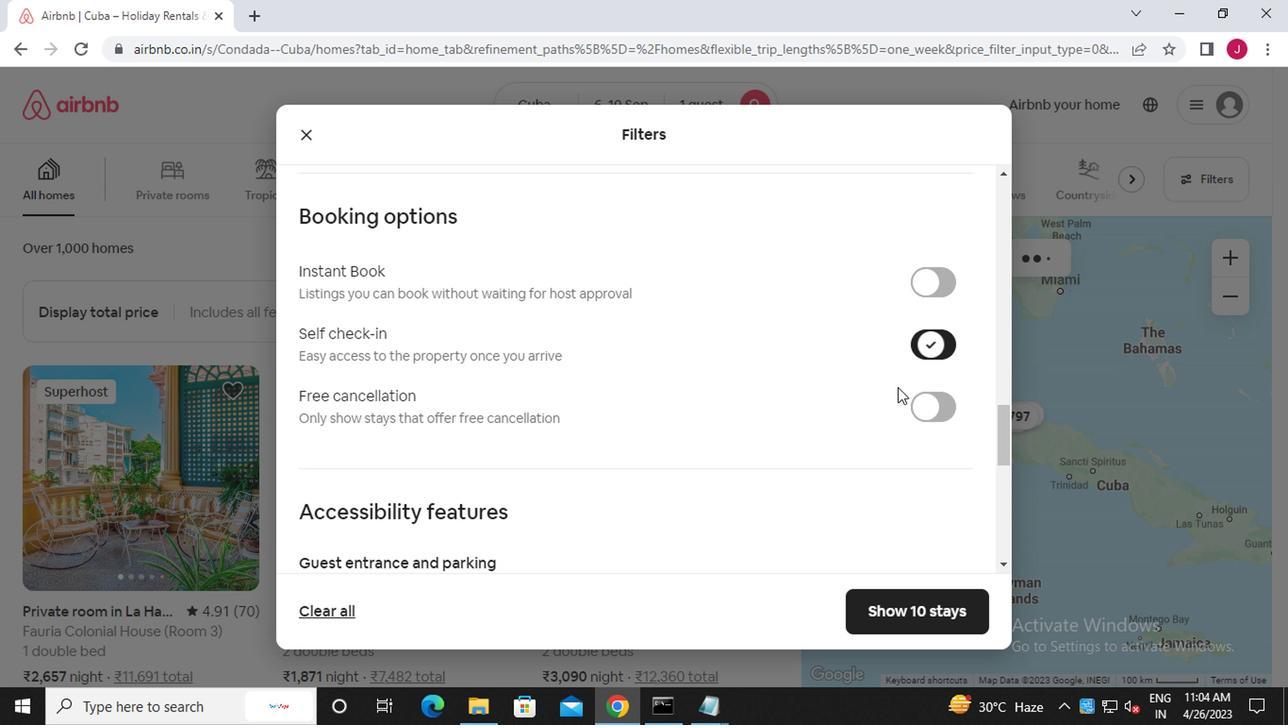 
Action: Mouse moved to (882, 410)
Screenshot: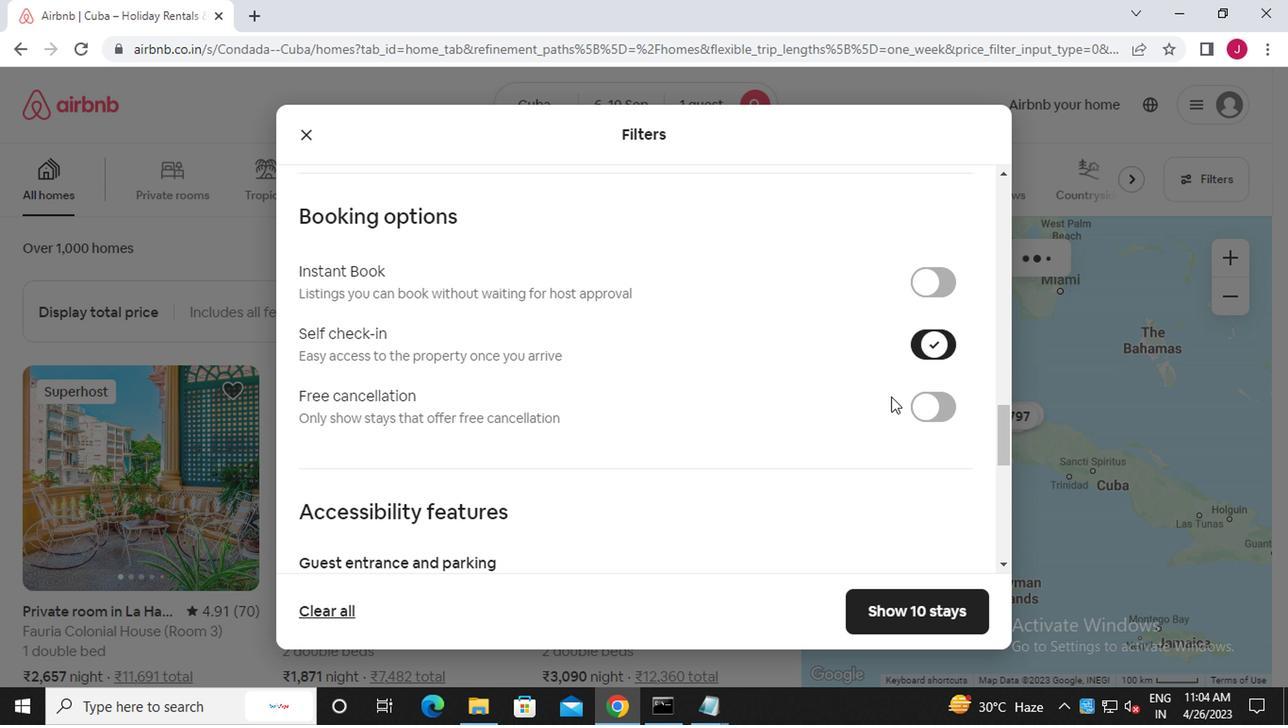 
Action: Mouse scrolled (882, 409) with delta (0, 0)
Screenshot: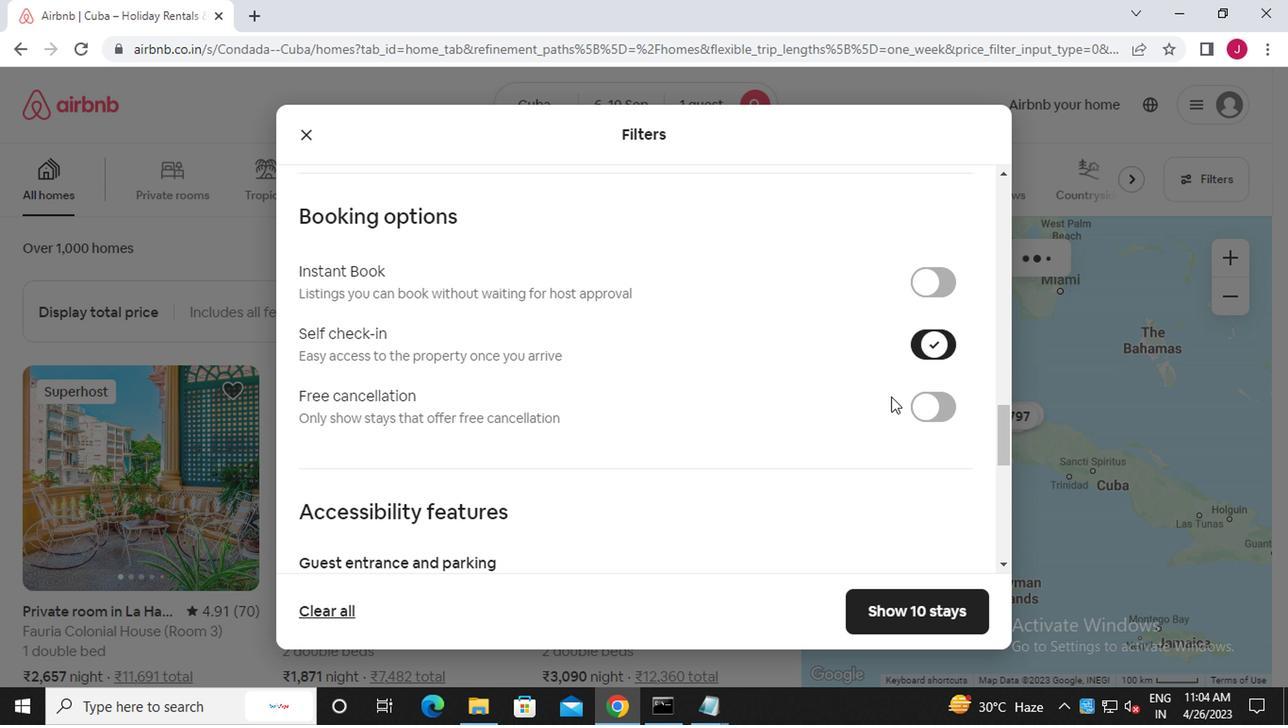
Action: Mouse scrolled (882, 409) with delta (0, 0)
Screenshot: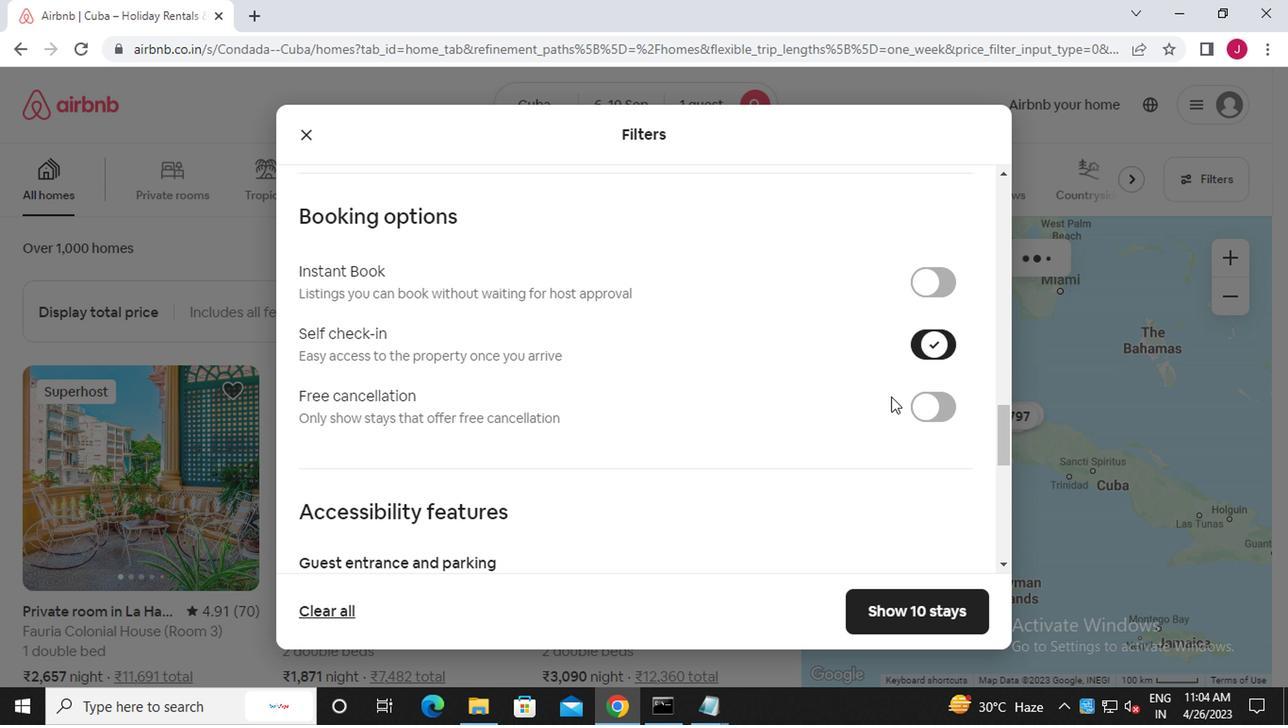 
Action: Mouse scrolled (882, 409) with delta (0, 0)
Screenshot: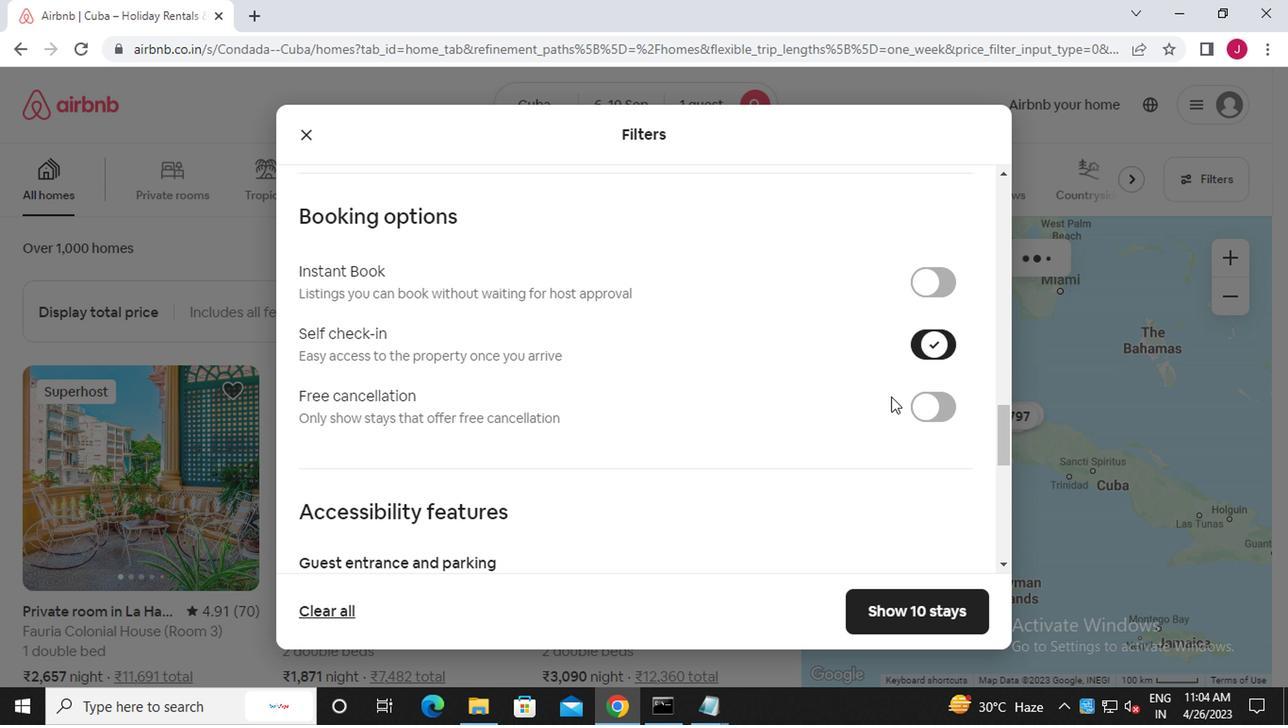 
Action: Mouse scrolled (882, 409) with delta (0, 0)
Screenshot: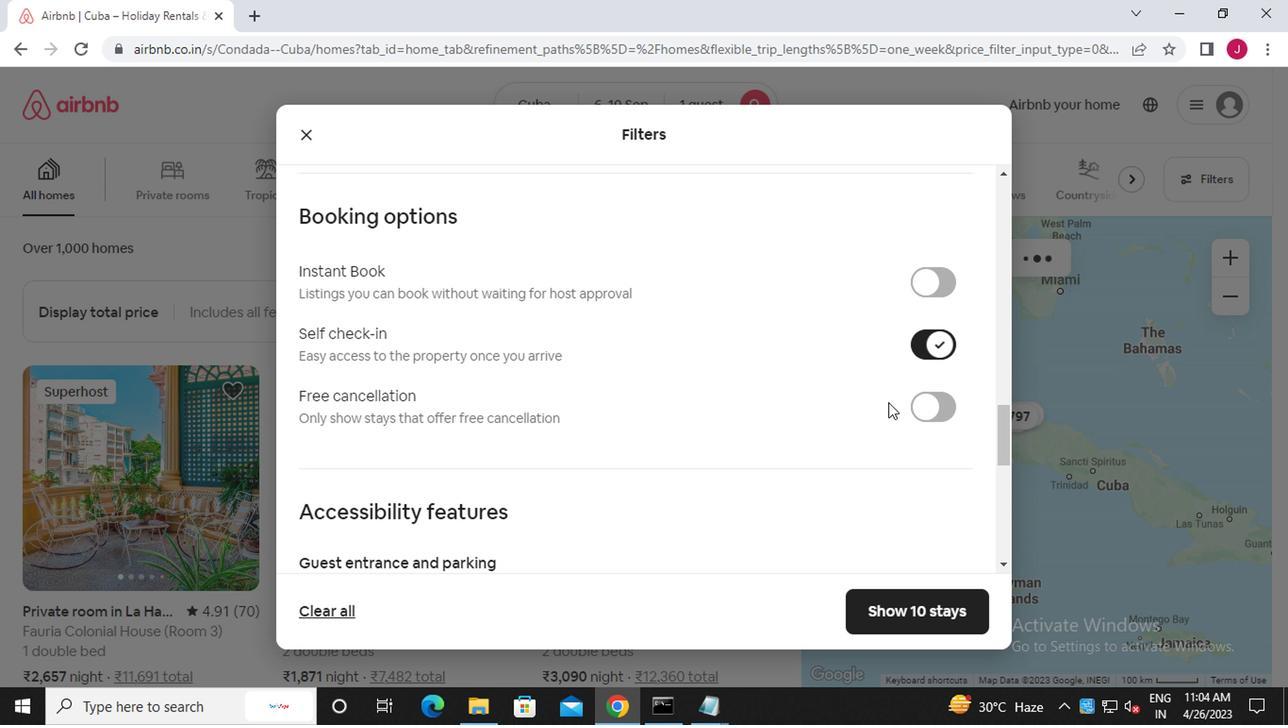 
Action: Mouse scrolled (882, 409) with delta (0, 0)
Screenshot: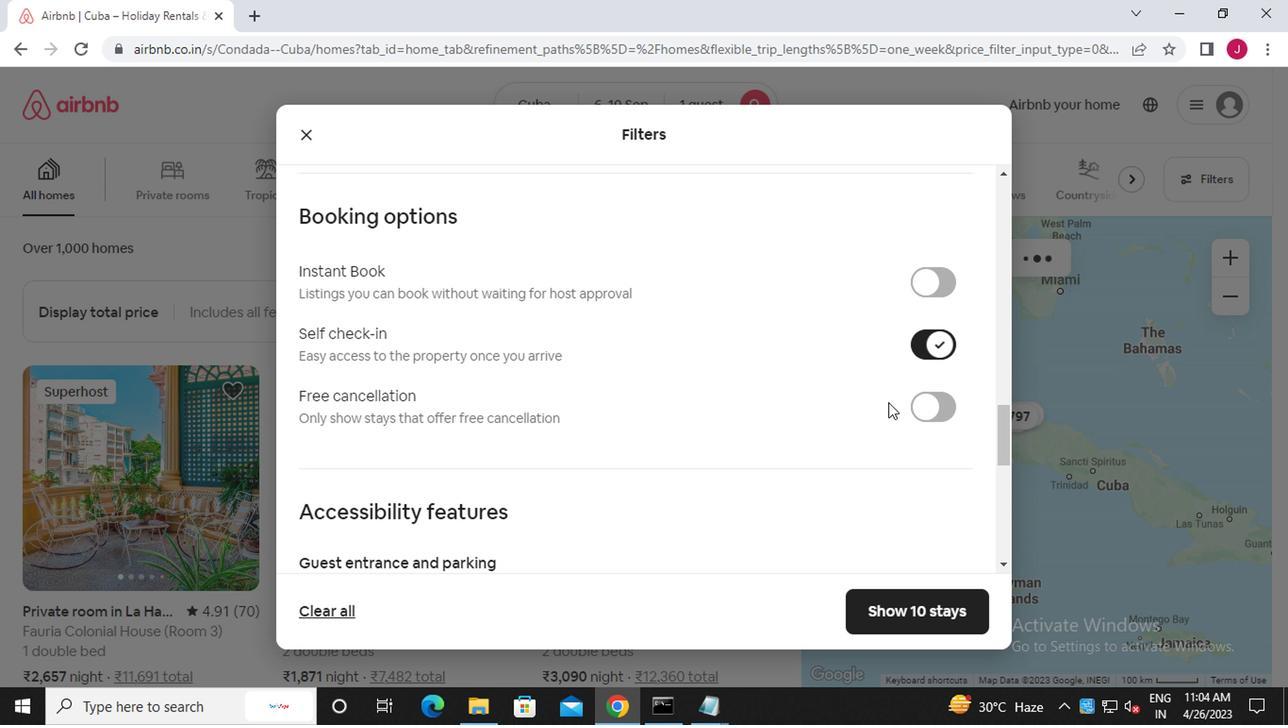 
Action: Mouse scrolled (882, 409) with delta (0, 0)
Screenshot: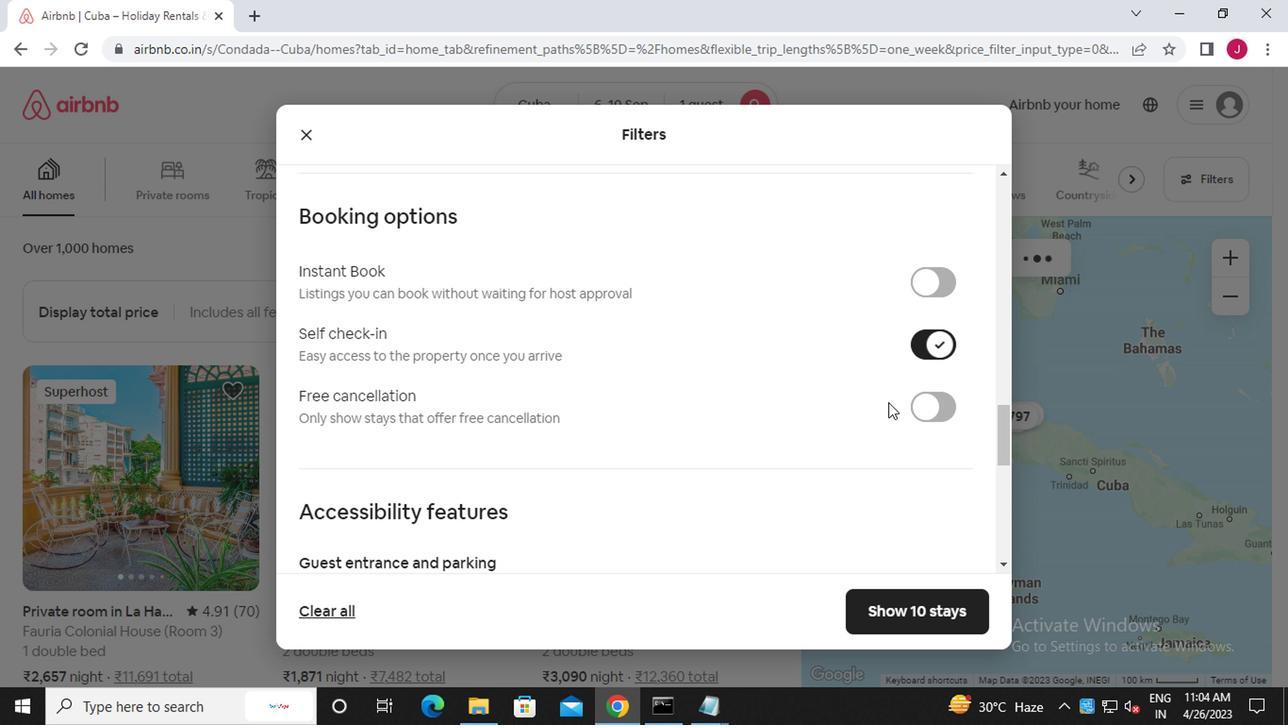 
Action: Mouse moved to (880, 435)
Screenshot: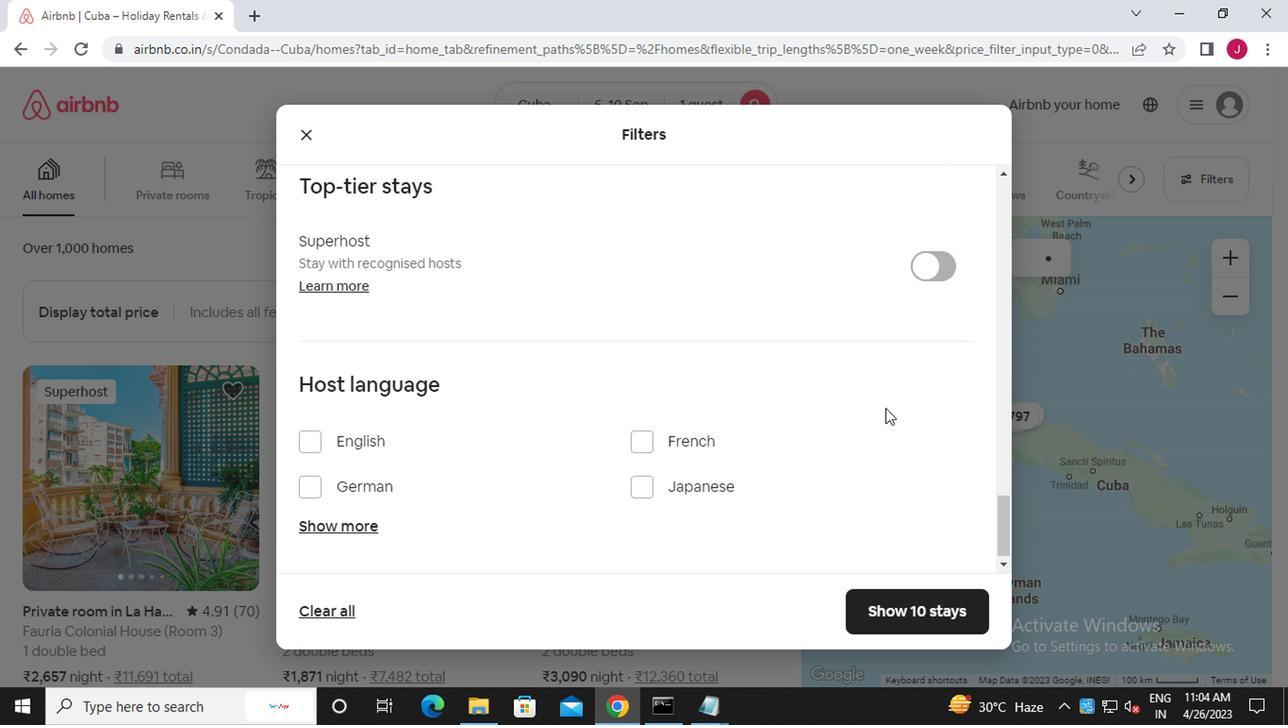 
Action: Mouse scrolled (880, 434) with delta (0, -1)
Screenshot: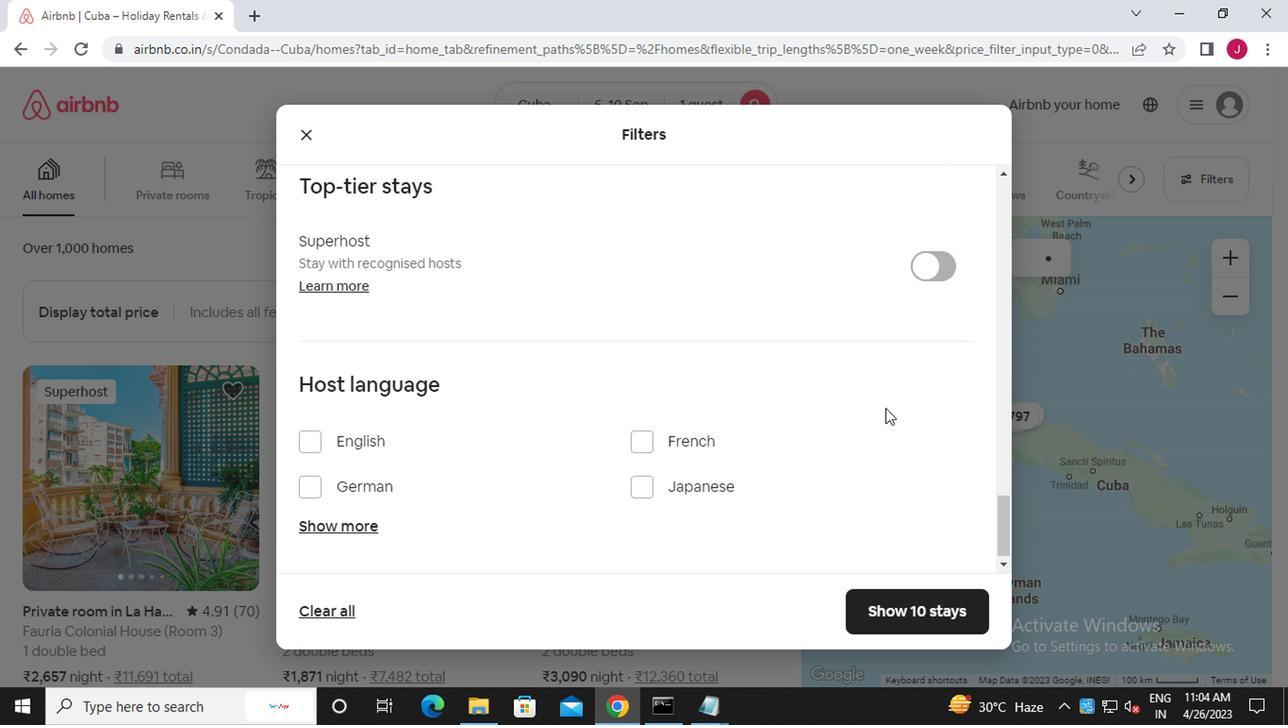 
Action: Mouse moved to (880, 440)
Screenshot: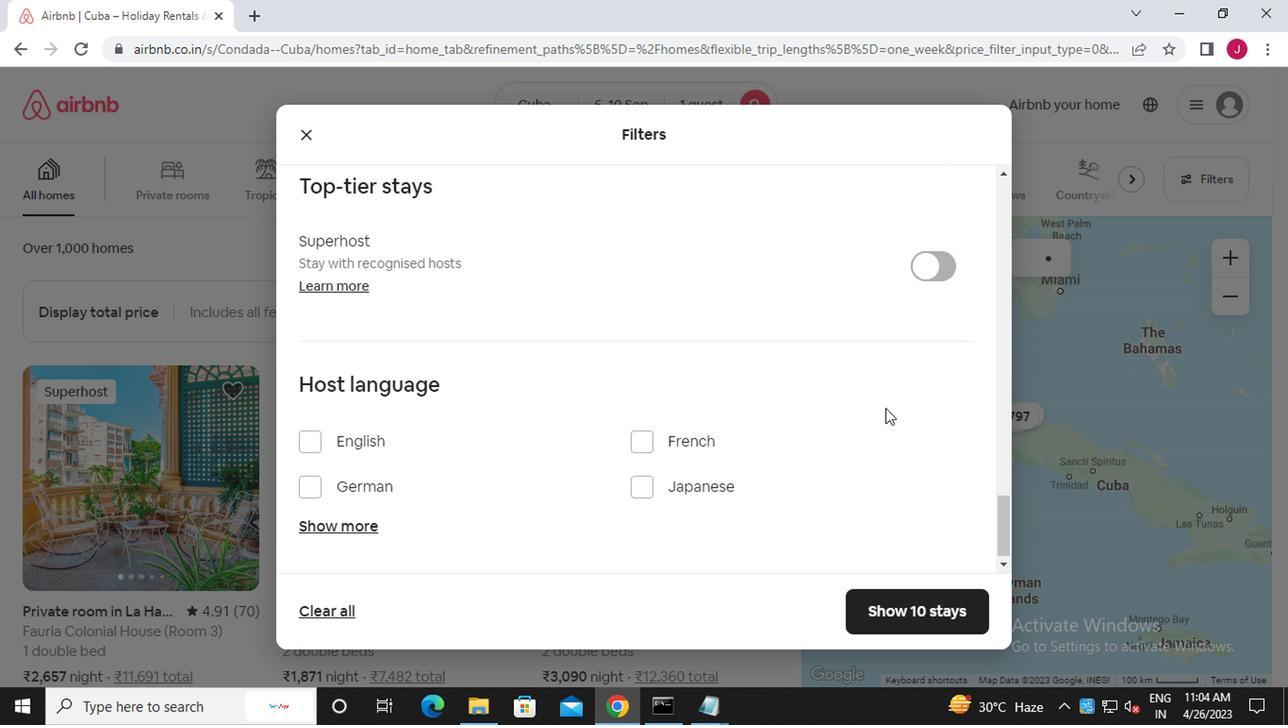 
Action: Mouse scrolled (880, 439) with delta (0, -1)
Screenshot: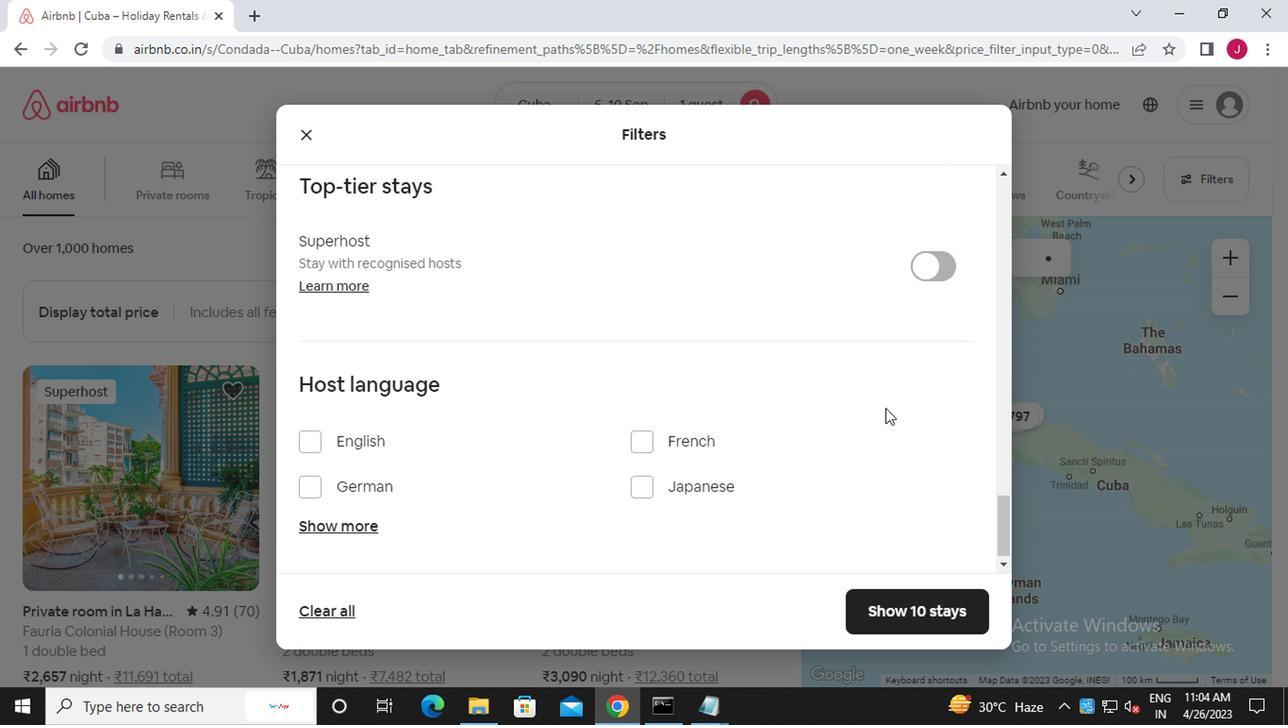 
Action: Mouse moved to (880, 443)
Screenshot: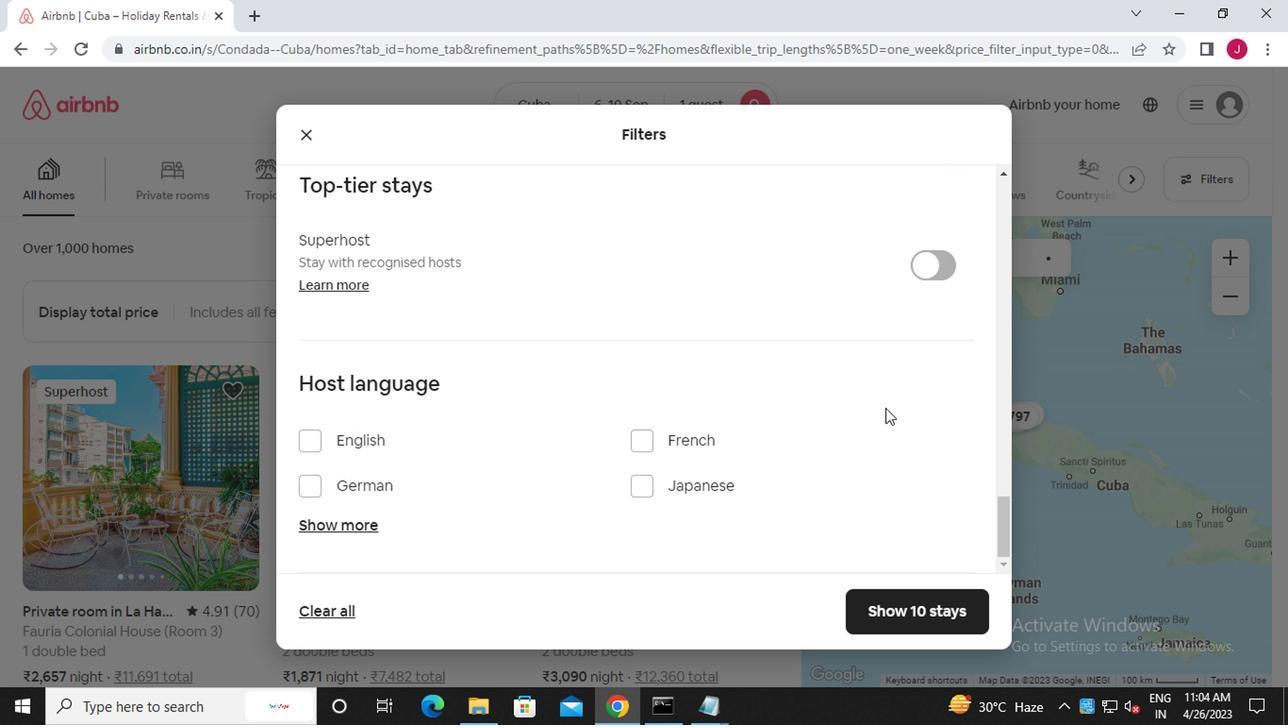 
Action: Mouse scrolled (880, 443) with delta (0, 0)
Screenshot: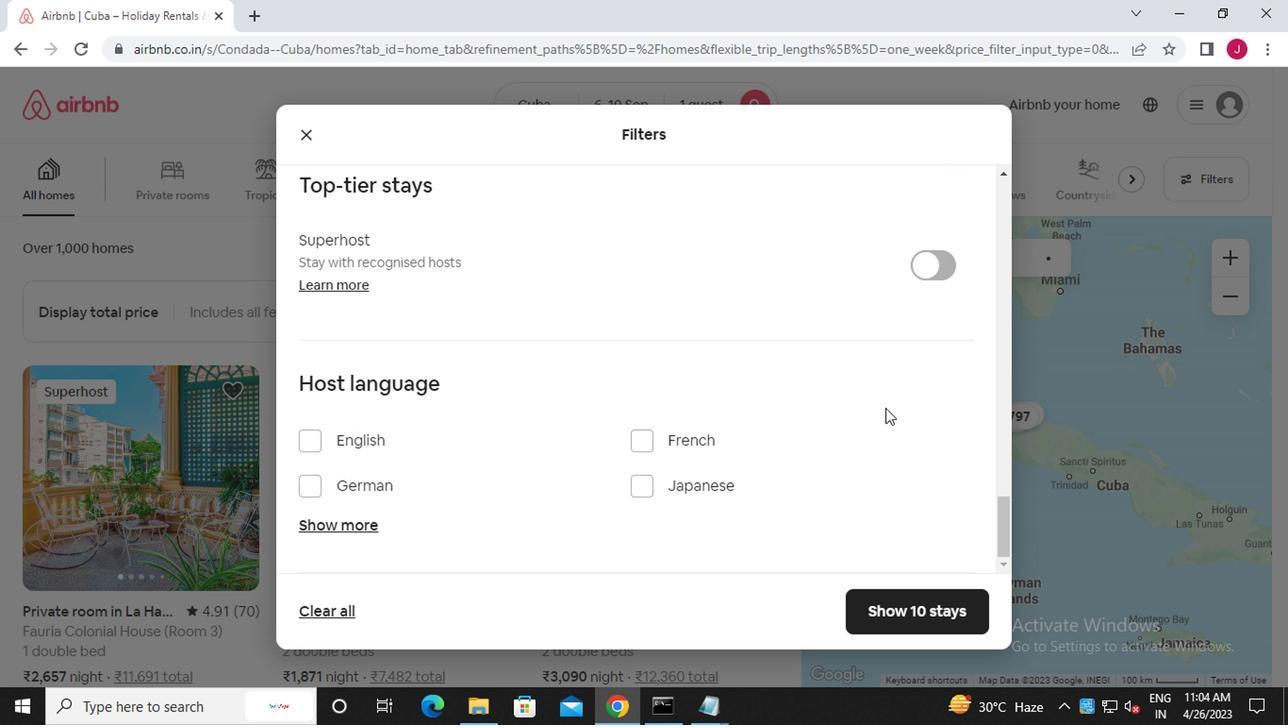 
Action: Mouse moved to (882, 445)
Screenshot: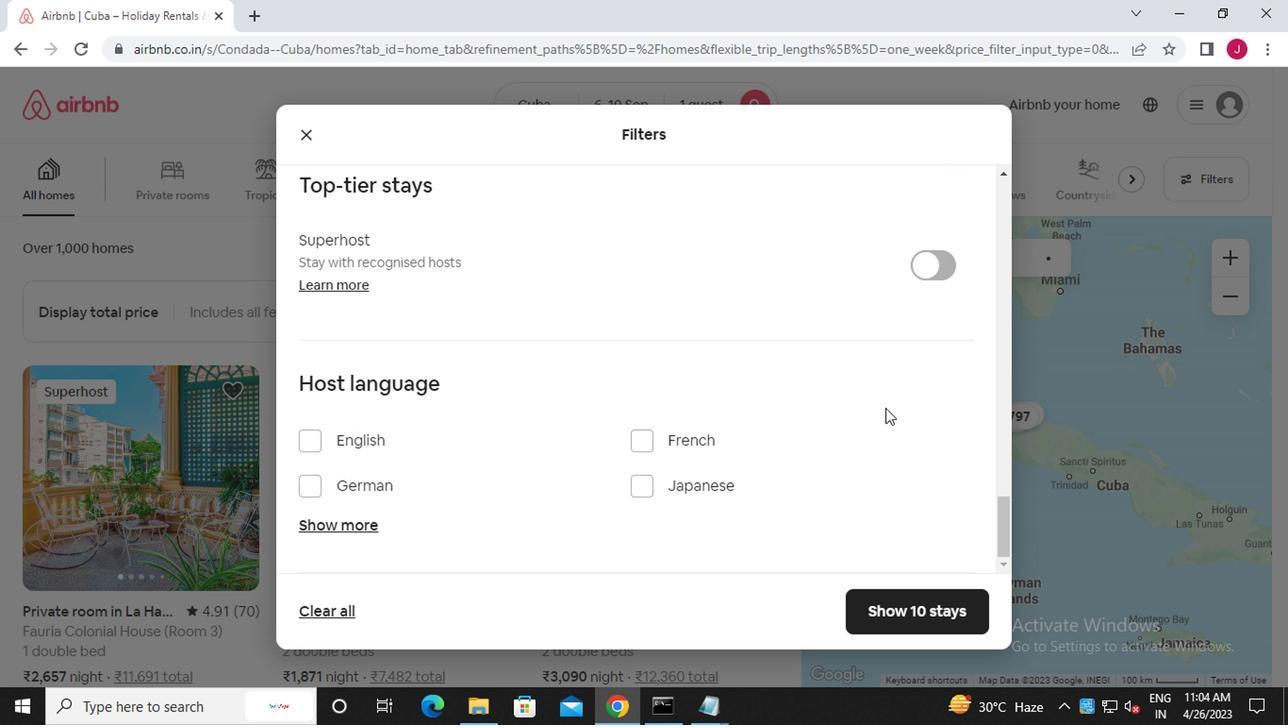 
Action: Mouse scrolled (882, 443) with delta (0, -1)
Screenshot: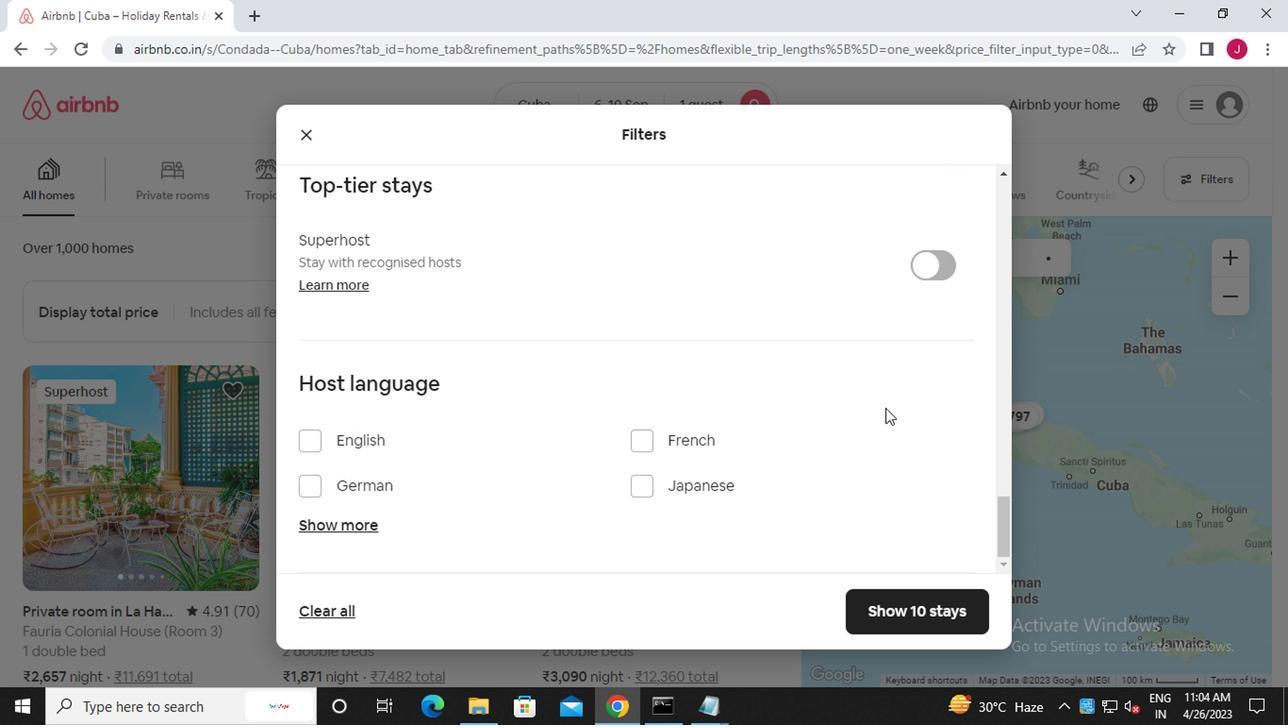 
Action: Mouse moved to (882, 445)
Screenshot: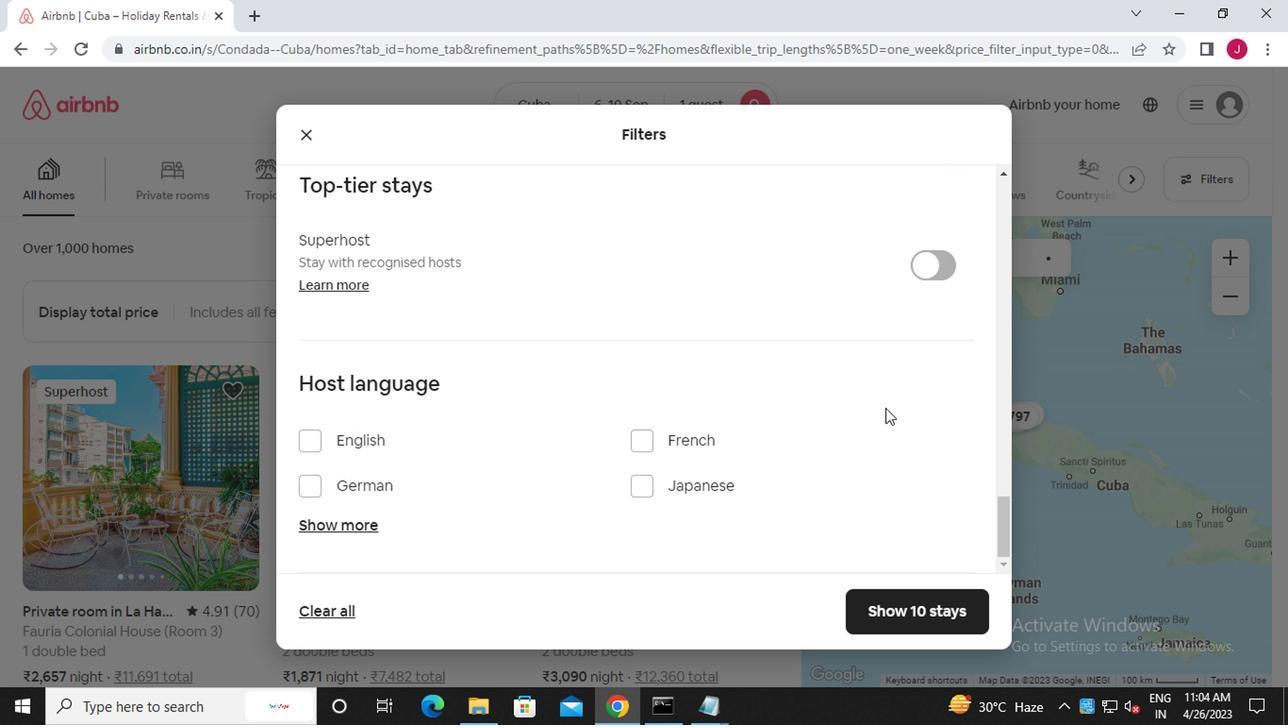 
Action: Mouse scrolled (882, 445) with delta (0, 0)
Screenshot: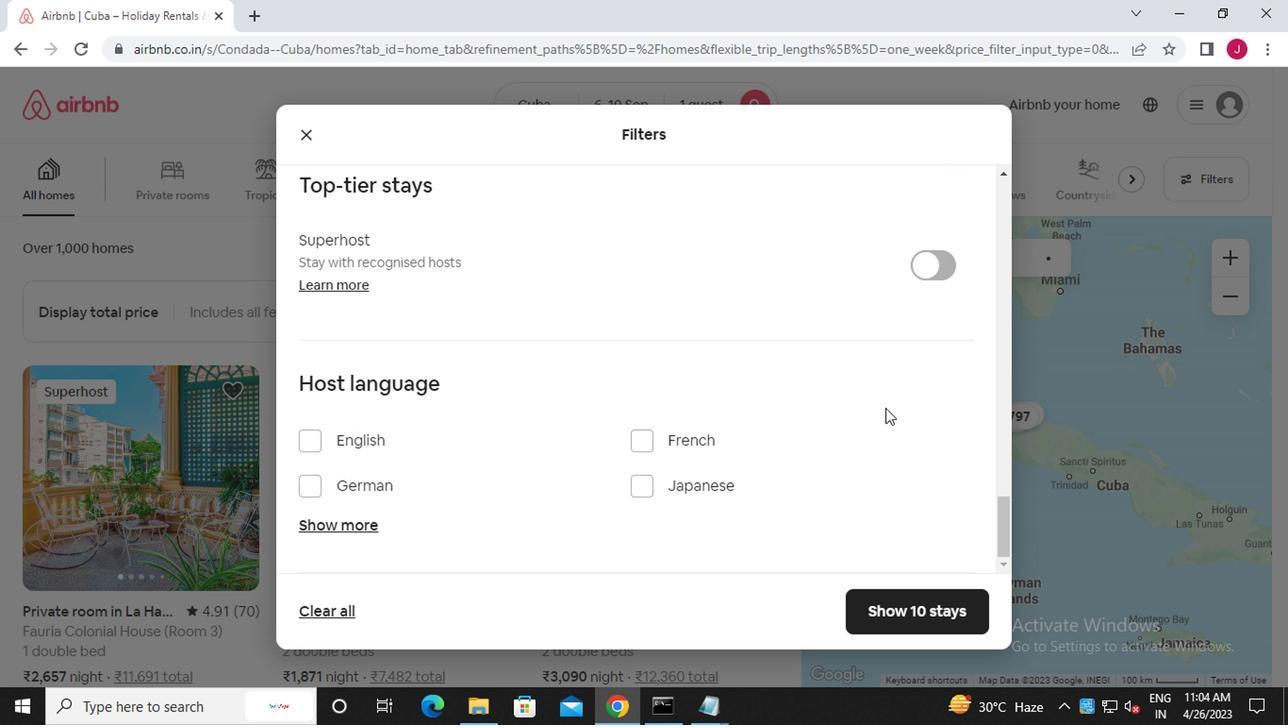 
Action: Mouse moved to (884, 447)
Screenshot: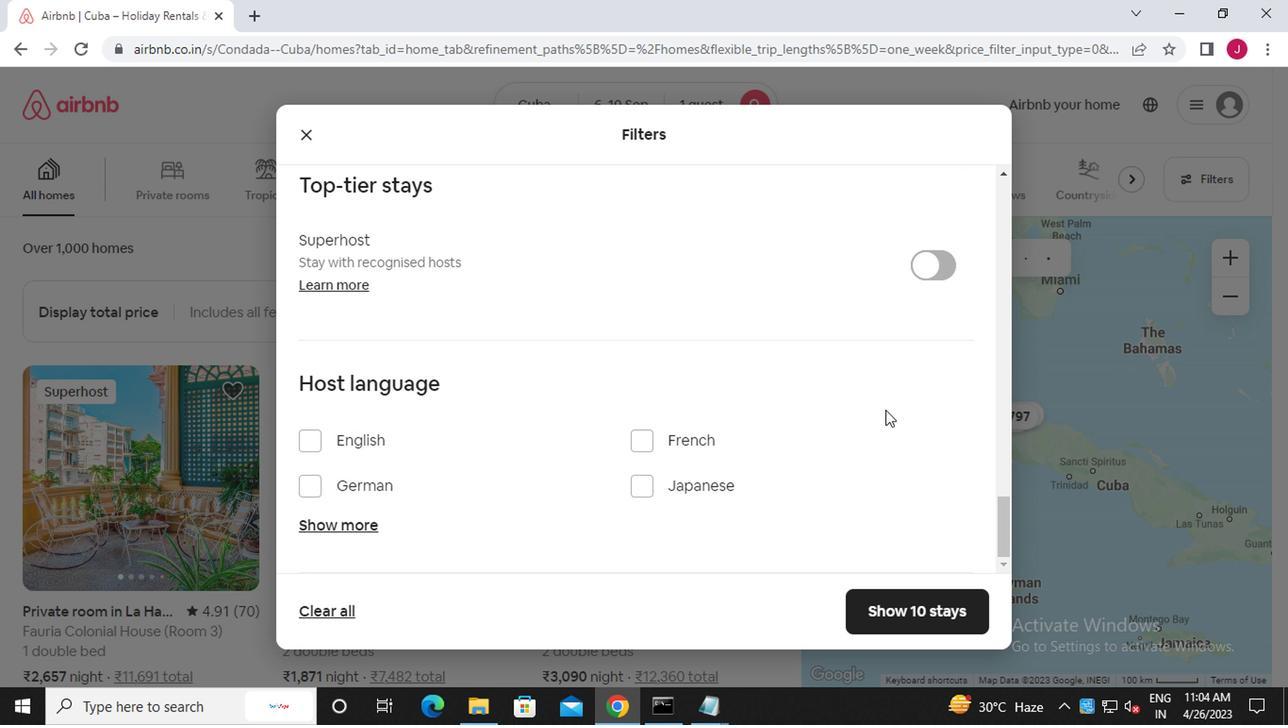 
Action: Mouse scrolled (884, 445) with delta (0, -1)
Screenshot: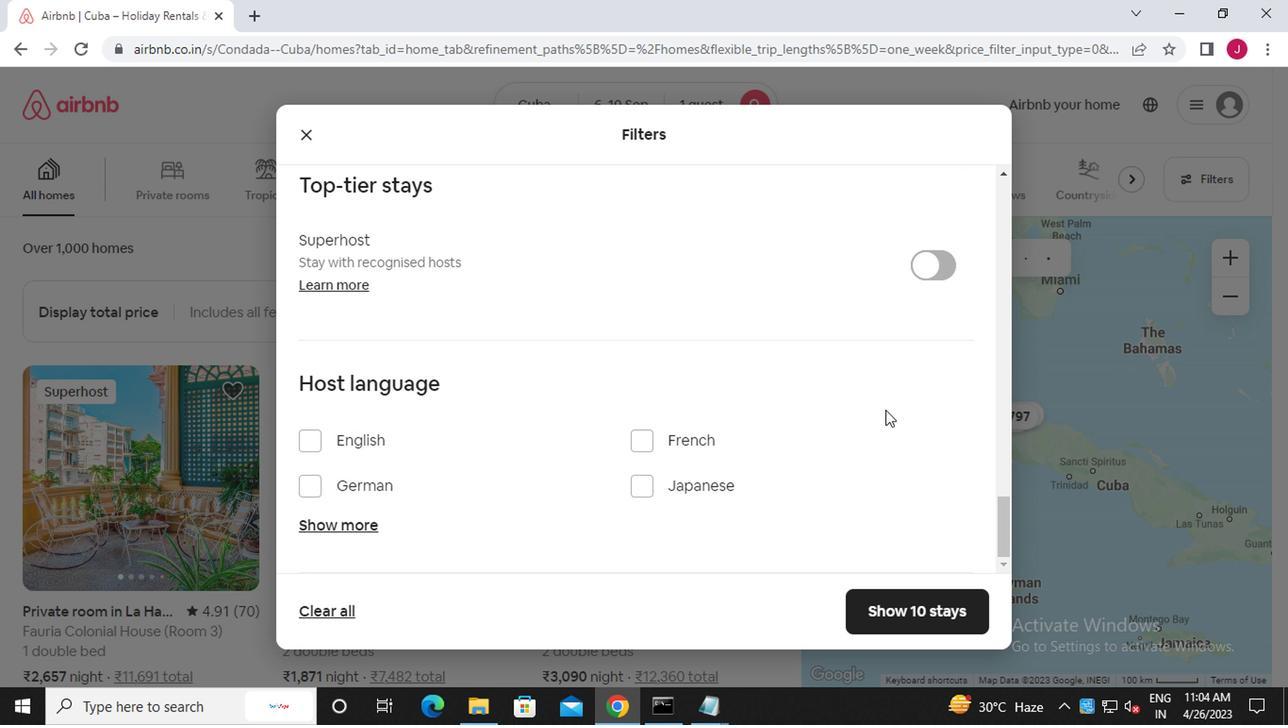 
Action: Mouse moved to (887, 451)
Screenshot: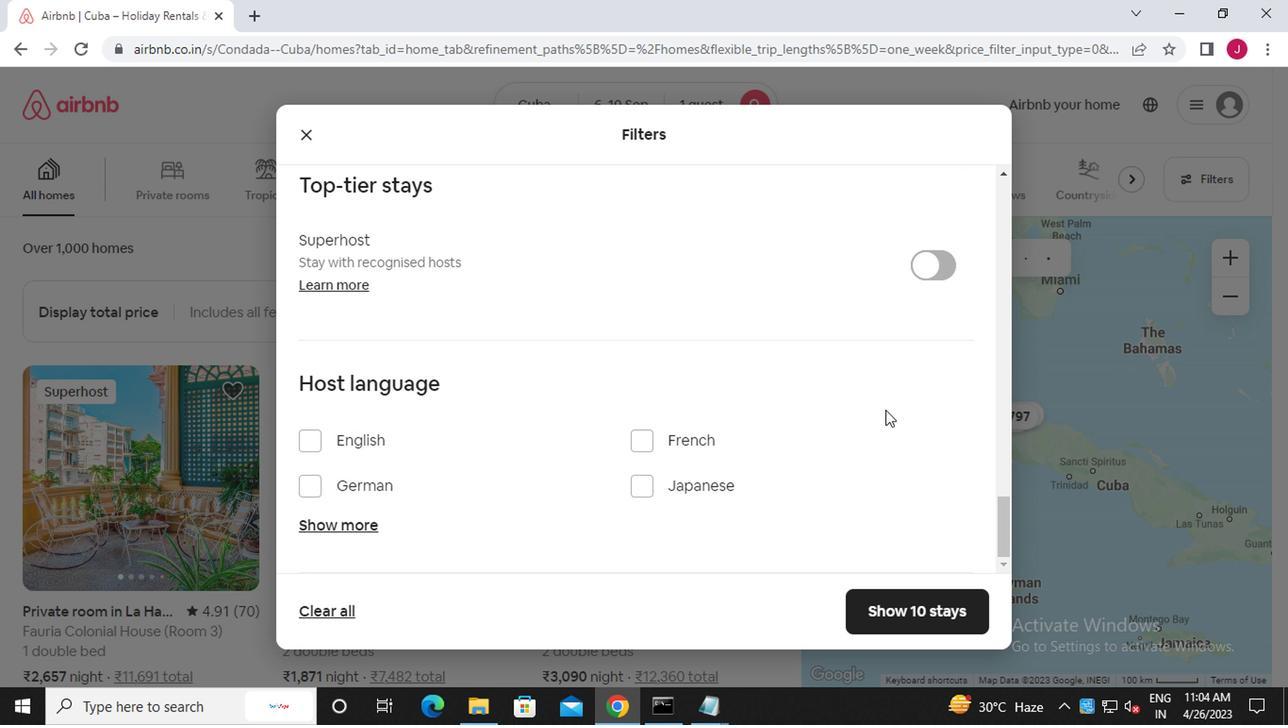 
Action: Mouse scrolled (887, 449) with delta (0, -1)
Screenshot: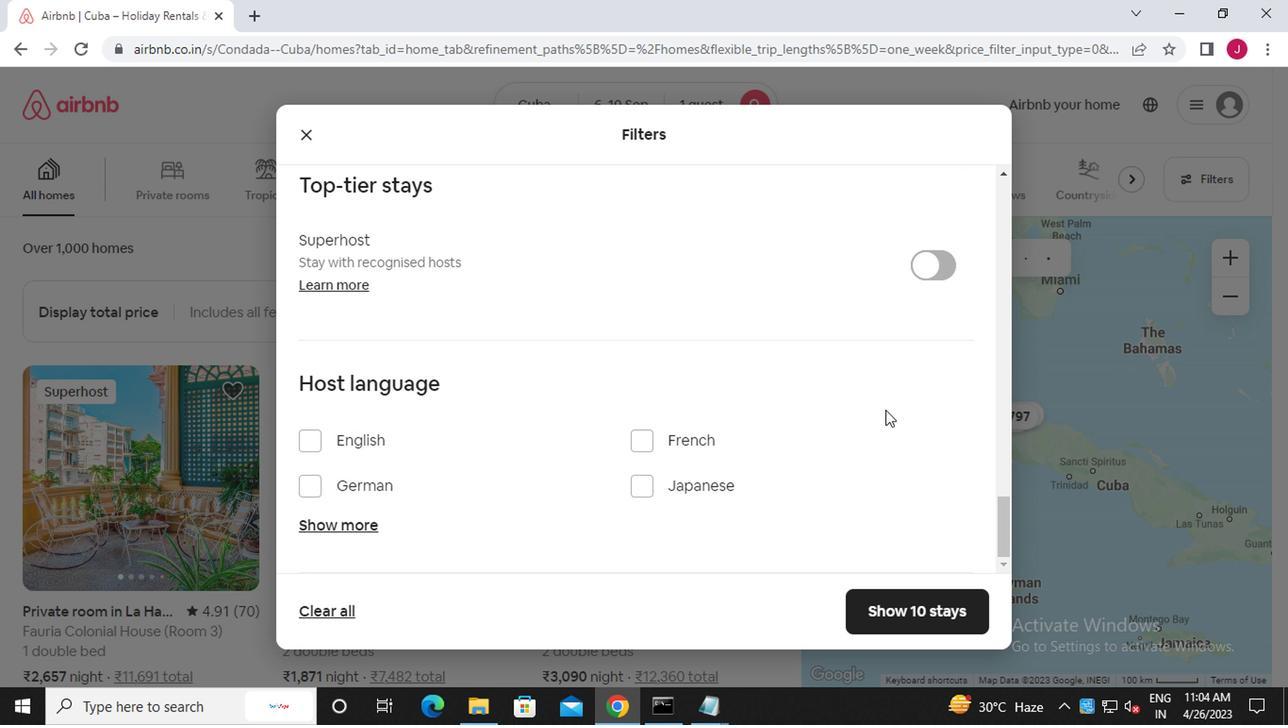 
Action: Mouse moved to (898, 618)
Screenshot: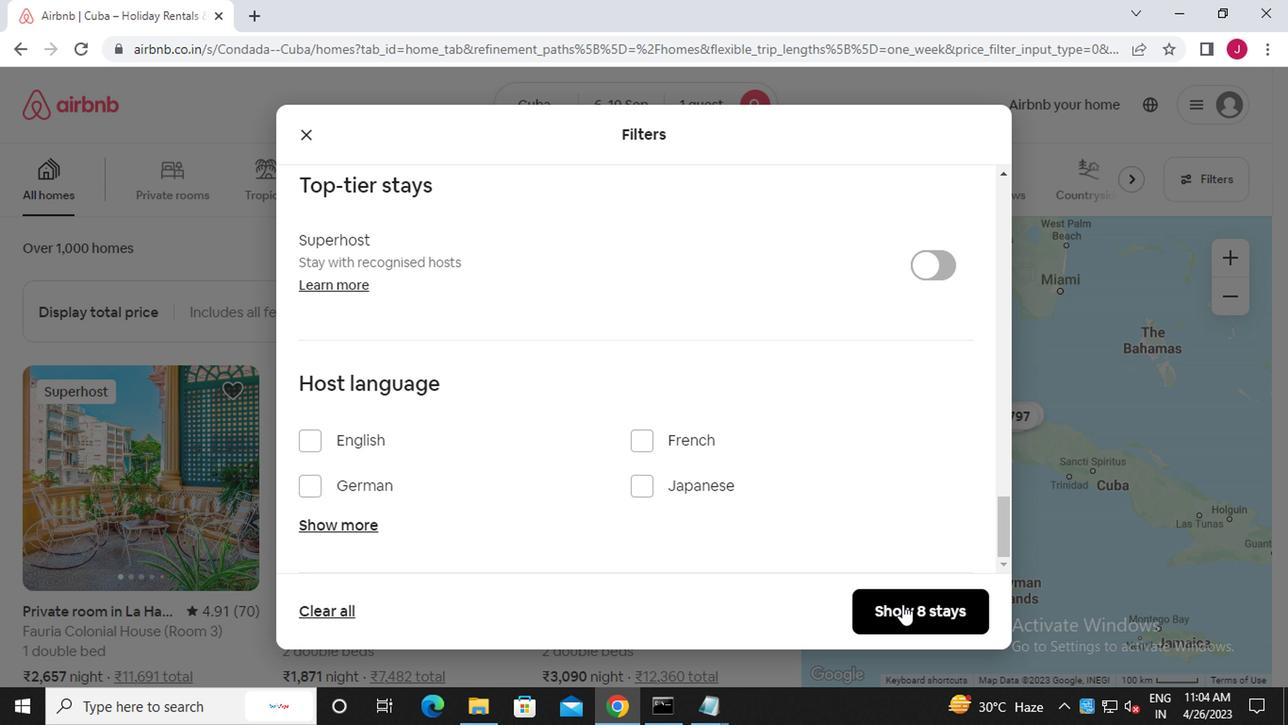 
Action: Mouse pressed left at (898, 618)
Screenshot: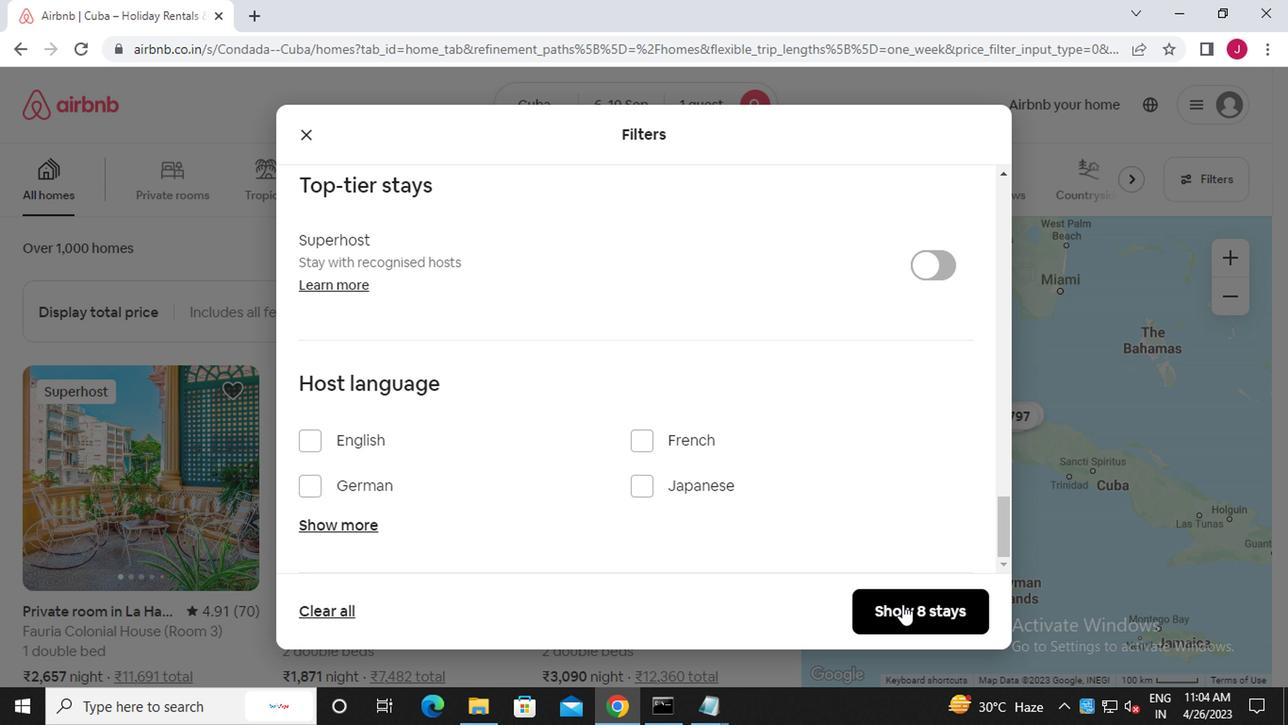 
Action: Mouse moved to (872, 577)
Screenshot: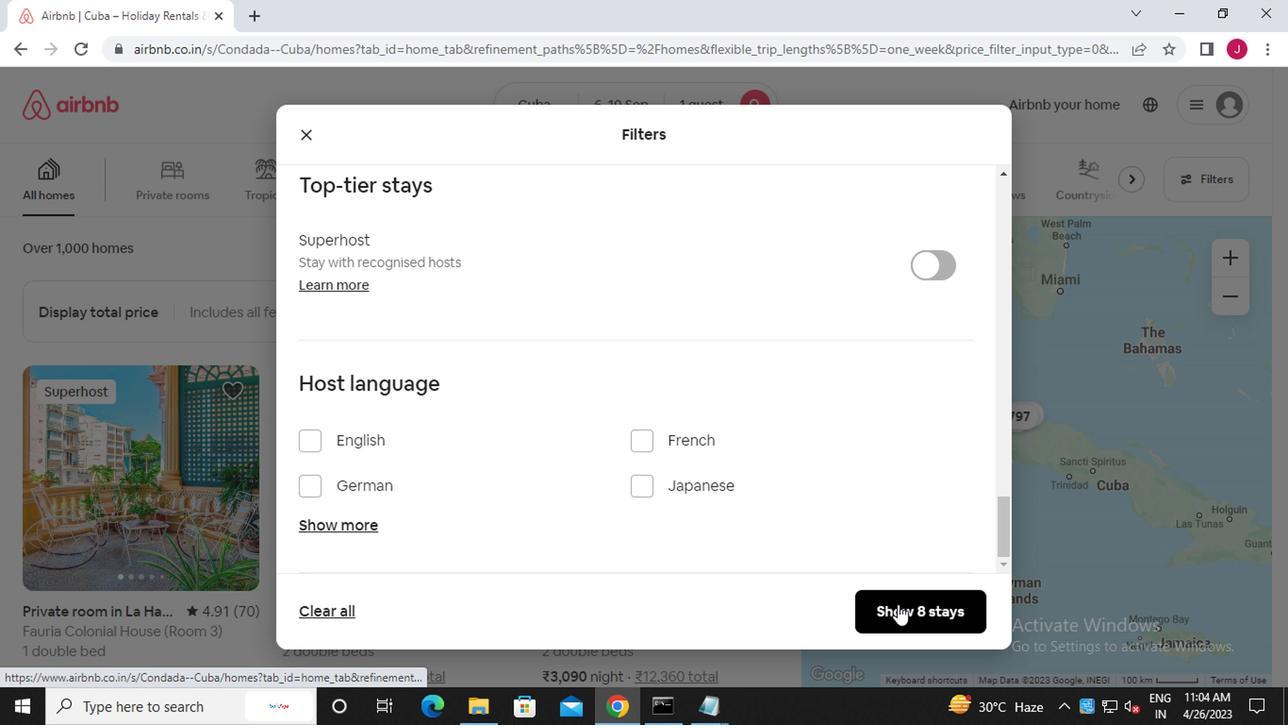 
